 Task: Create new contact,   with mail id: 'Claire_Moore@koyo.jp', first name: 'Claire', Last name: 'Moore', Job Title: HR Manager, Phone number (617) 555-4567. Change life cycle stage to  'Lead' and lead status to 'New'. Add new company to the associated contact: www.relicellbattery.com
 and type: Reseller. Logged in from softage.3@softage.net
Action: Mouse moved to (82, 76)
Screenshot: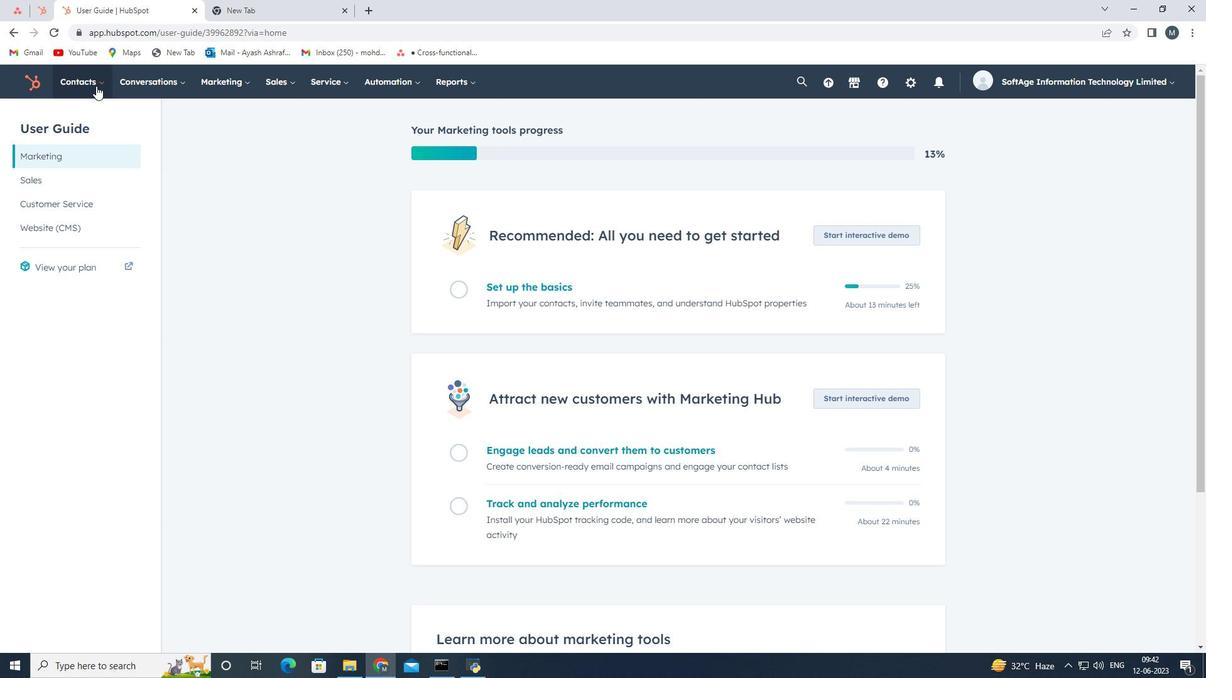 
Action: Mouse pressed left at (82, 76)
Screenshot: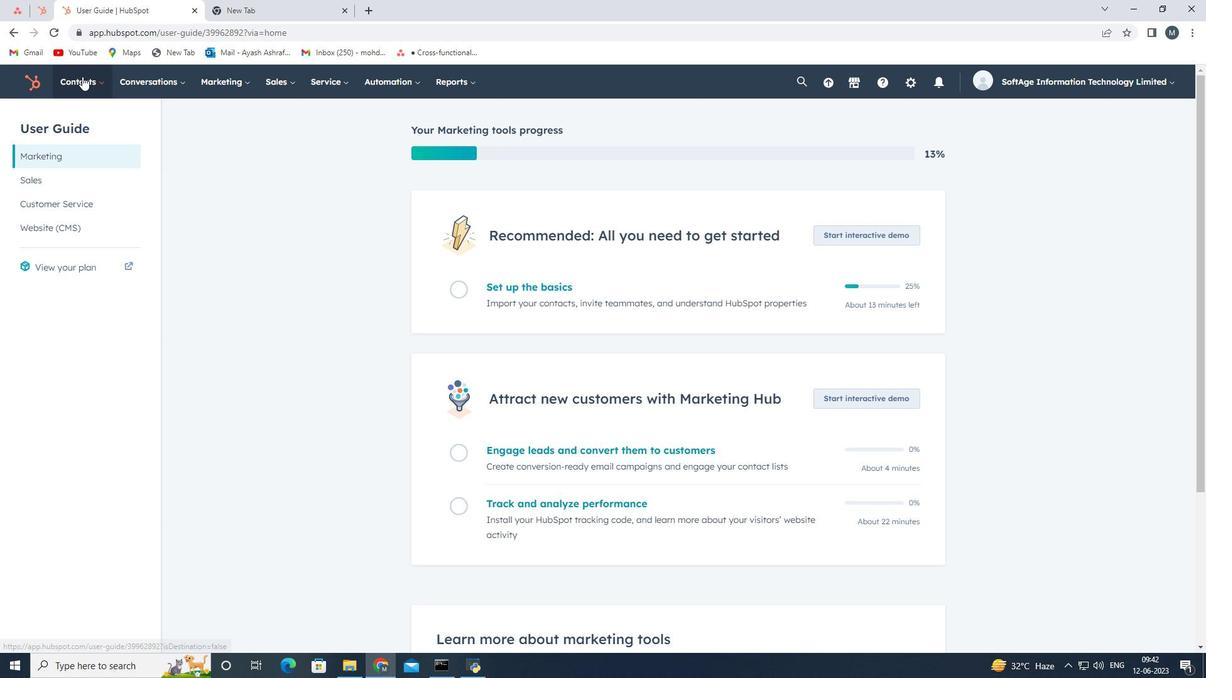 
Action: Mouse moved to (99, 120)
Screenshot: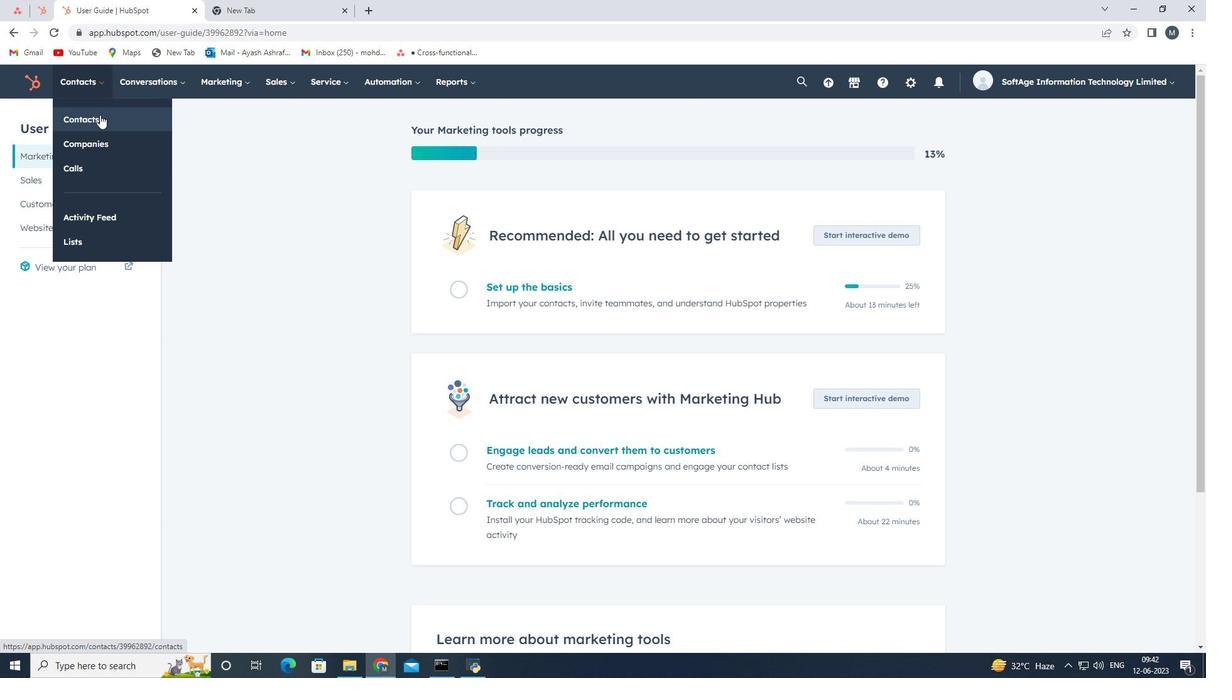 
Action: Mouse pressed left at (99, 120)
Screenshot: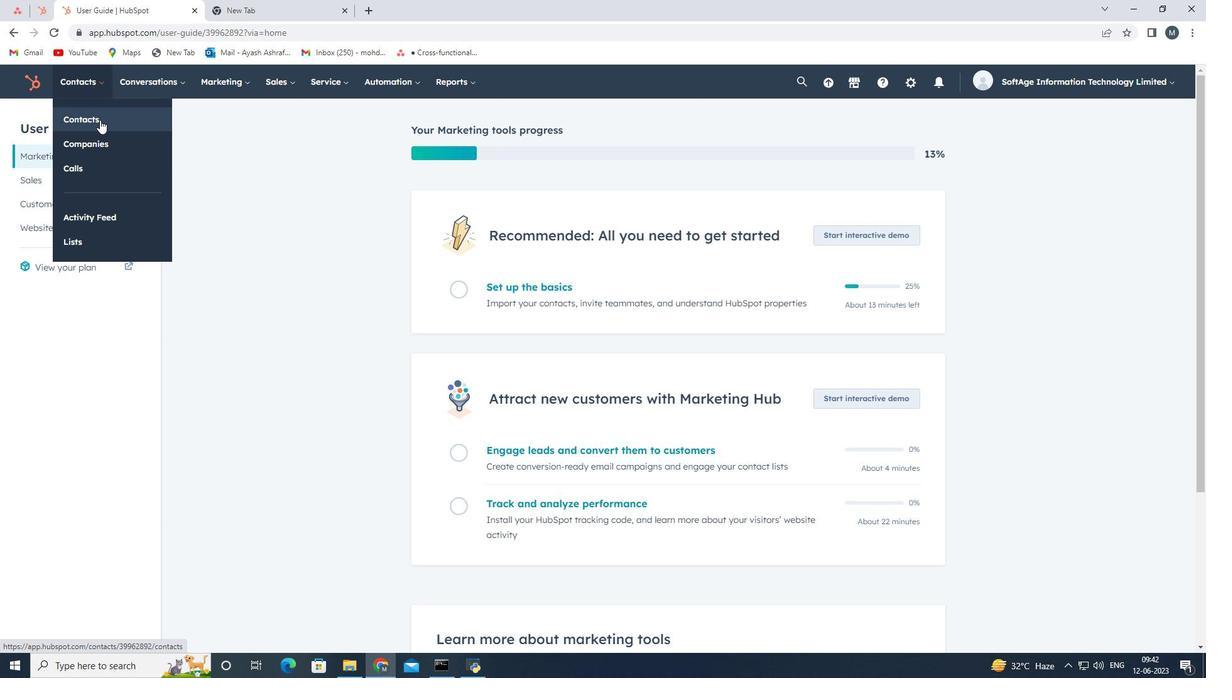 
Action: Mouse moved to (1138, 128)
Screenshot: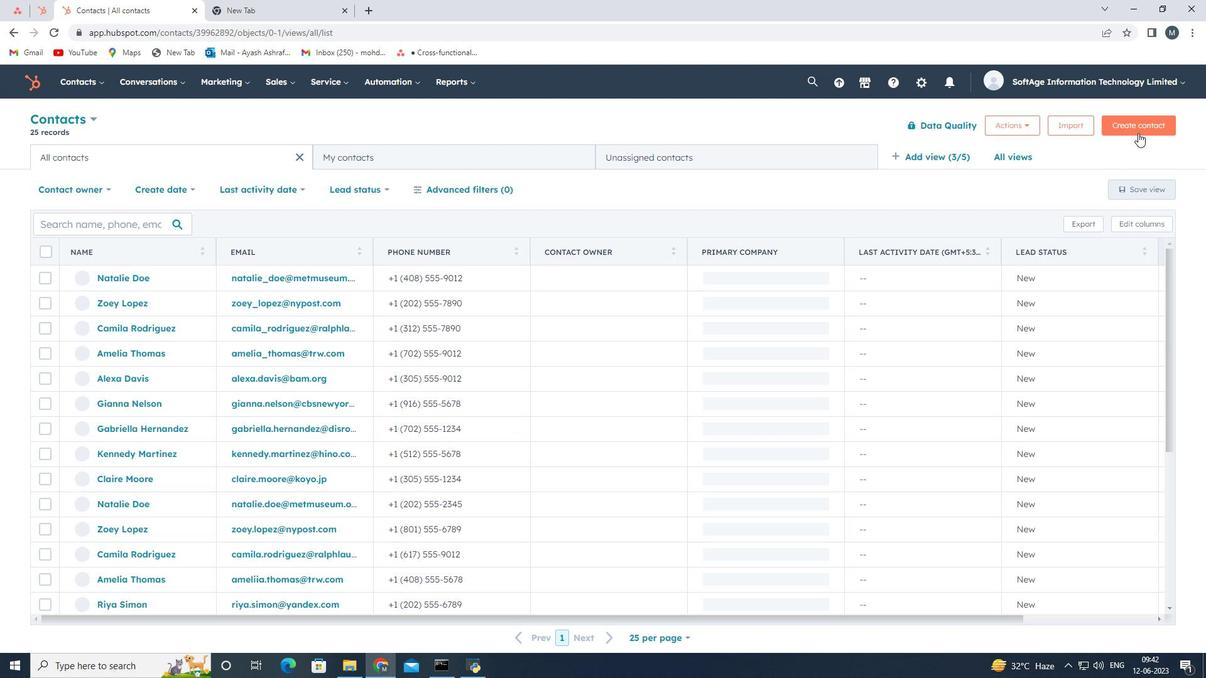 
Action: Mouse pressed left at (1138, 128)
Screenshot: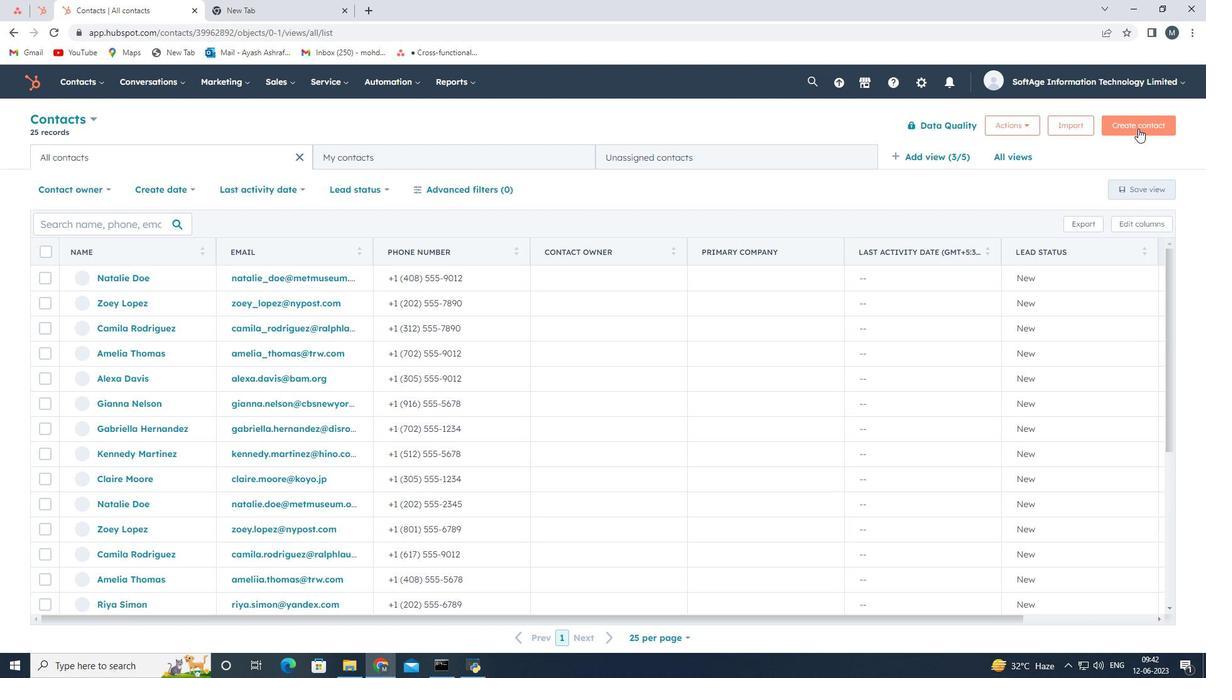 
Action: Mouse moved to (903, 186)
Screenshot: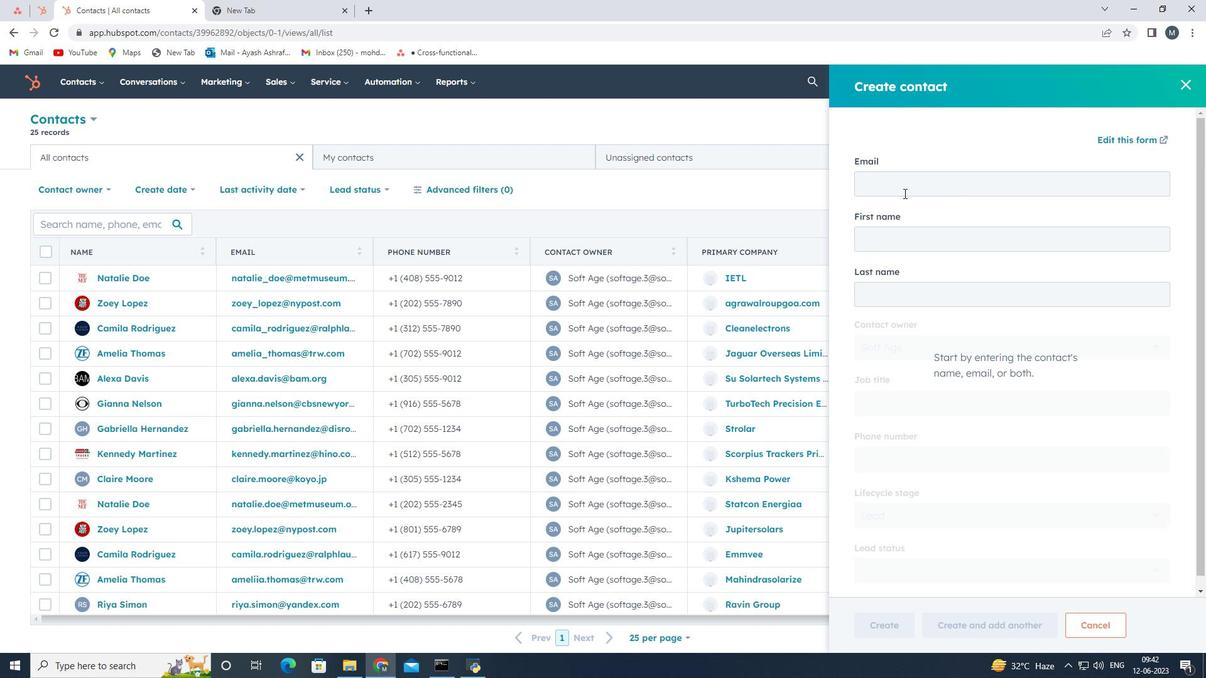 
Action: Mouse pressed left at (903, 186)
Screenshot: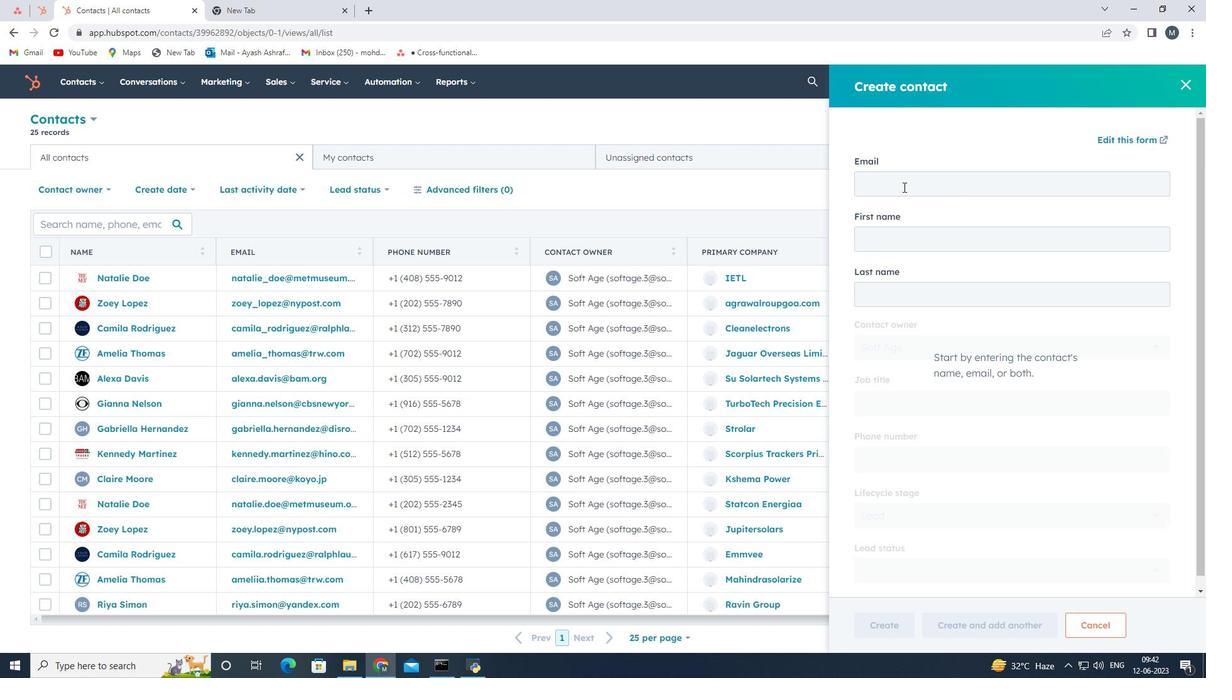 
Action: Key pressed <Key.shift><Key.shift><Key.shift><Key.shift><Key.shift><Key.shift><Key.shift><Key.shift><Key.shift>C
Screenshot: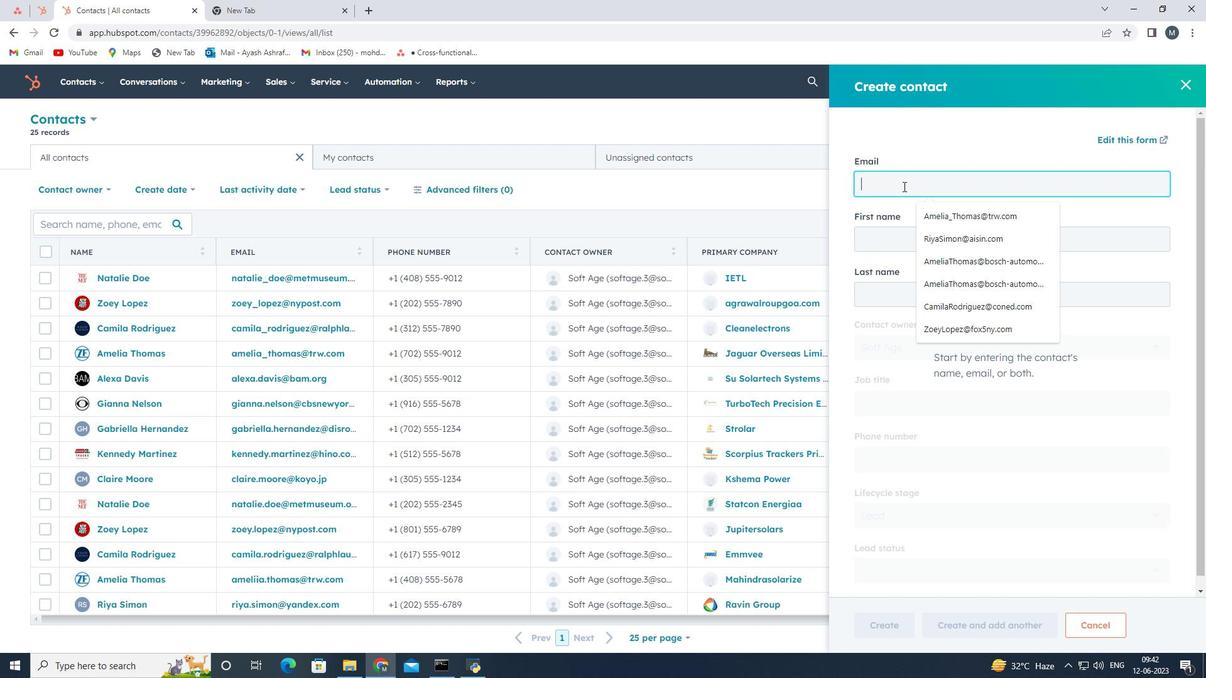 
Action: Mouse moved to (903, 186)
Screenshot: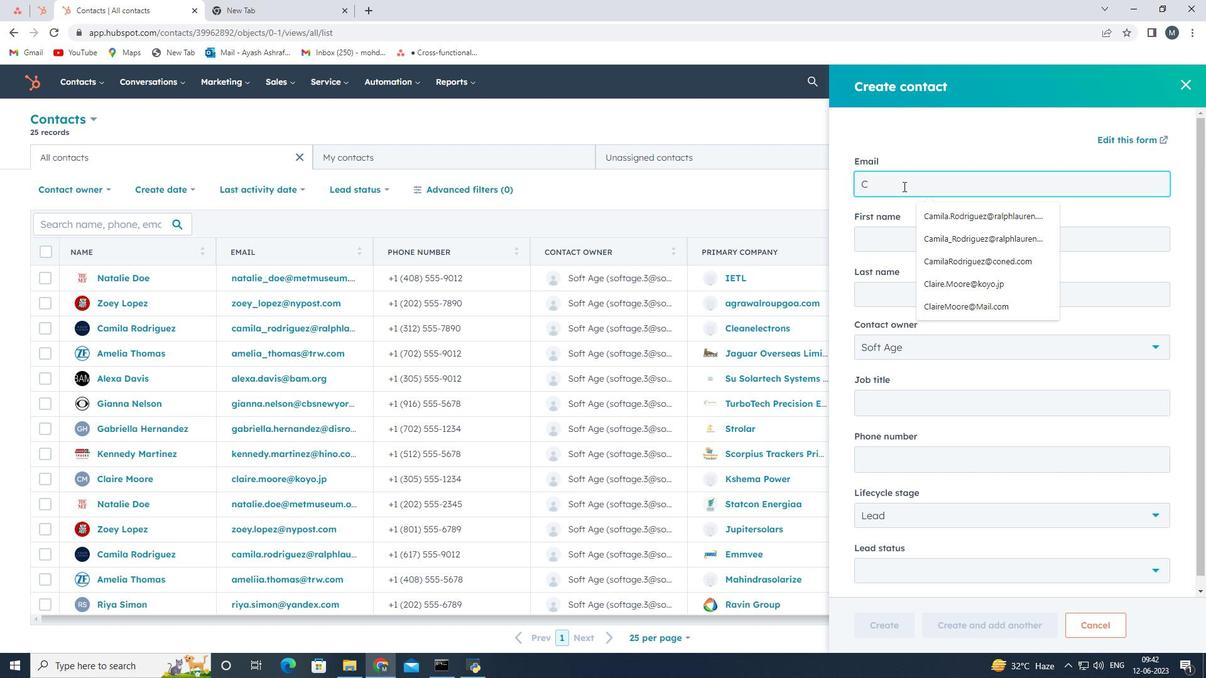 
Action: Key pressed l
Screenshot: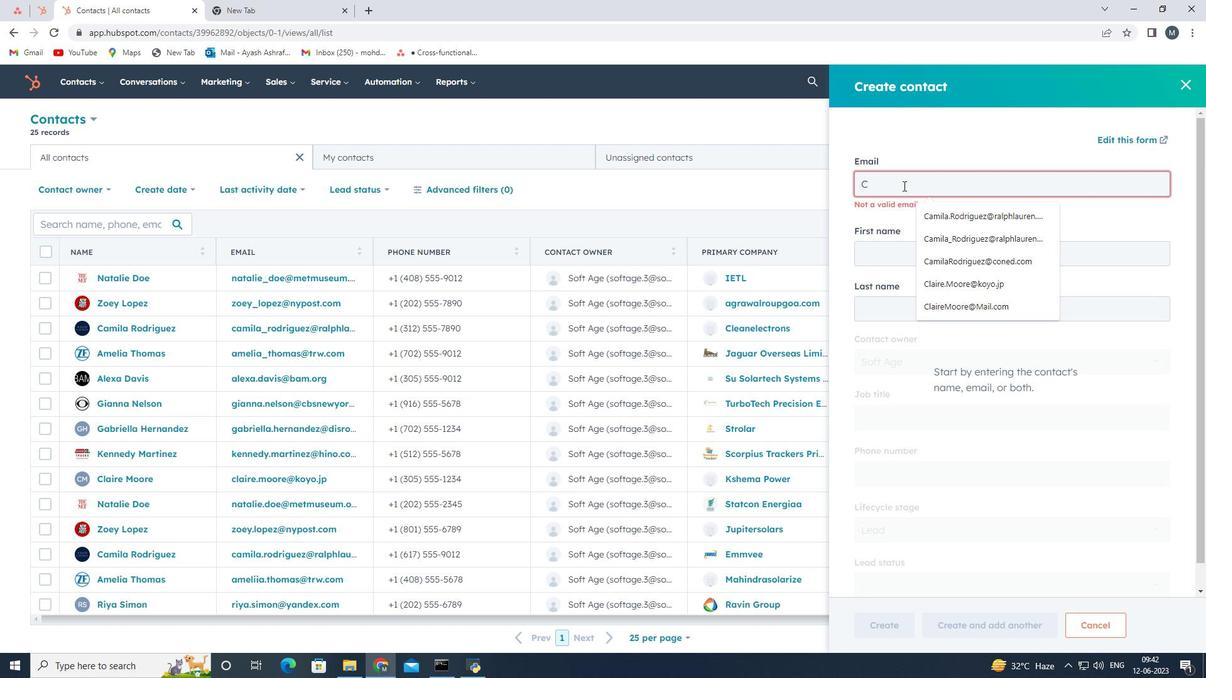 
Action: Mouse moved to (903, 186)
Screenshot: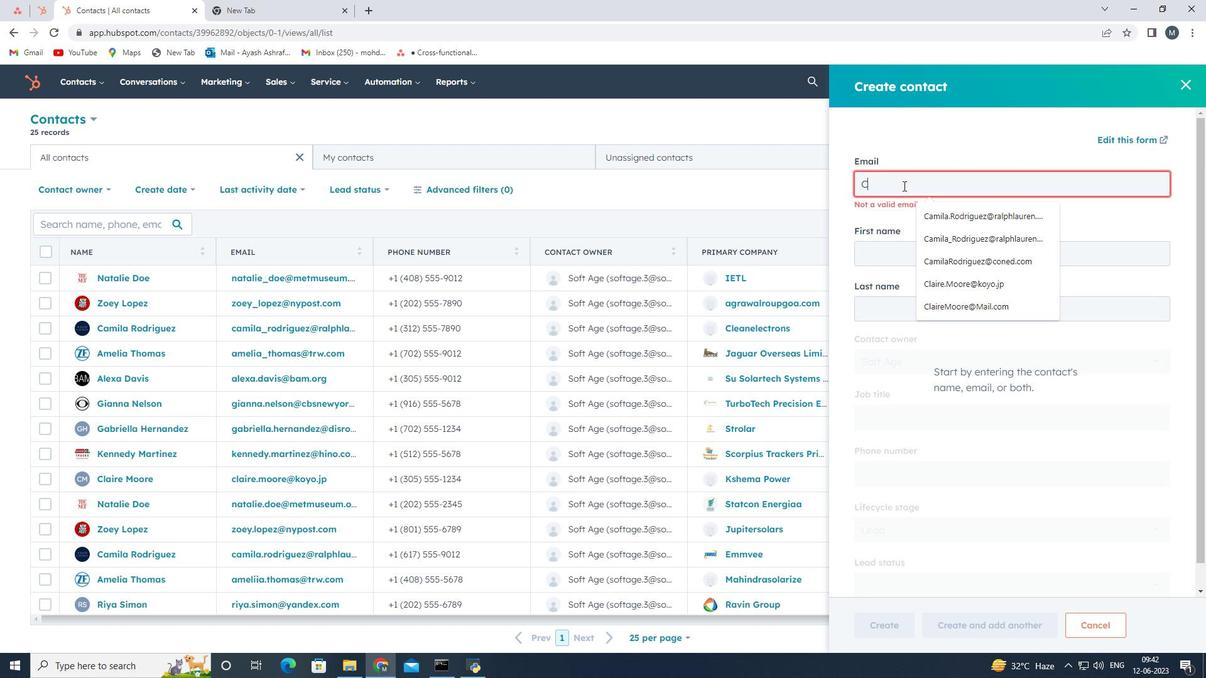
Action: Key pressed a
Screenshot: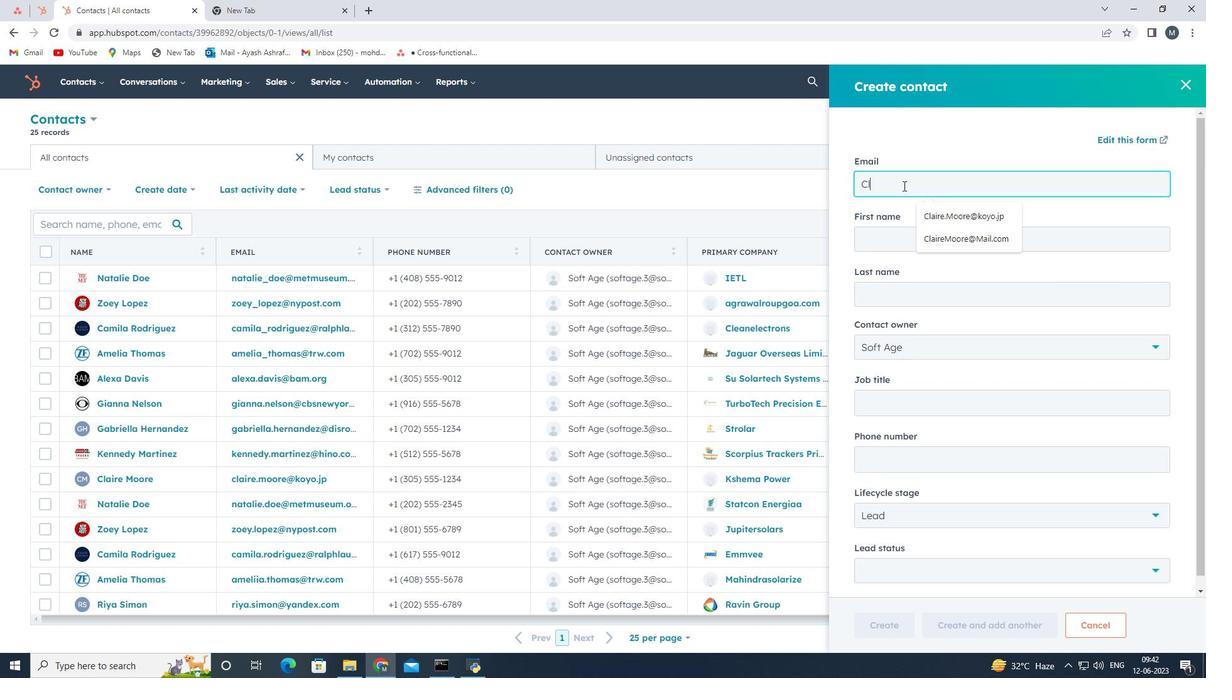 
Action: Mouse moved to (904, 186)
Screenshot: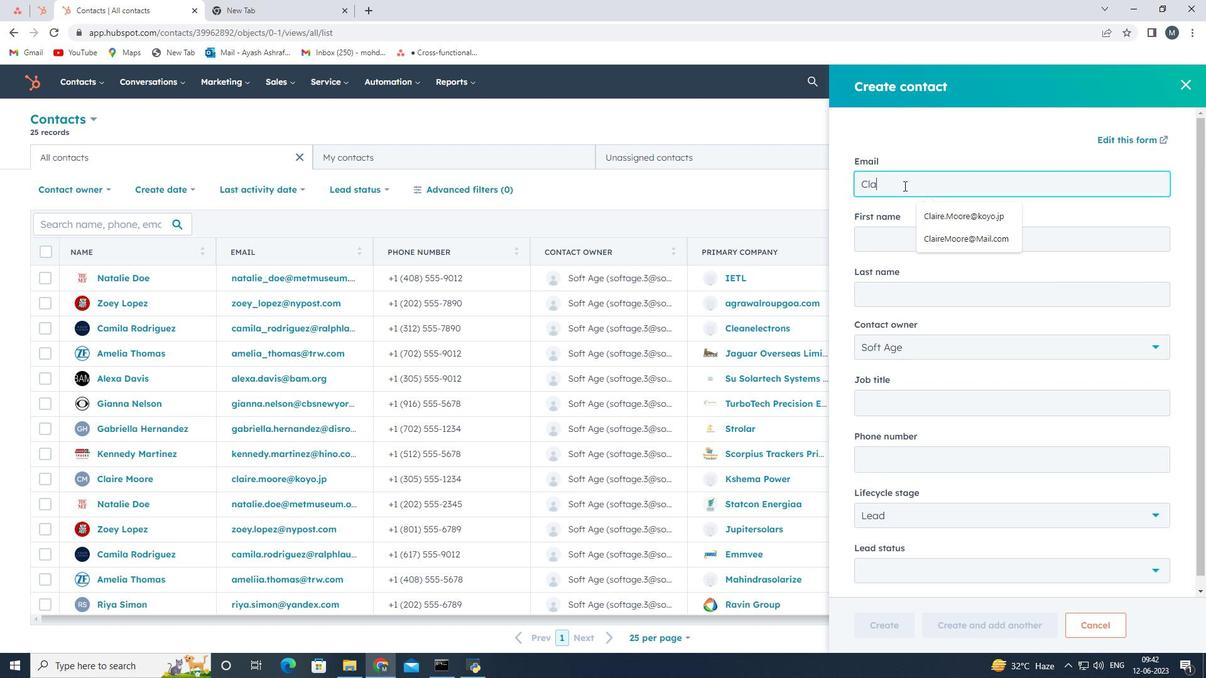 
Action: Key pressed i
Screenshot: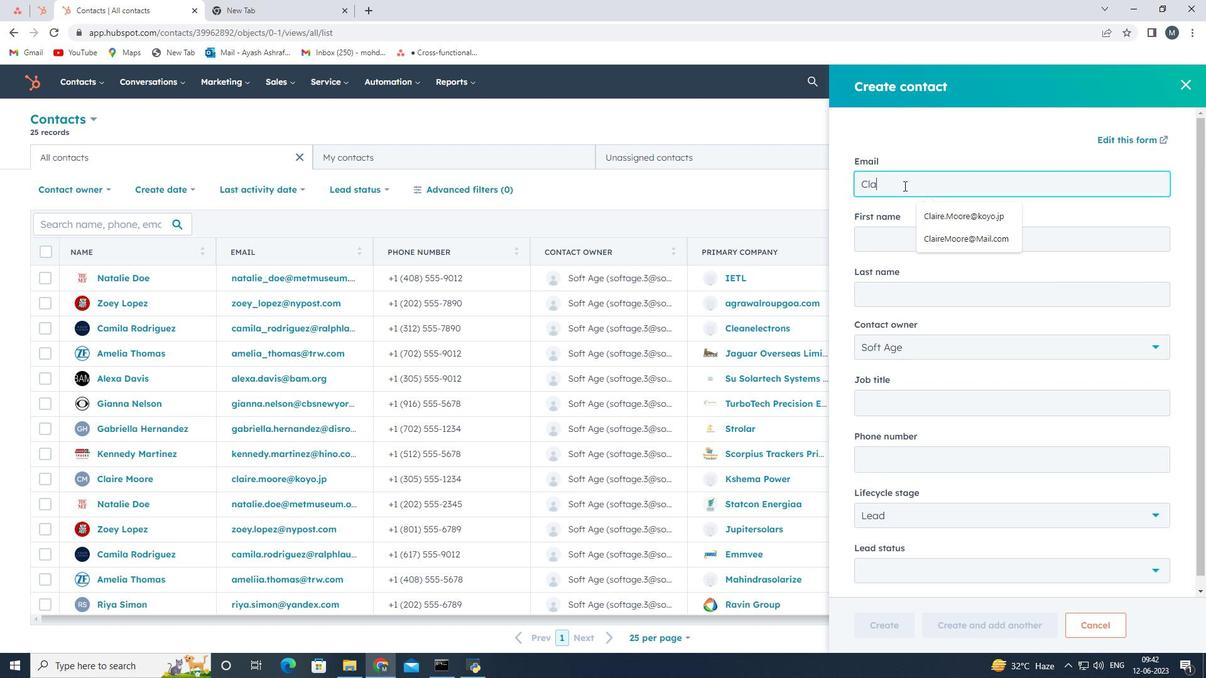 
Action: Mouse moved to (905, 185)
Screenshot: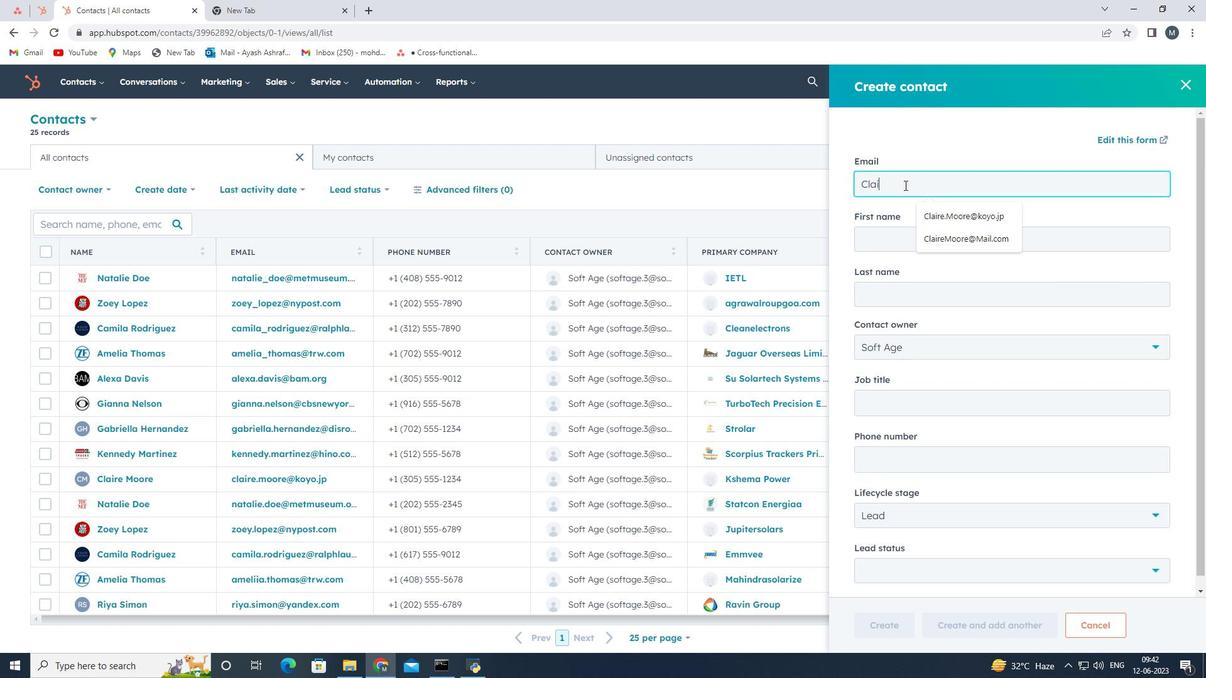 
Action: Key pressed re<Key.shift_r>_<Key.shift>M
Screenshot: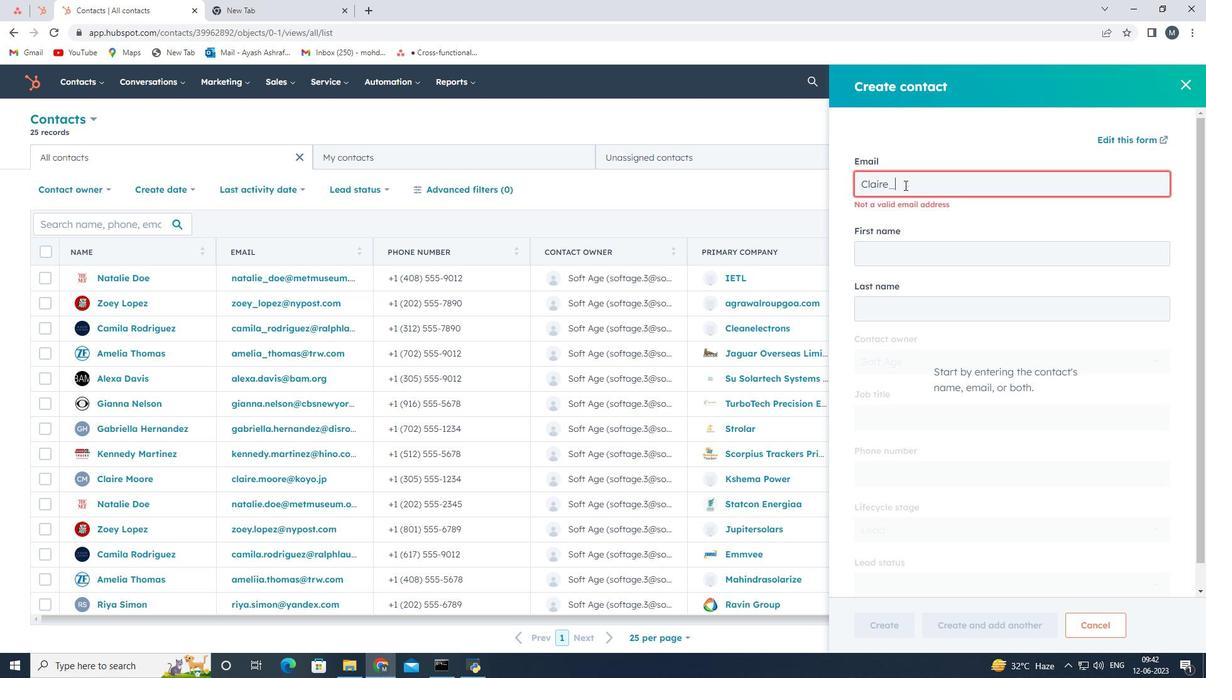 
Action: Mouse moved to (905, 184)
Screenshot: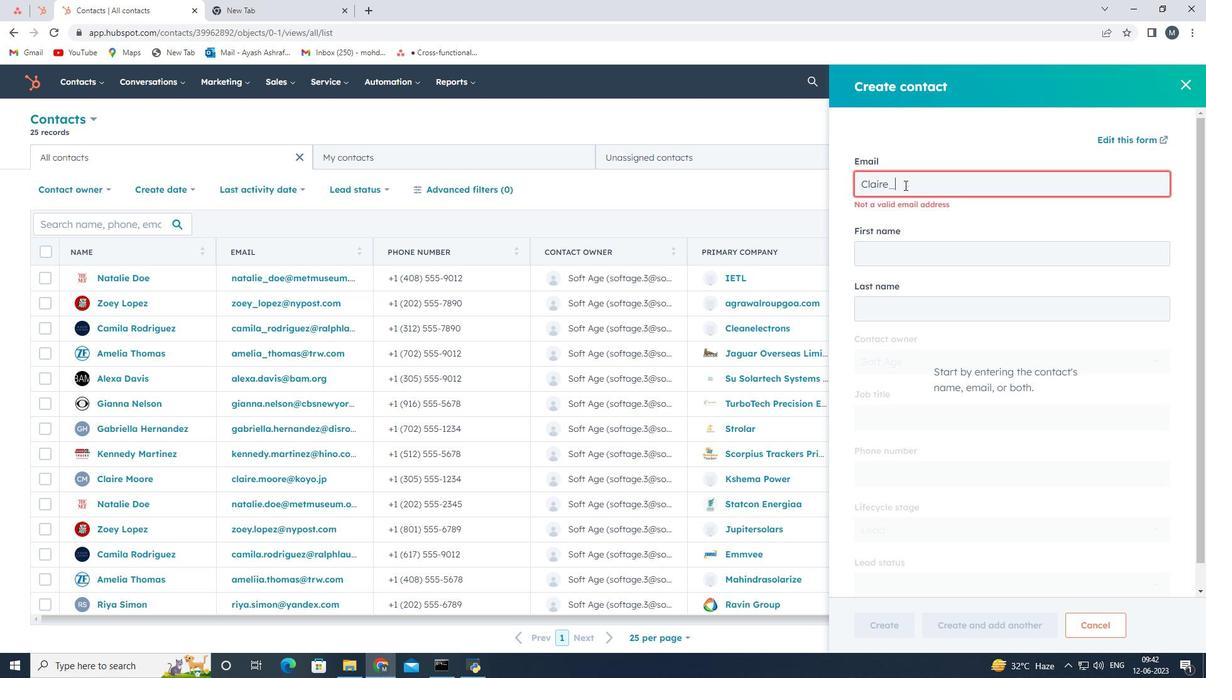 
Action: Key pressed oore<Key.shift>@koyo<Key.shift>@<Key.backspace>.jp
Screenshot: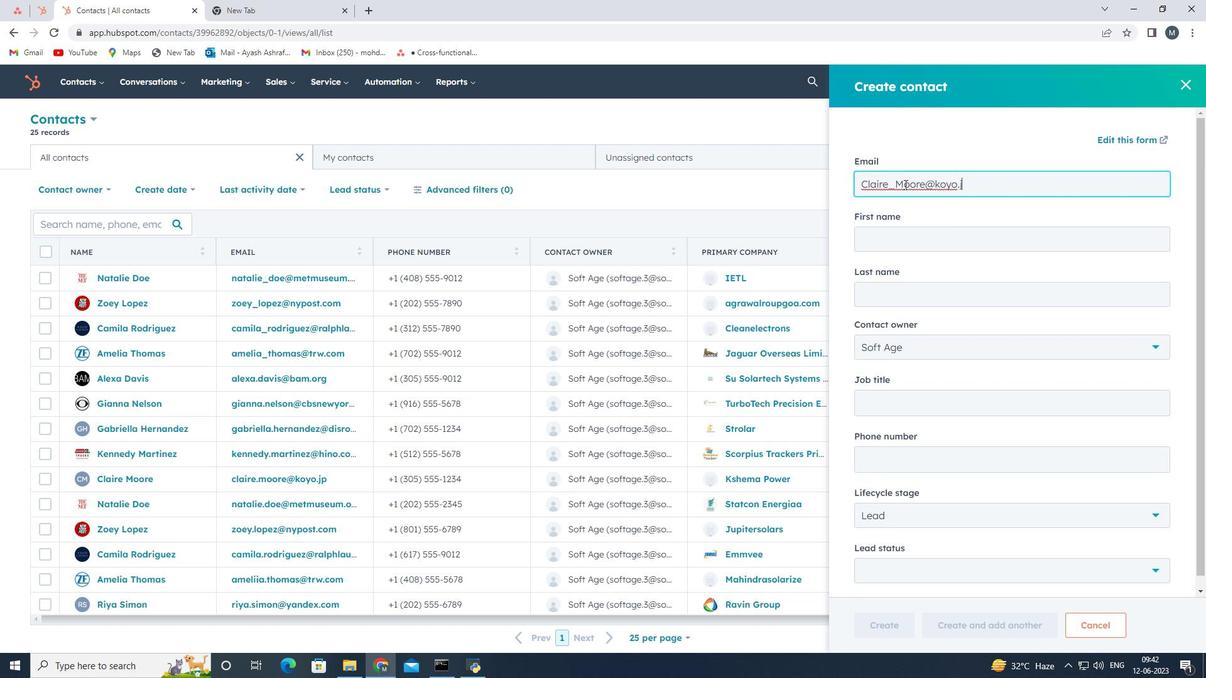 
Action: Mouse moved to (912, 240)
Screenshot: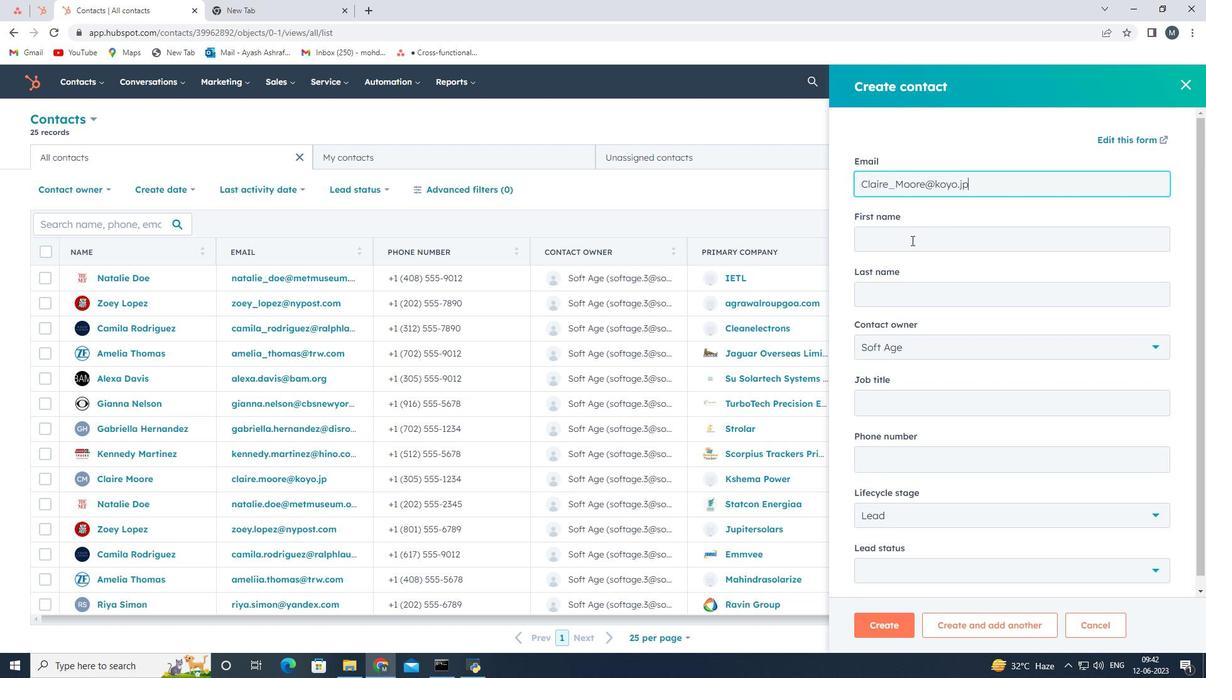 
Action: Mouse pressed left at (912, 240)
Screenshot: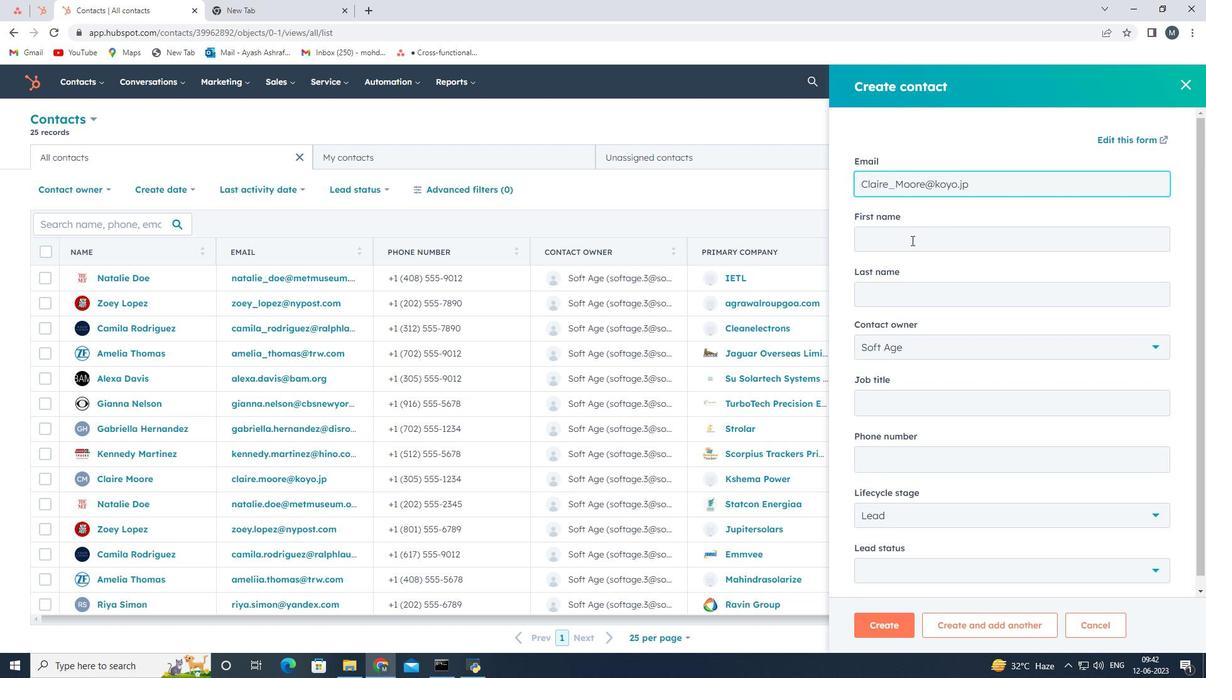 
Action: Mouse moved to (907, 231)
Screenshot: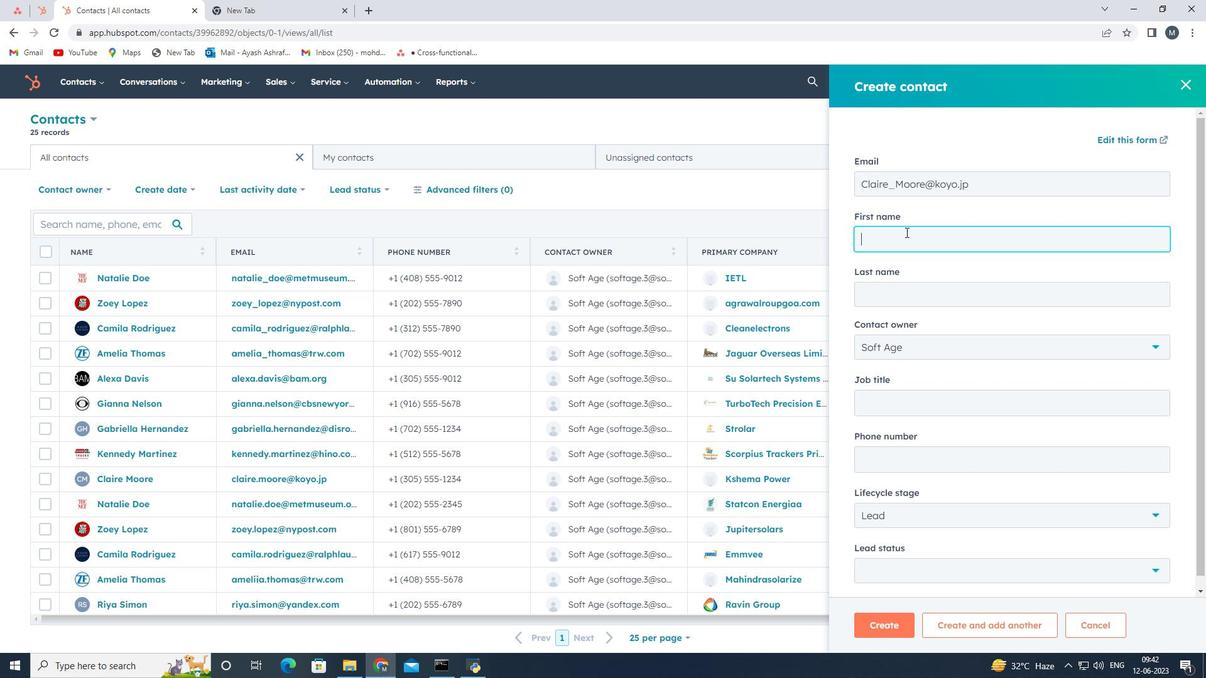 
Action: Key pressed <Key.shift>Claire
Screenshot: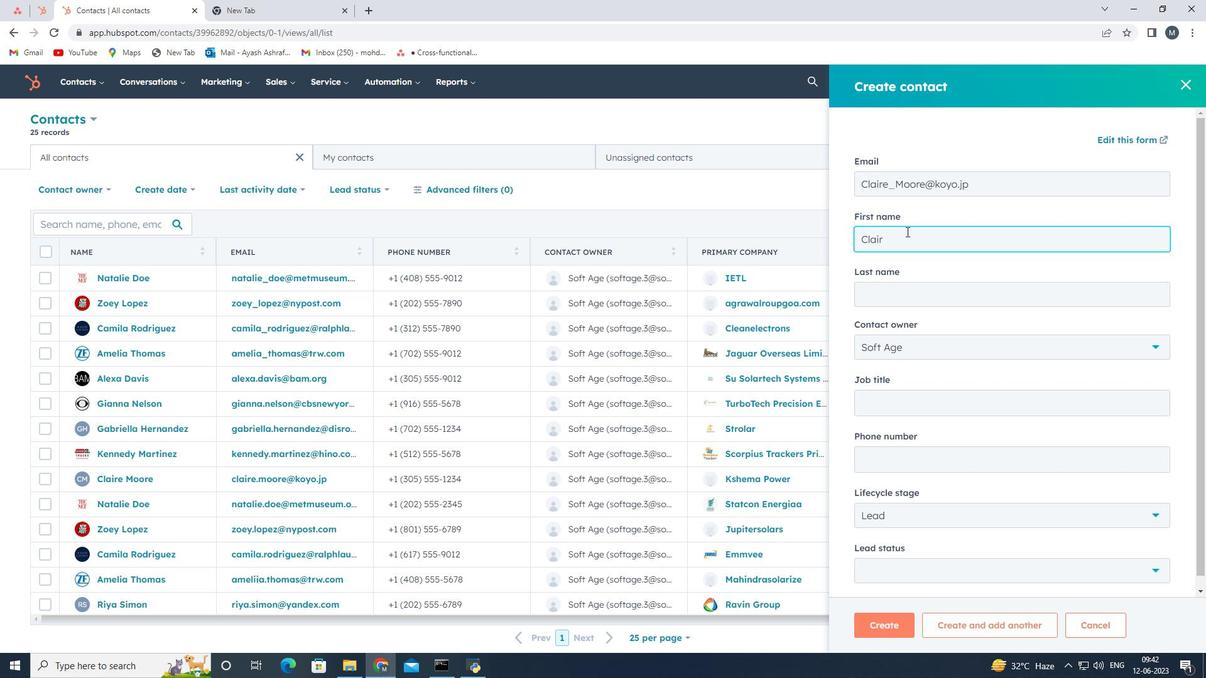 
Action: Mouse moved to (900, 290)
Screenshot: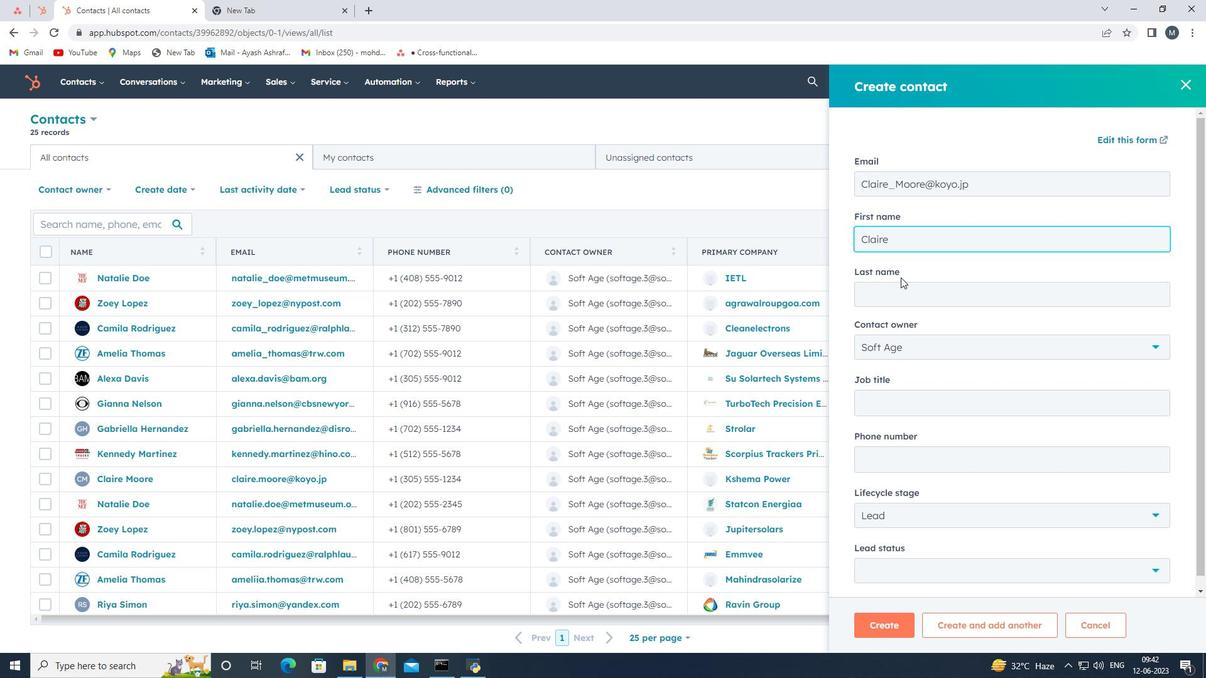 
Action: Mouse pressed left at (900, 290)
Screenshot: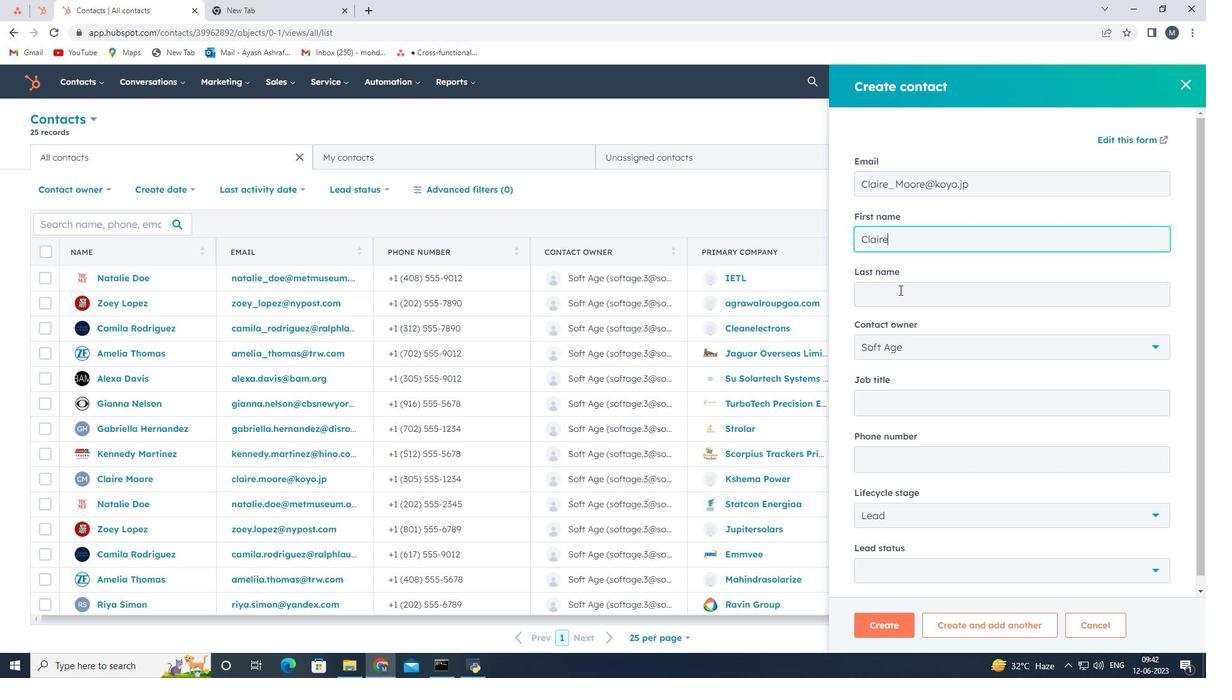 
Action: Mouse moved to (917, 282)
Screenshot: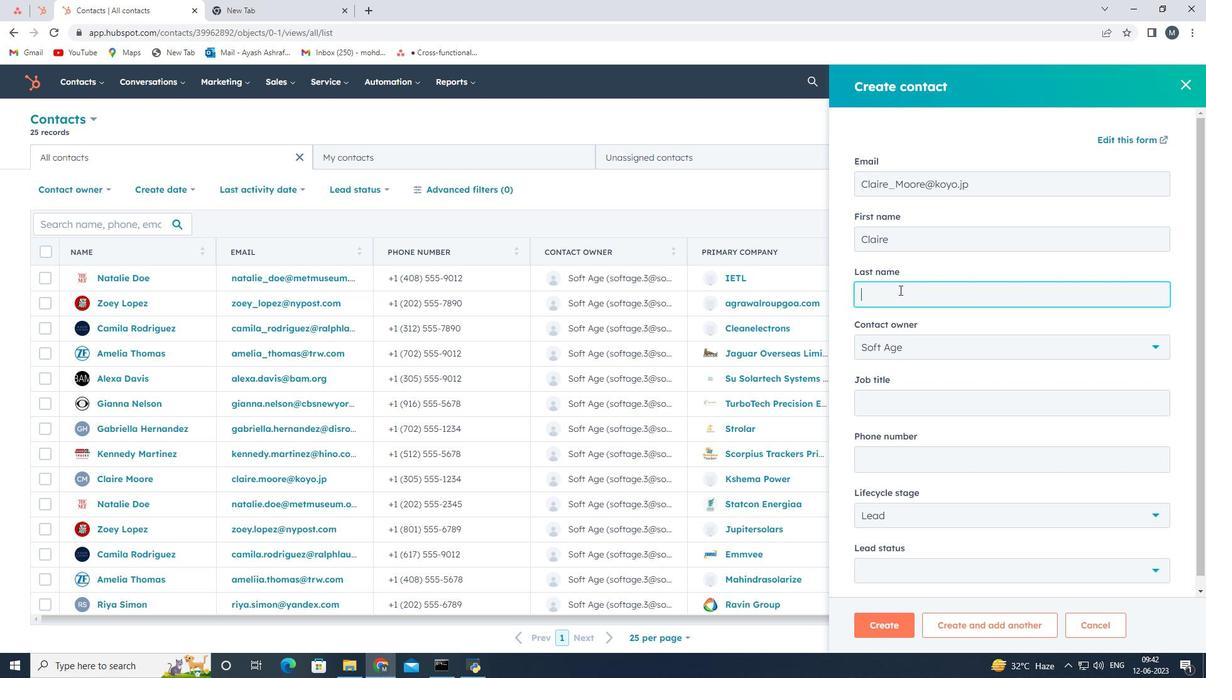 
Action: Key pressed <Key.shift>MOo<Key.backspace><Key.backspace>oore
Screenshot: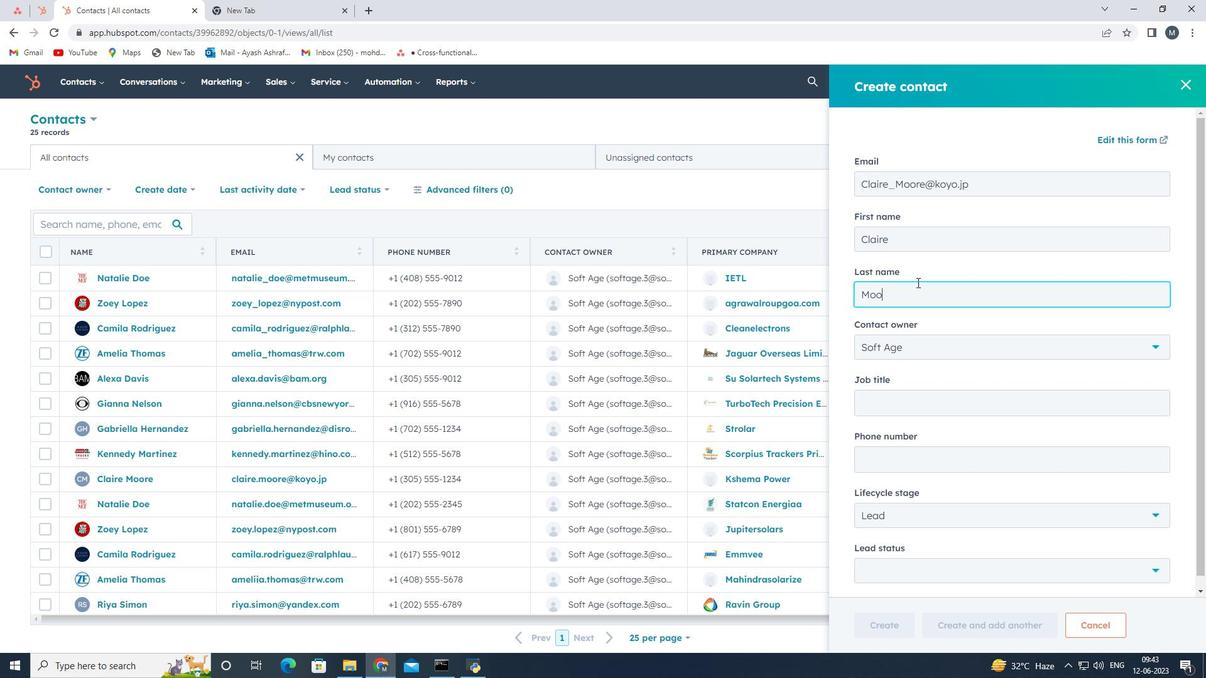 
Action: Mouse moved to (915, 399)
Screenshot: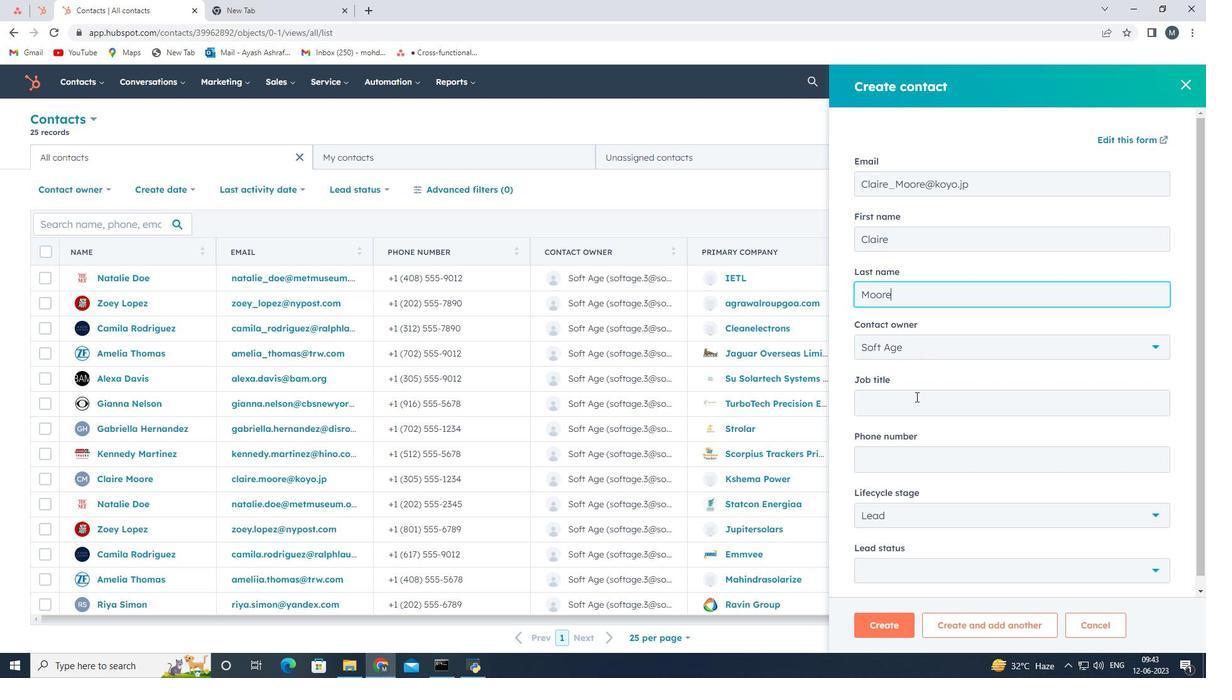 
Action: Mouse pressed left at (915, 399)
Screenshot: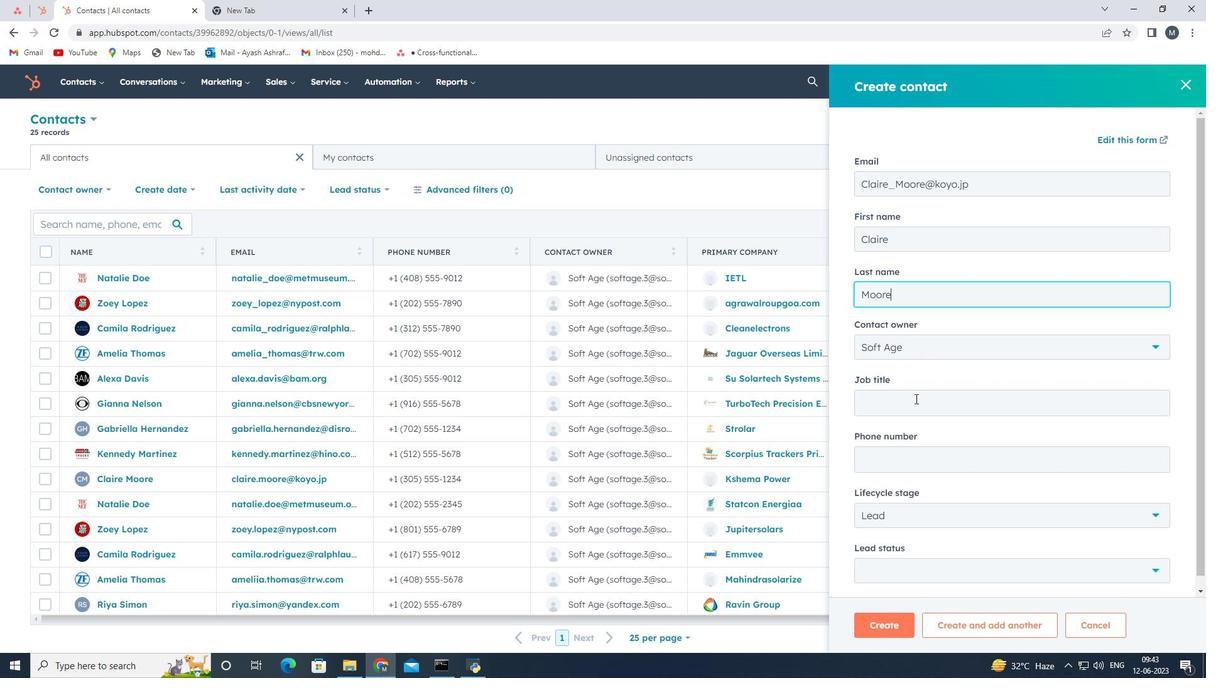 
Action: Mouse moved to (957, 384)
Screenshot: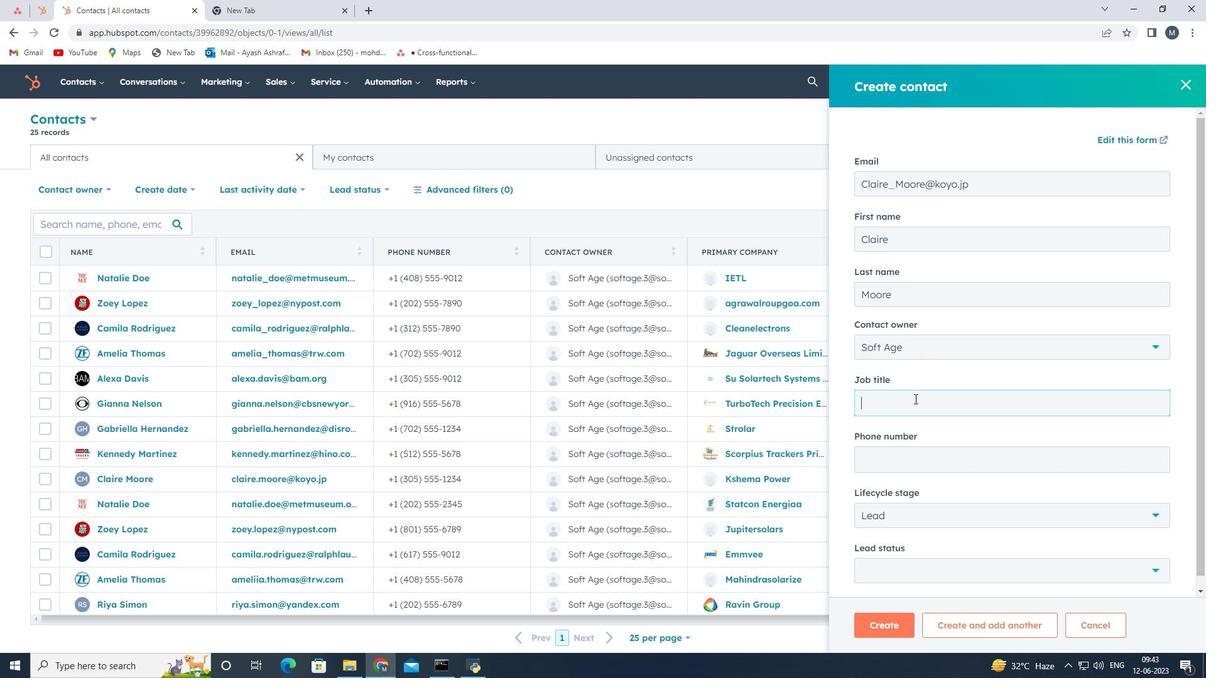 
Action: Key pressed <Key.shift>HR<Key.space><Key.shift>Manager
Screenshot: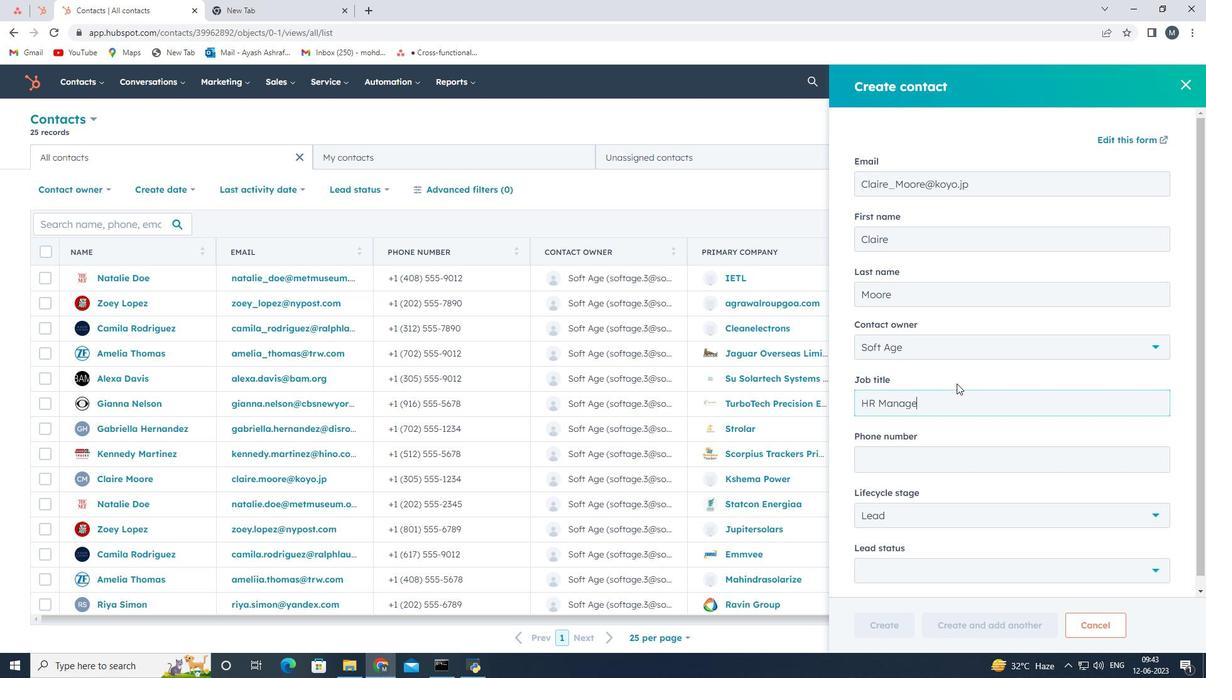 
Action: Mouse moved to (934, 463)
Screenshot: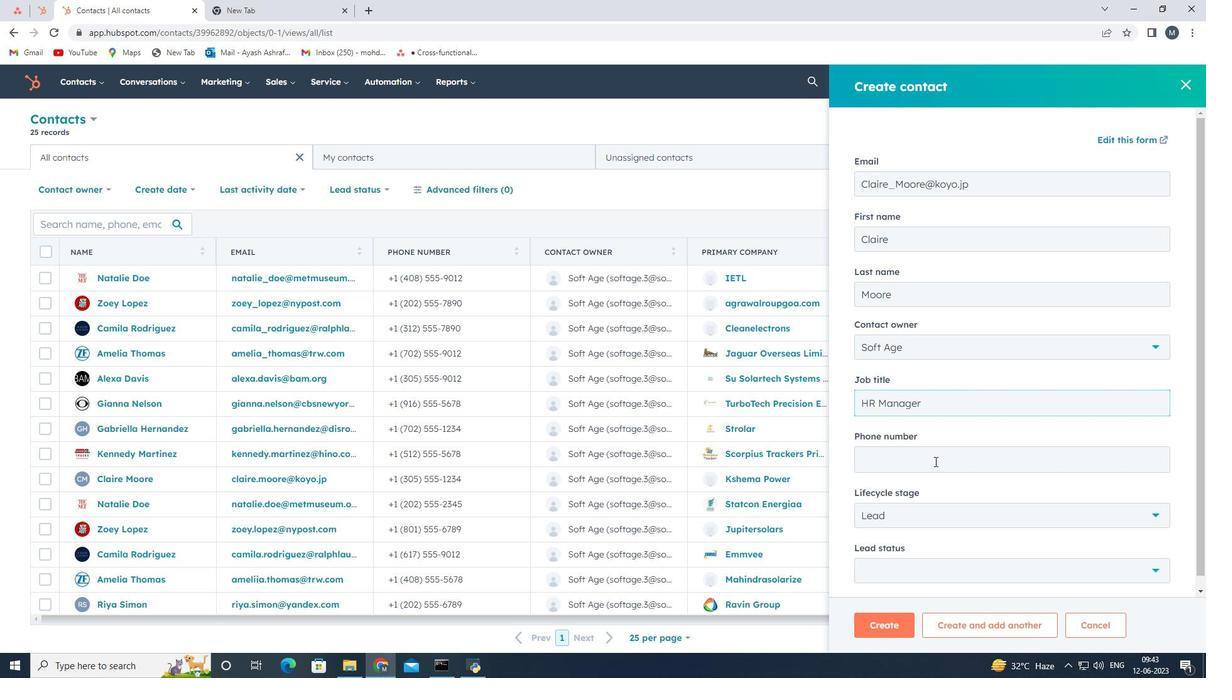 
Action: Mouse pressed left at (934, 463)
Screenshot: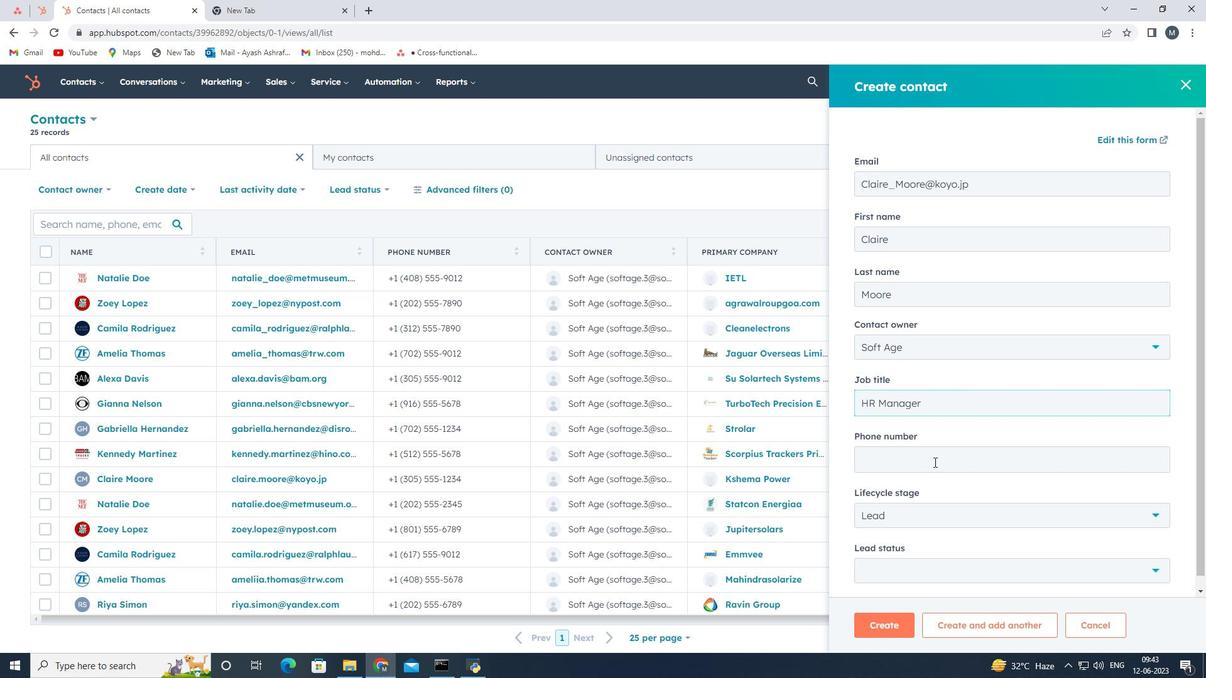 
Action: Mouse moved to (987, 442)
Screenshot: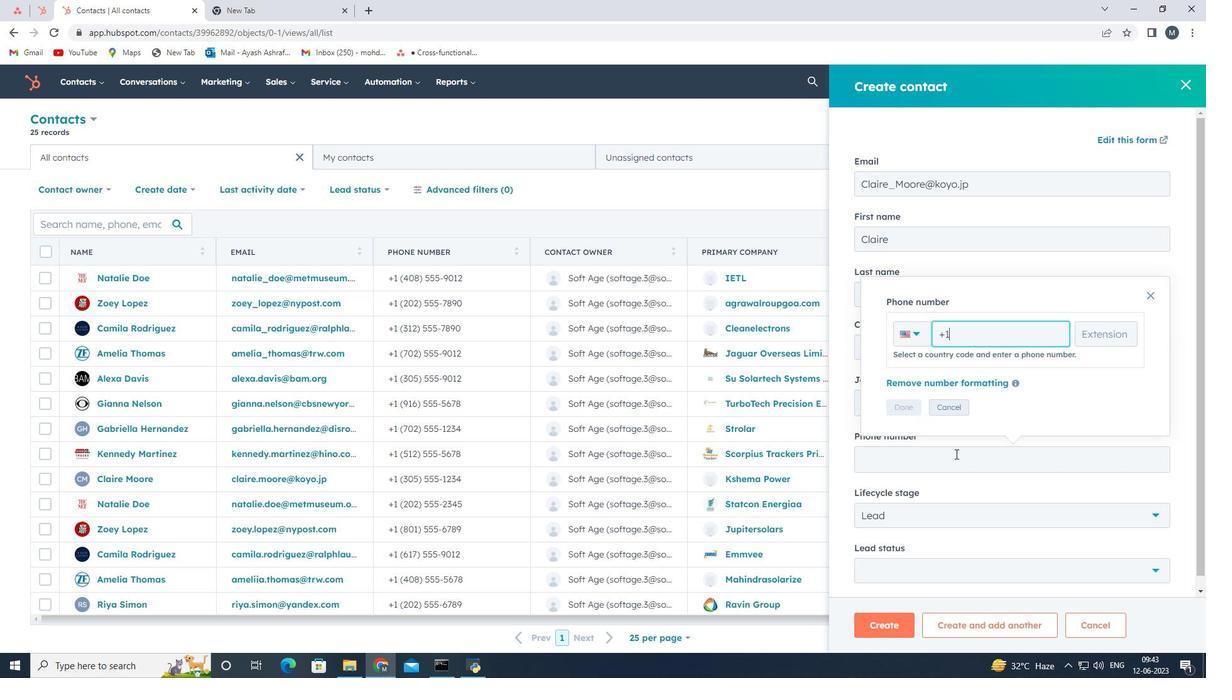 
Action: Key pressed 61
Screenshot: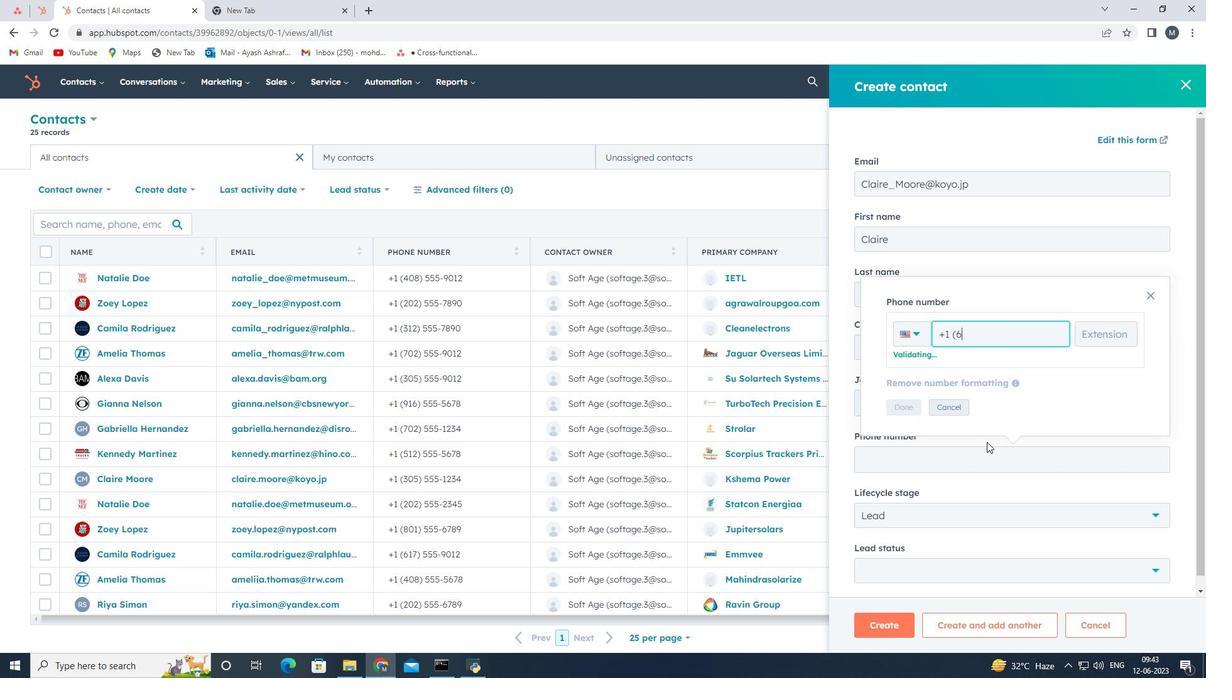 
Action: Mouse moved to (988, 441)
Screenshot: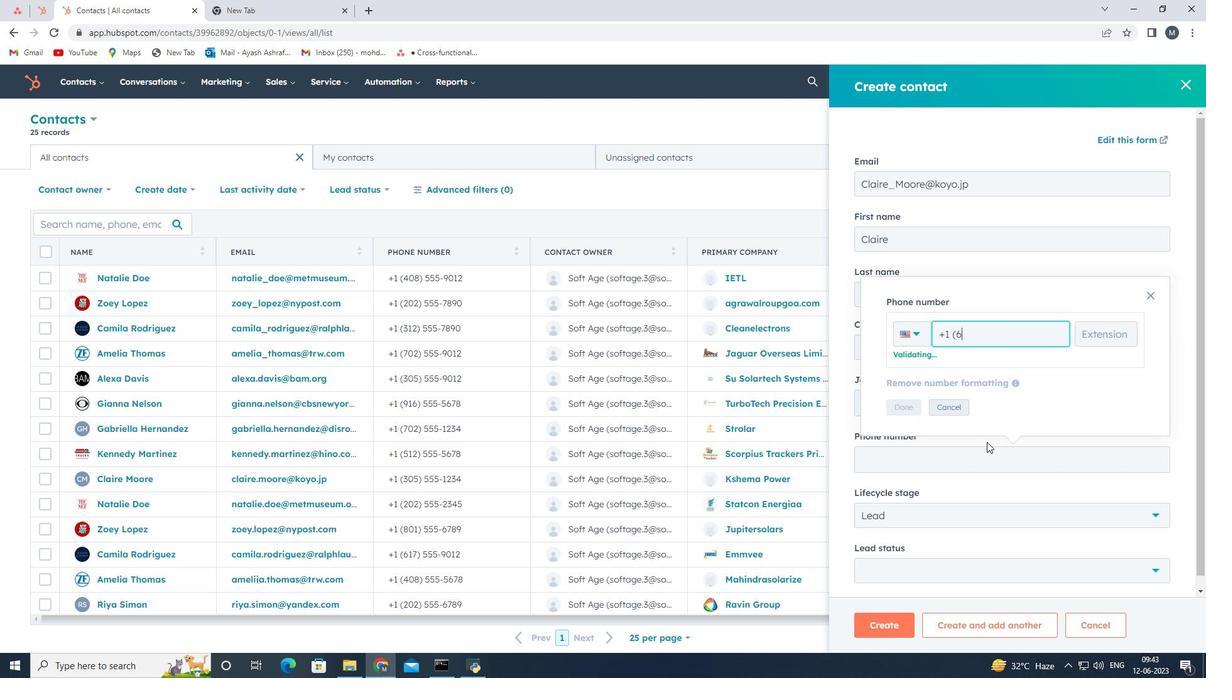 
Action: Key pressed 75554567
Screenshot: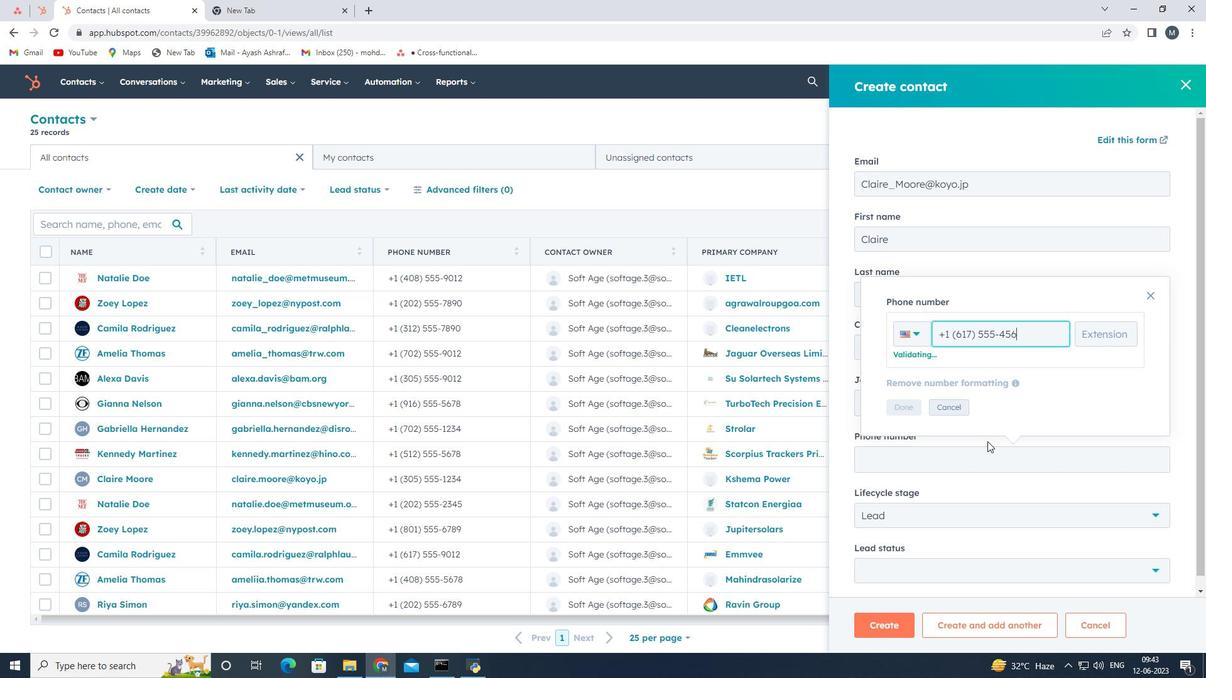
Action: Mouse moved to (902, 408)
Screenshot: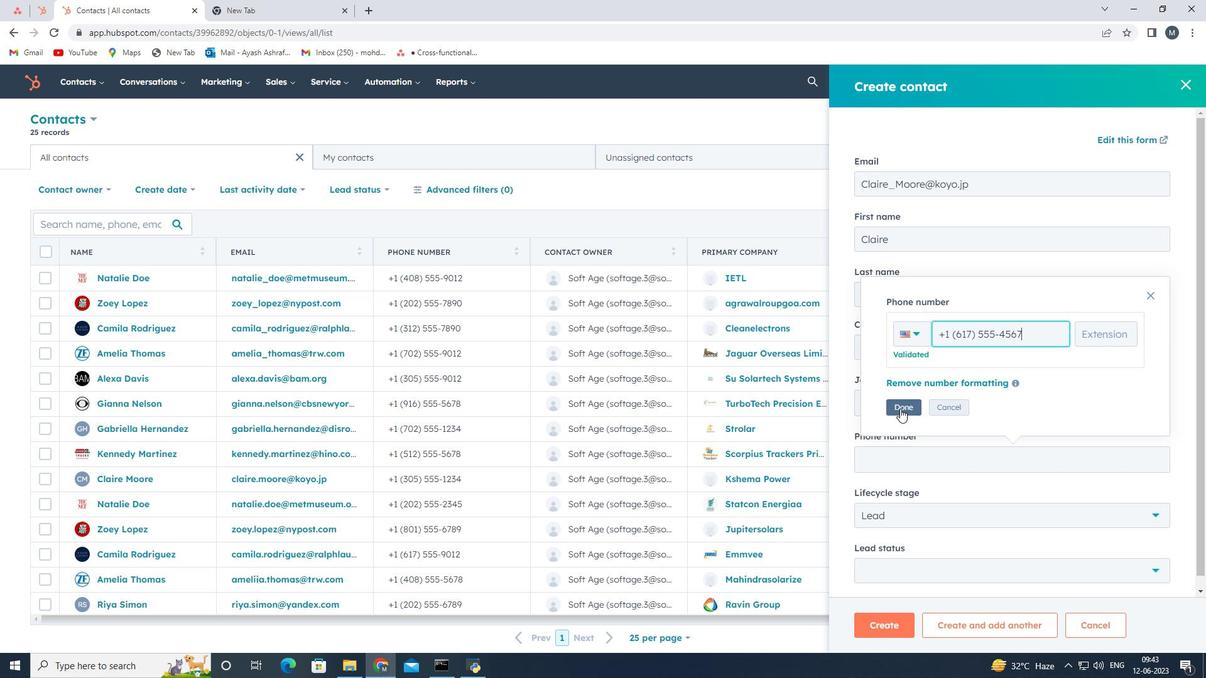 
Action: Mouse pressed left at (902, 408)
Screenshot: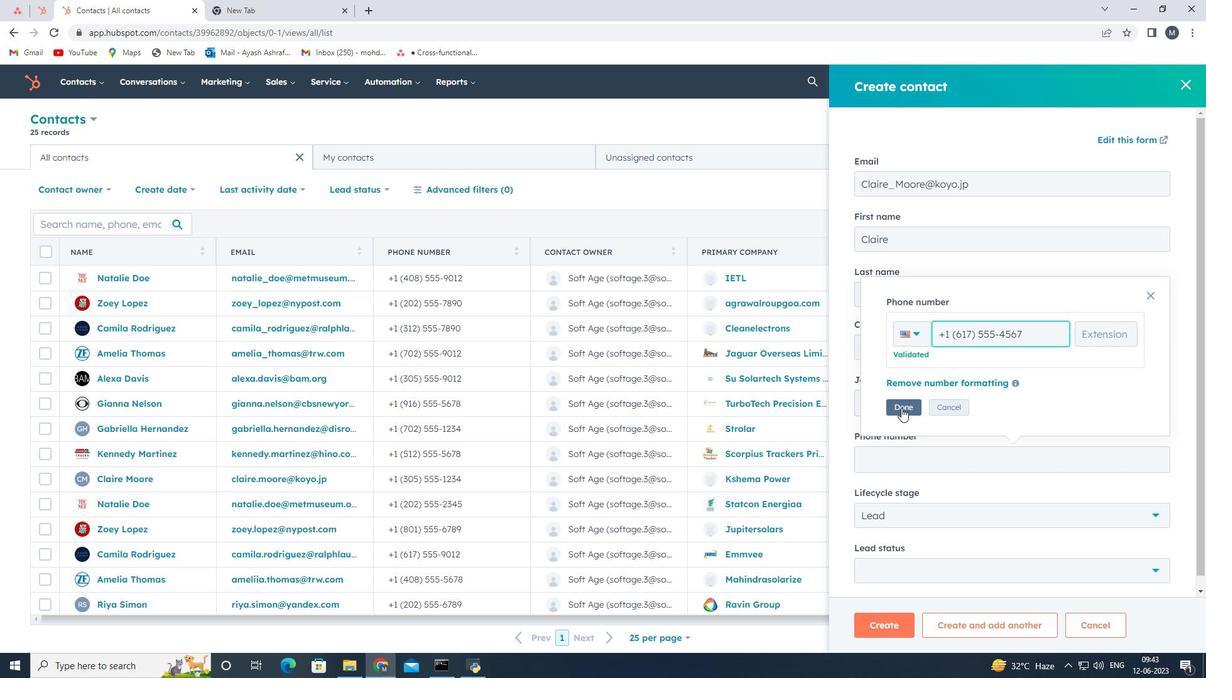 
Action: Mouse moved to (905, 505)
Screenshot: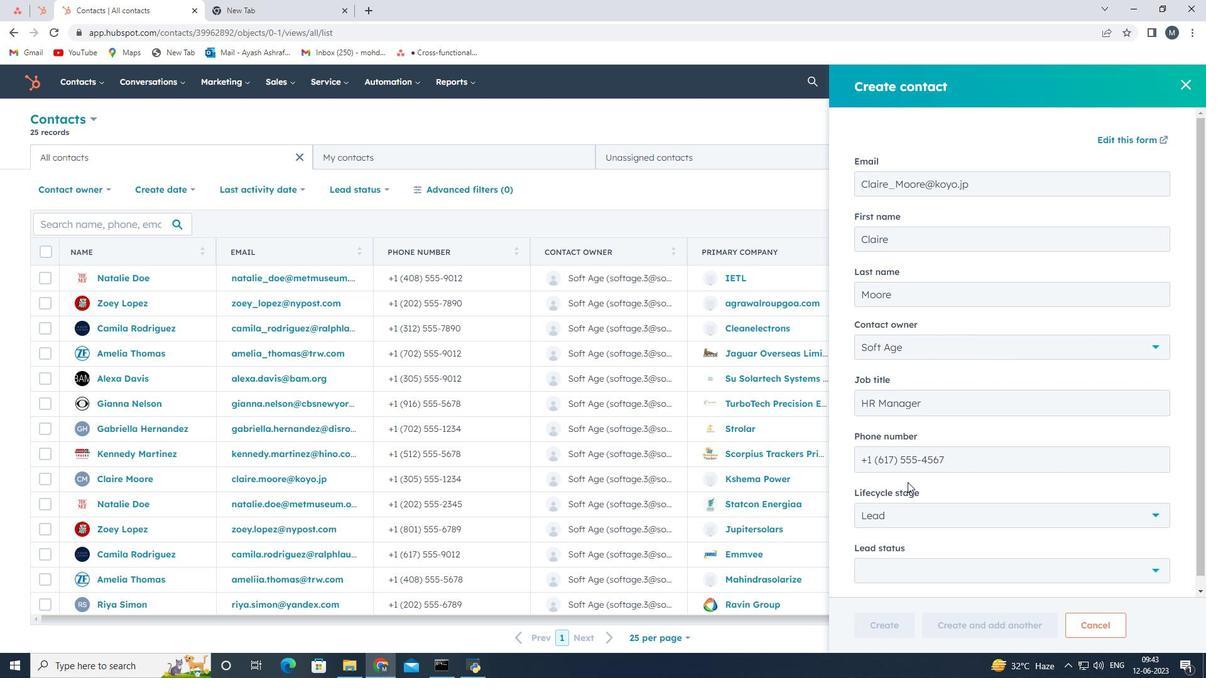 
Action: Mouse pressed left at (905, 505)
Screenshot: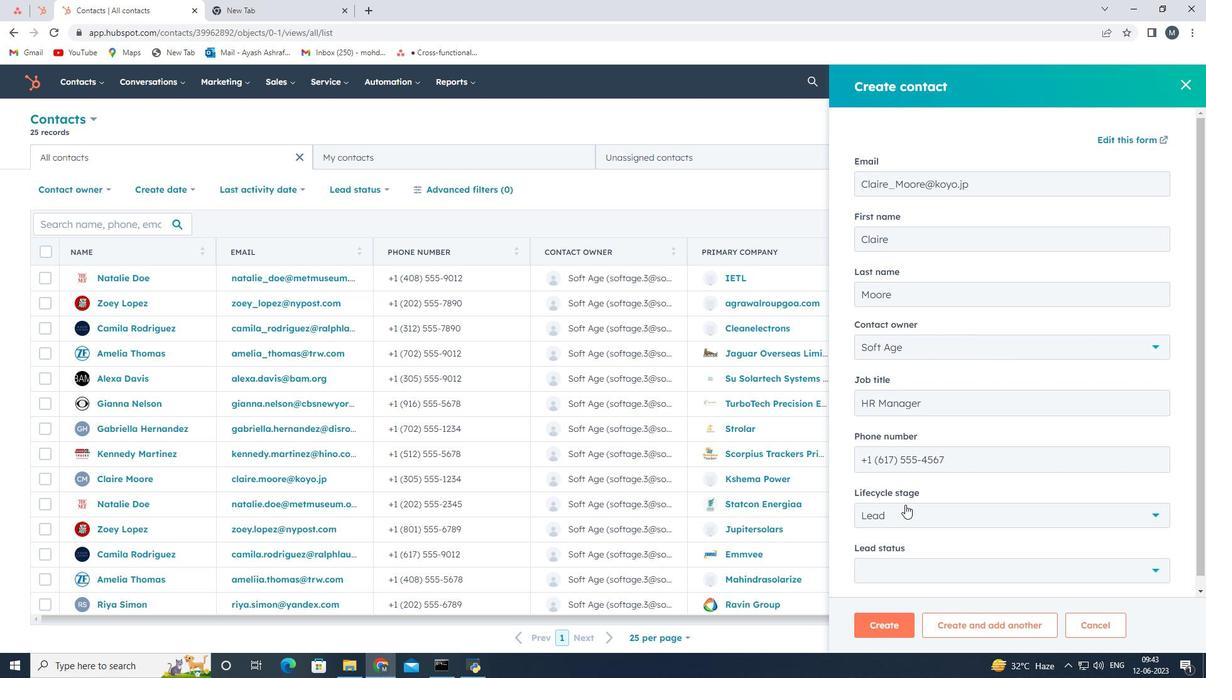 
Action: Mouse moved to (910, 392)
Screenshot: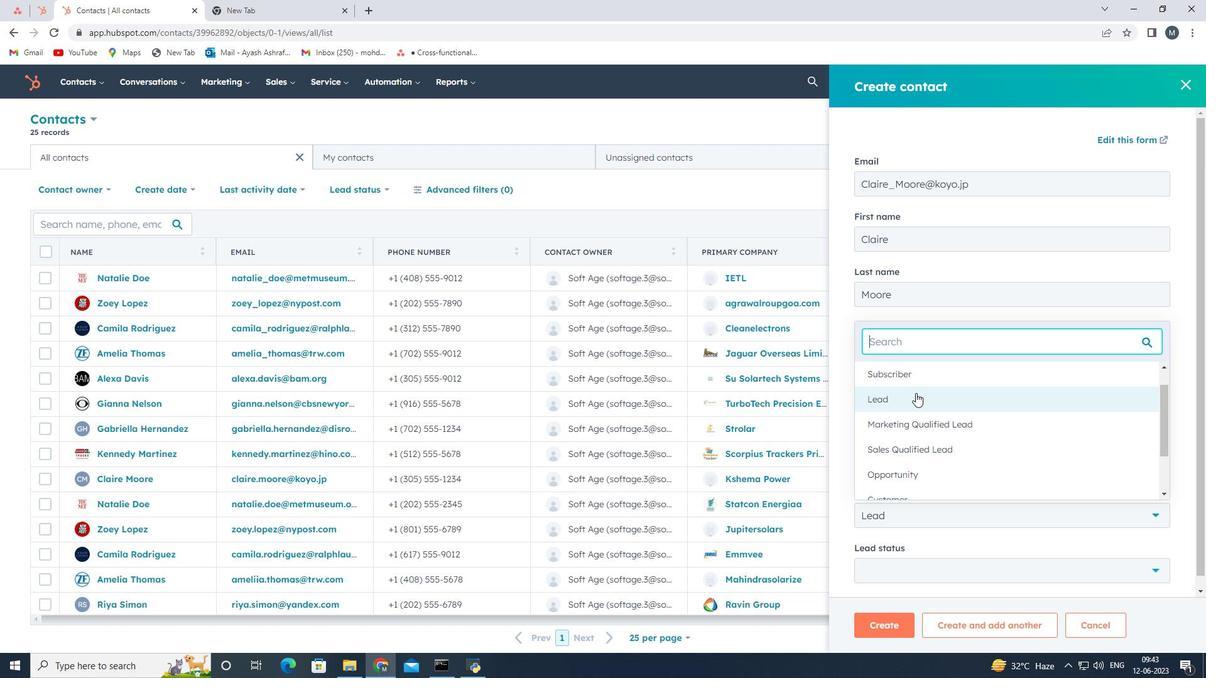 
Action: Mouse pressed left at (910, 392)
Screenshot: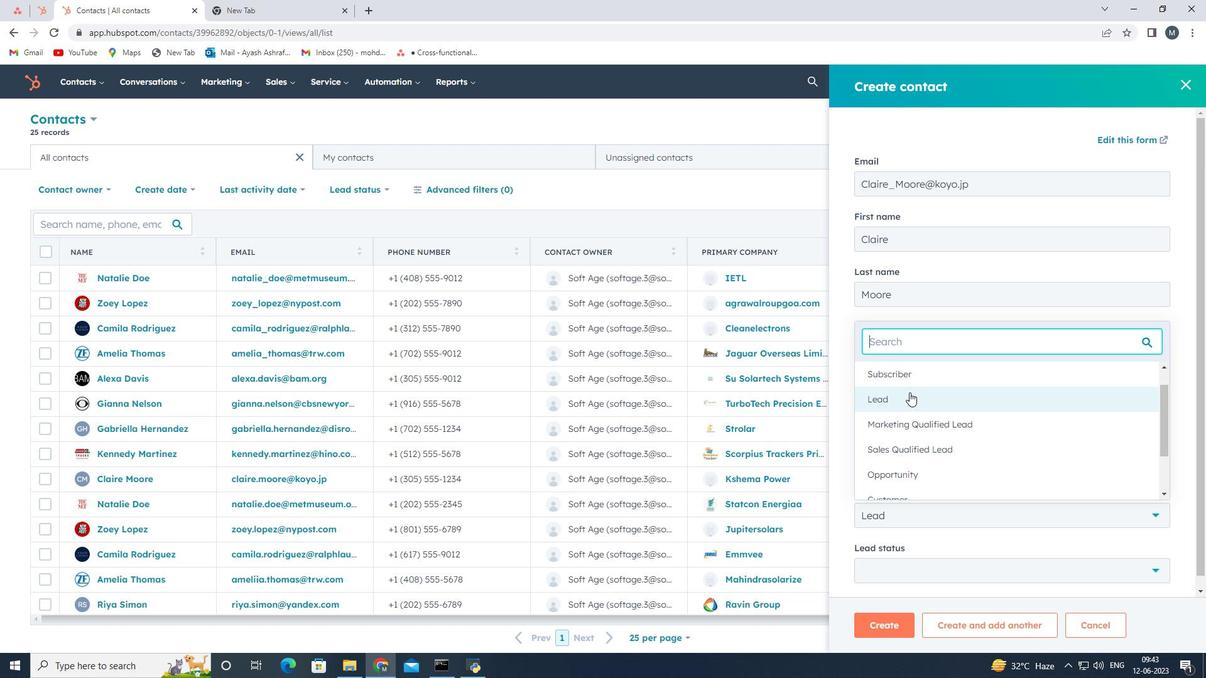 
Action: Mouse moved to (919, 468)
Screenshot: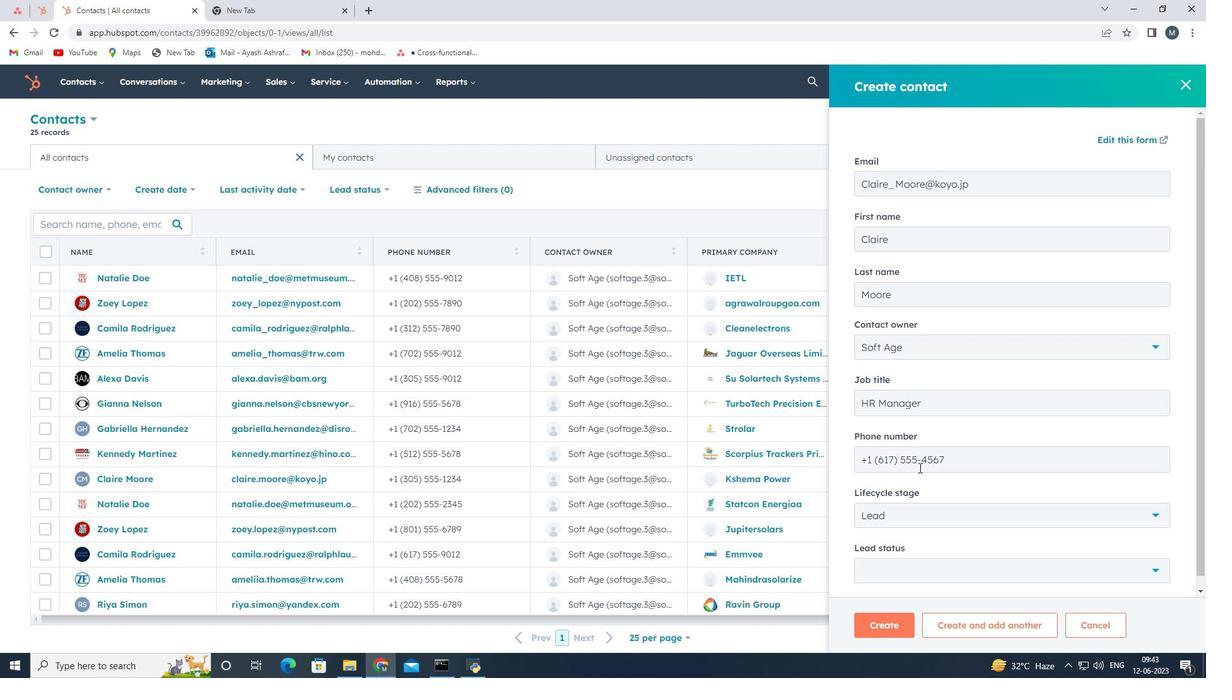 
Action: Mouse scrolled (919, 468) with delta (0, 0)
Screenshot: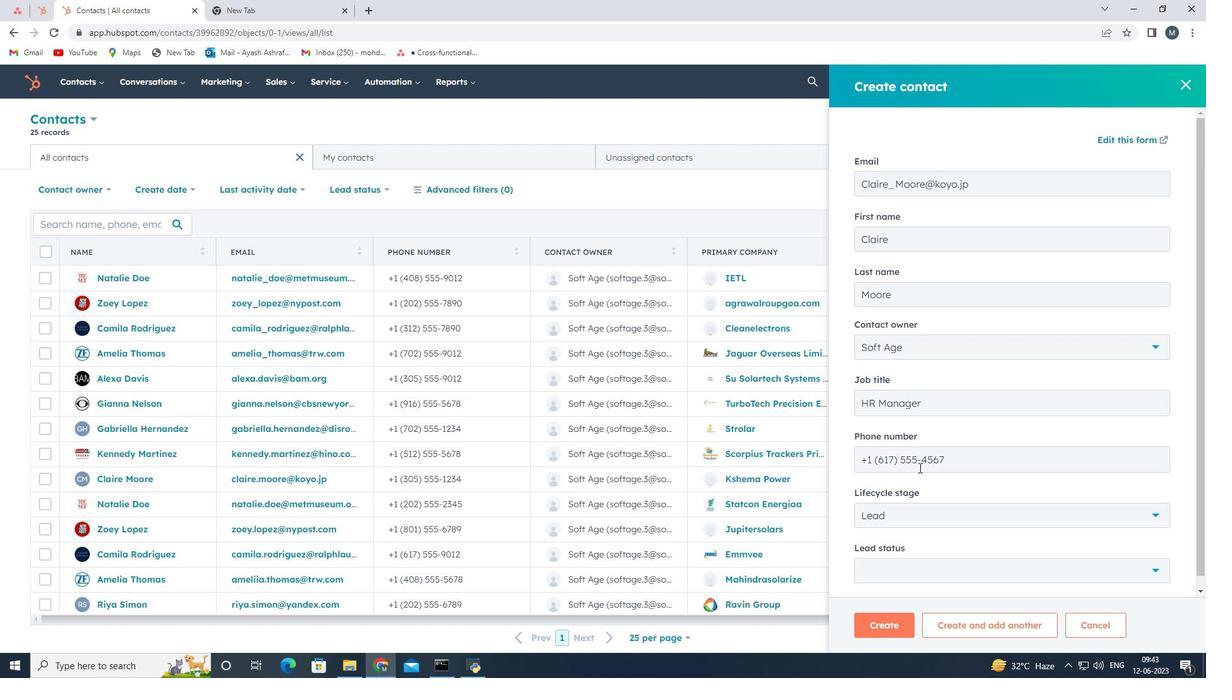
Action: Mouse scrolled (919, 468) with delta (0, 0)
Screenshot: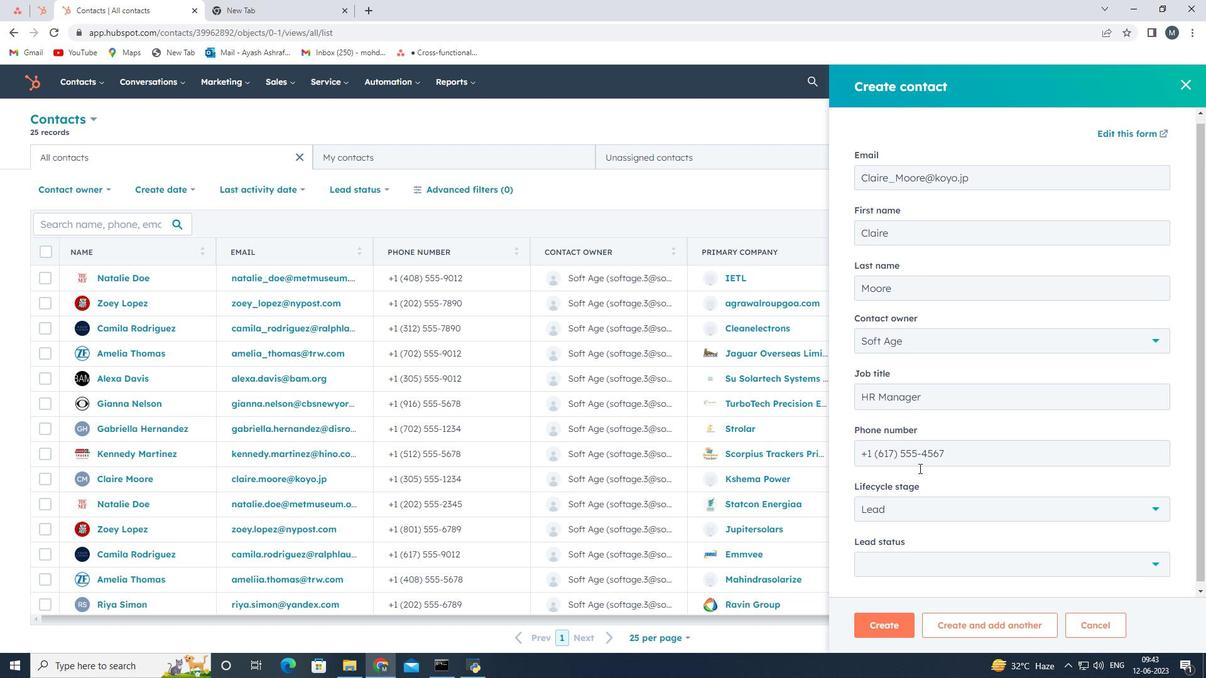 
Action: Mouse moved to (925, 565)
Screenshot: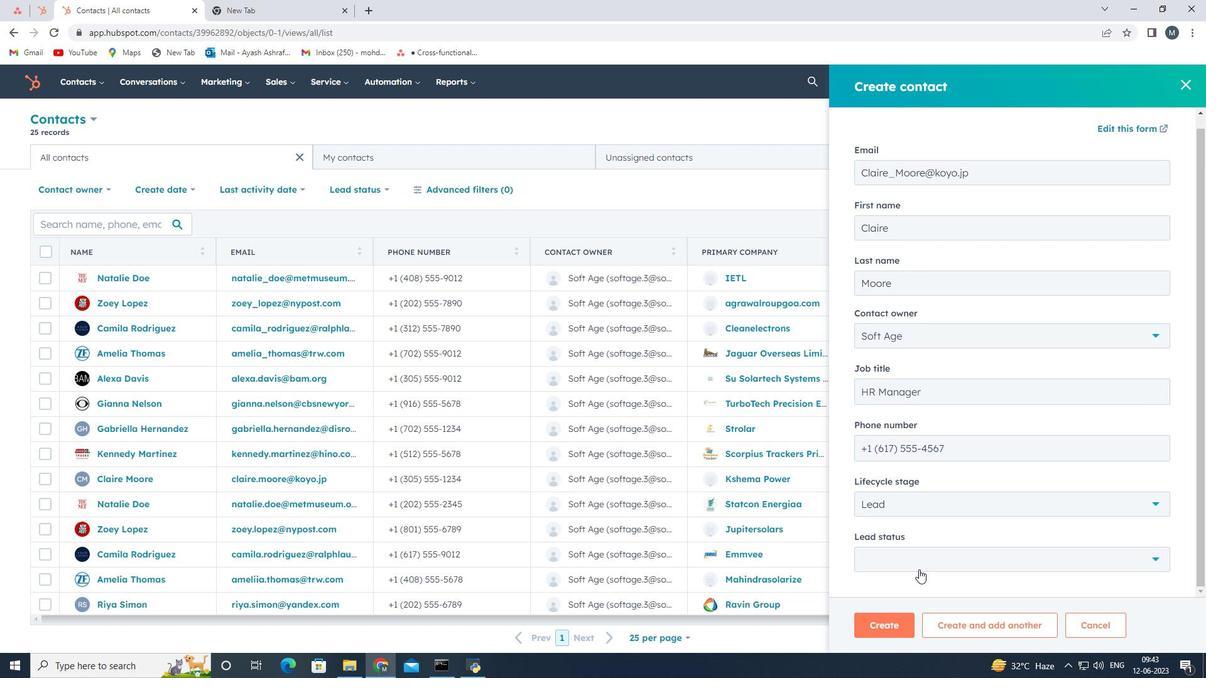 
Action: Mouse pressed left at (925, 565)
Screenshot: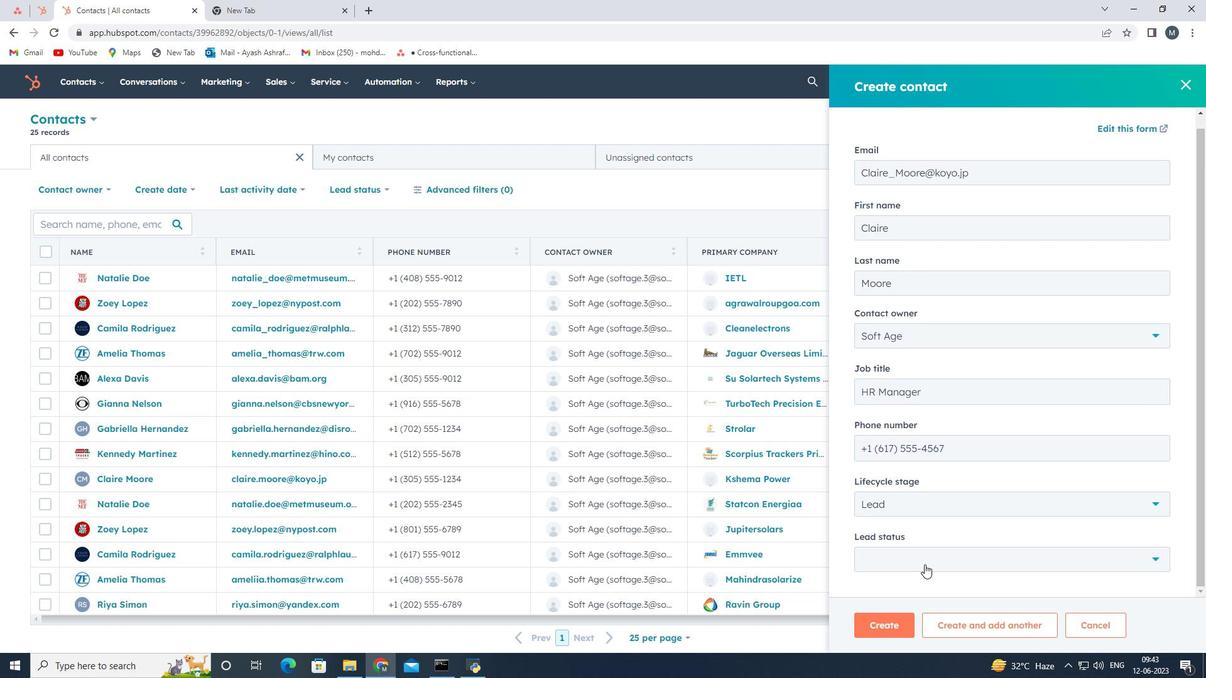 
Action: Mouse moved to (902, 449)
Screenshot: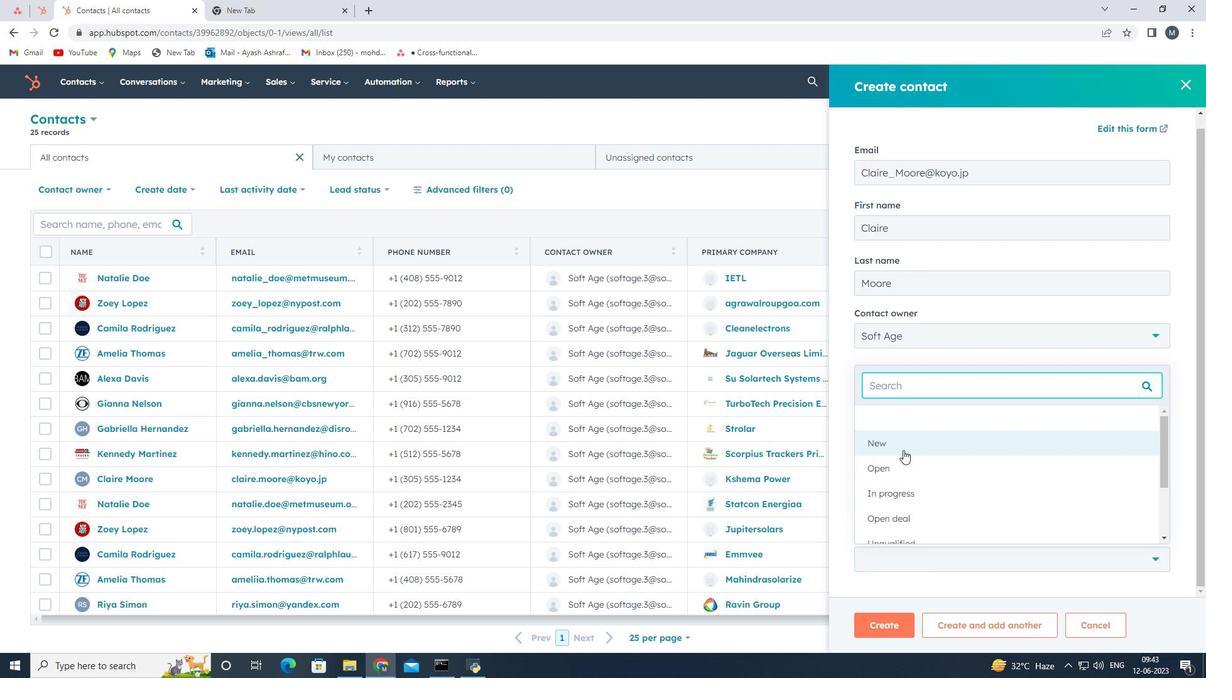 
Action: Mouse pressed left at (902, 449)
Screenshot: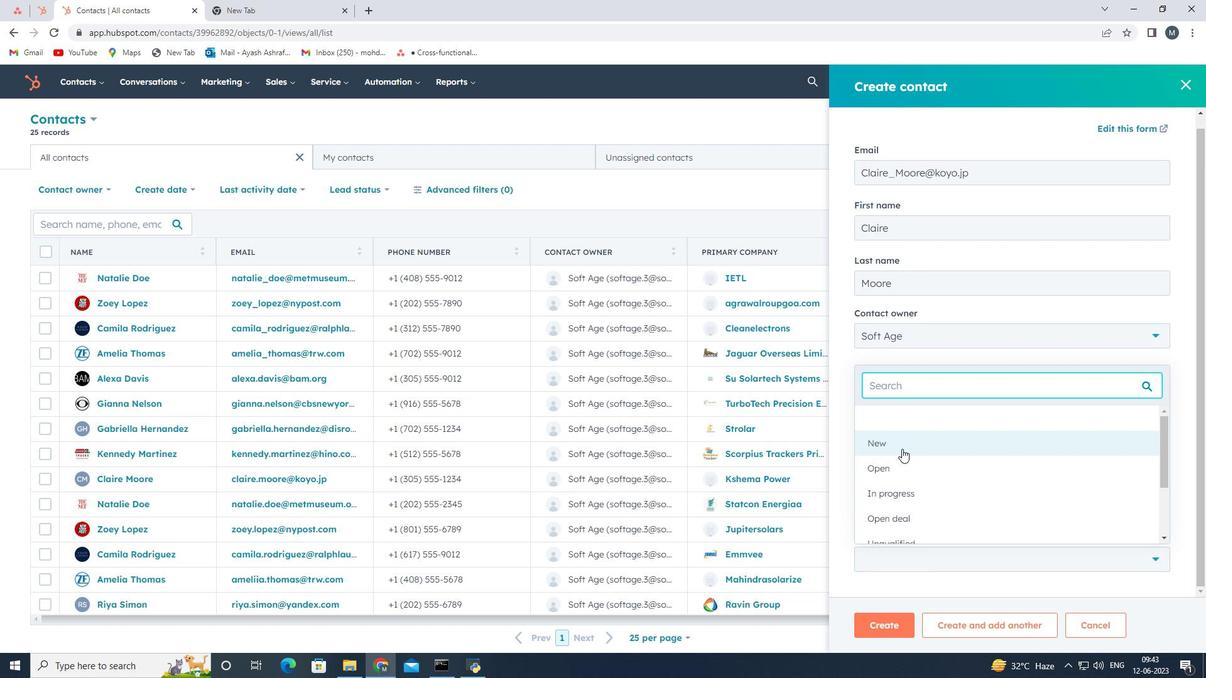
Action: Mouse moved to (891, 626)
Screenshot: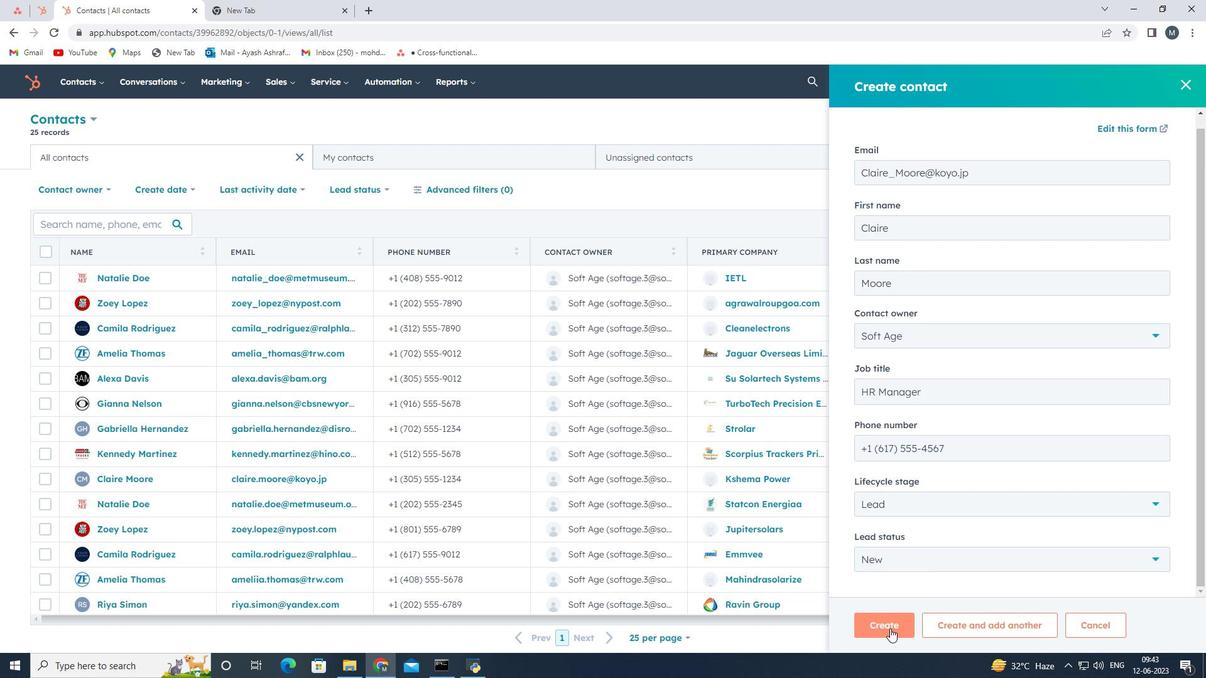 
Action: Mouse scrolled (891, 626) with delta (0, 0)
Screenshot: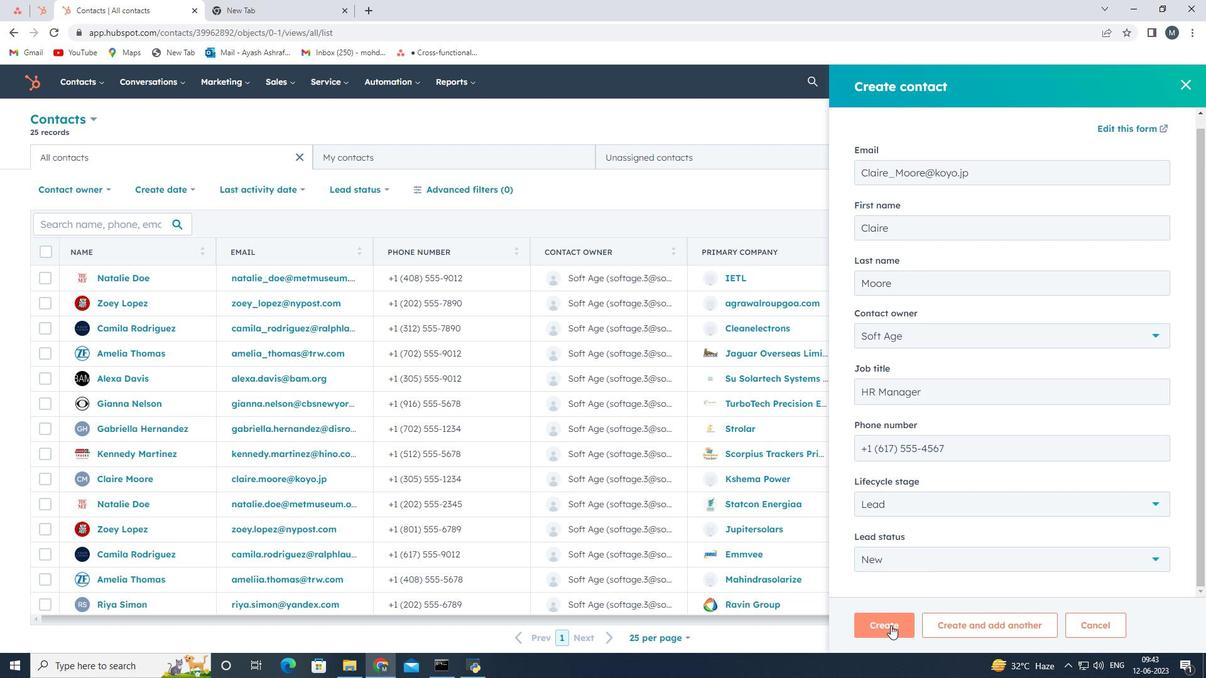 
Action: Mouse scrolled (891, 626) with delta (0, 0)
Screenshot: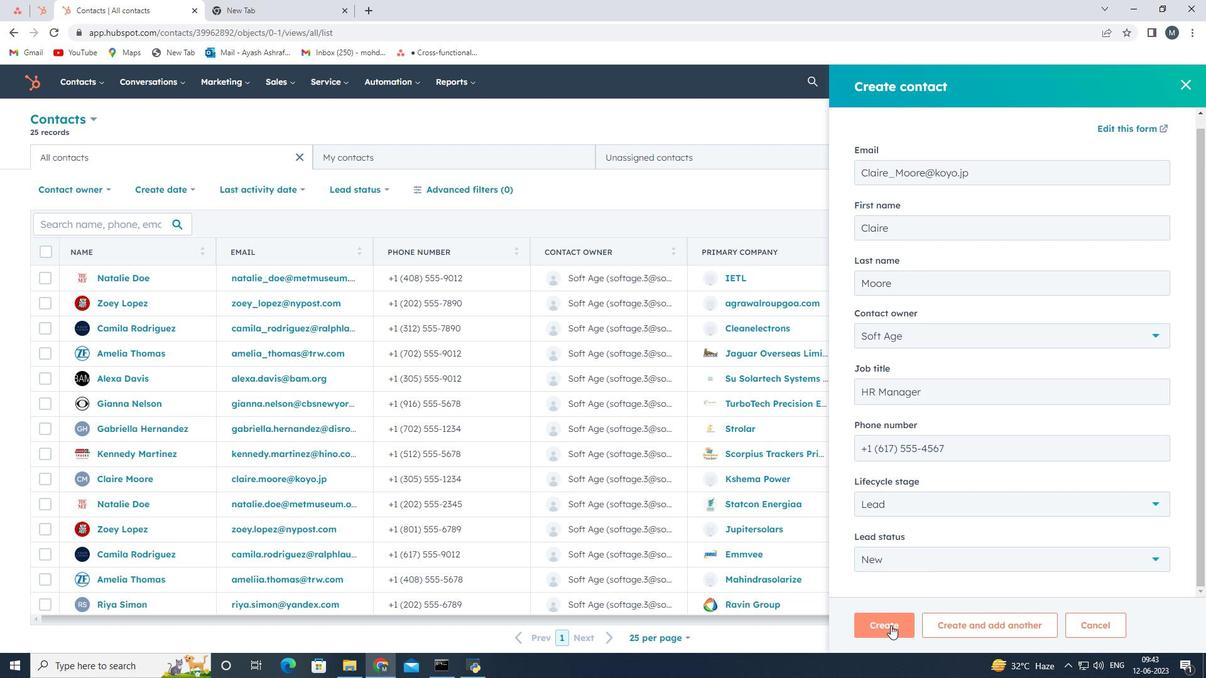 
Action: Mouse scrolled (891, 626) with delta (0, 0)
Screenshot: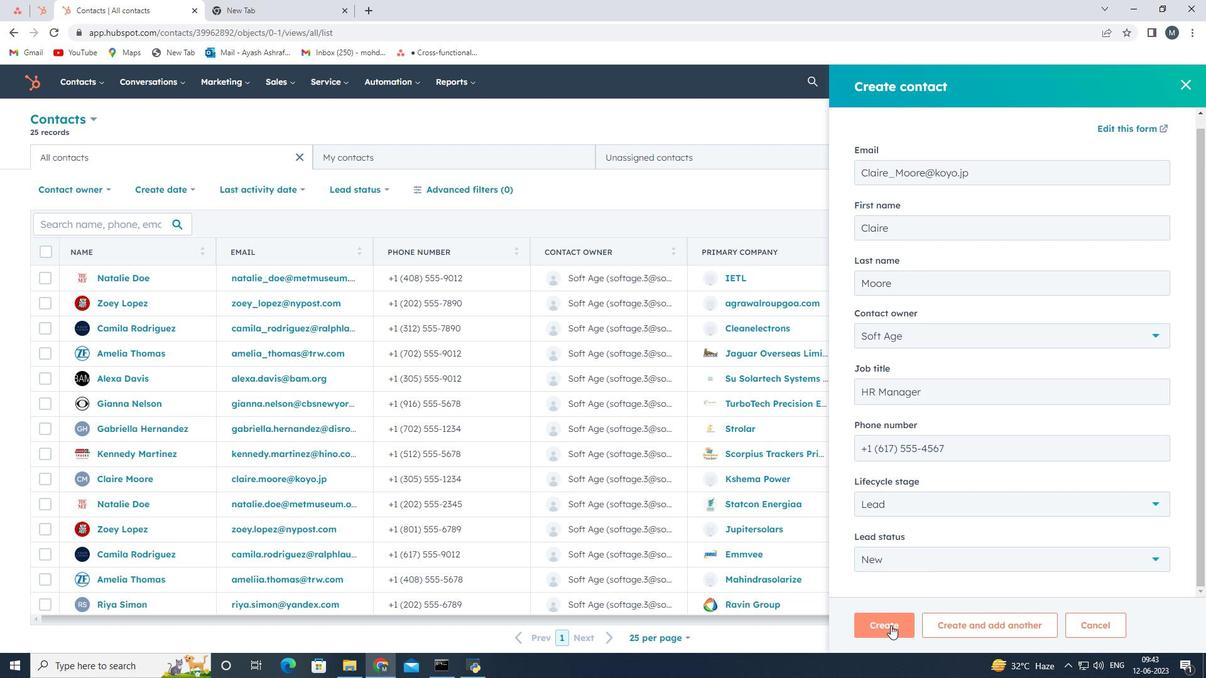
Action: Mouse scrolled (891, 626) with delta (0, 0)
Screenshot: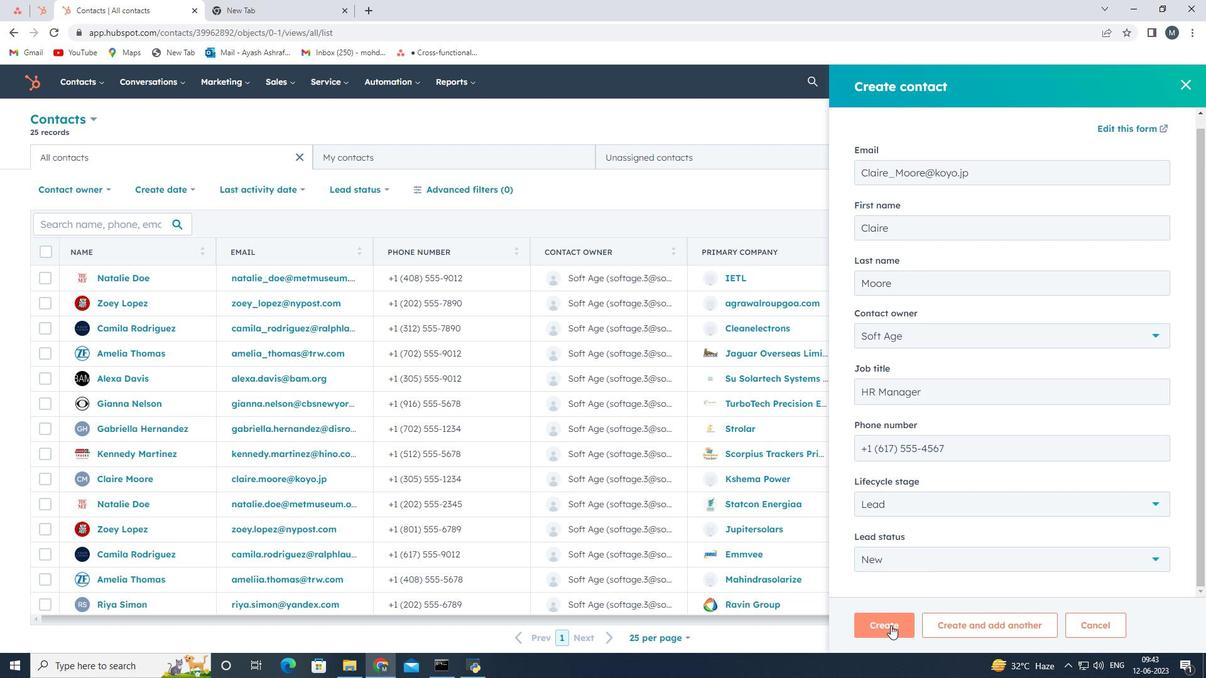 
Action: Mouse scrolled (891, 626) with delta (0, 0)
Screenshot: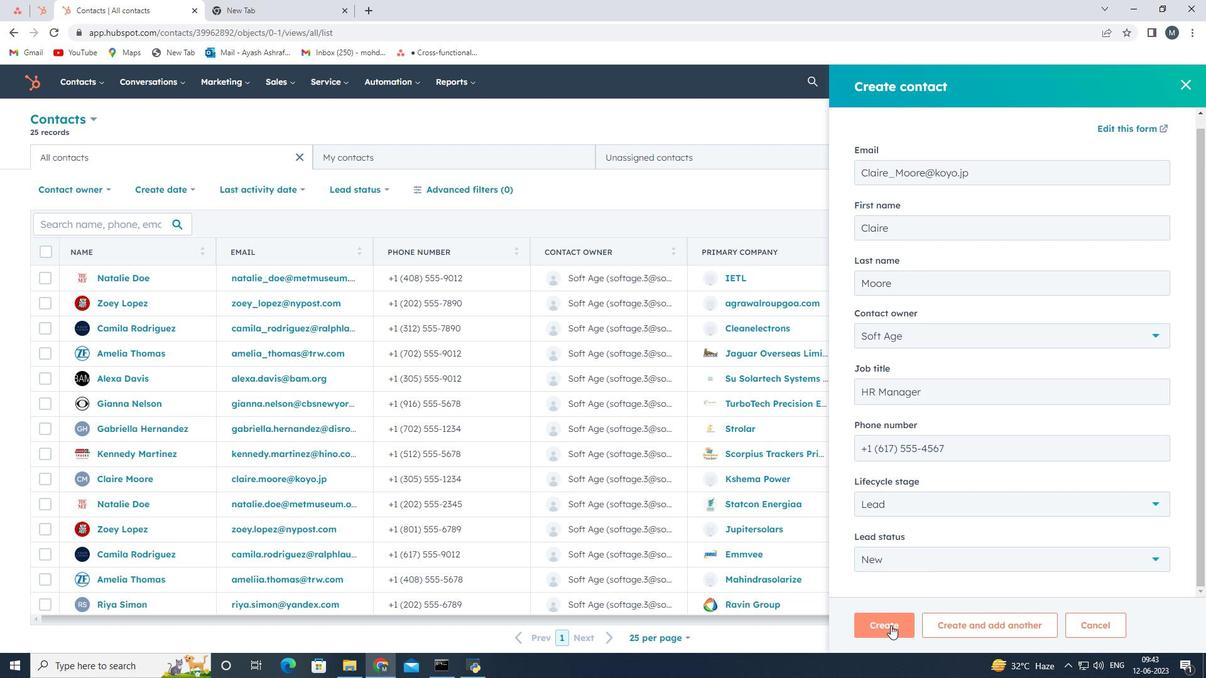 
Action: Mouse moved to (891, 625)
Screenshot: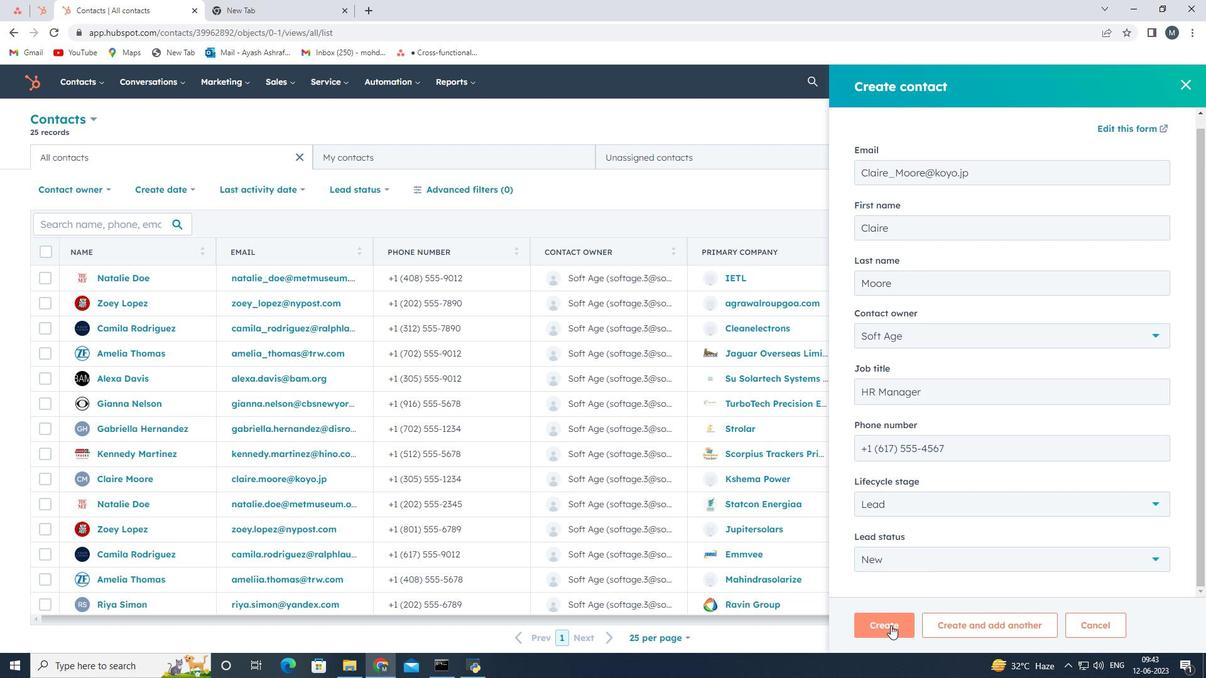 
Action: Mouse scrolled (891, 626) with delta (0, 0)
Screenshot: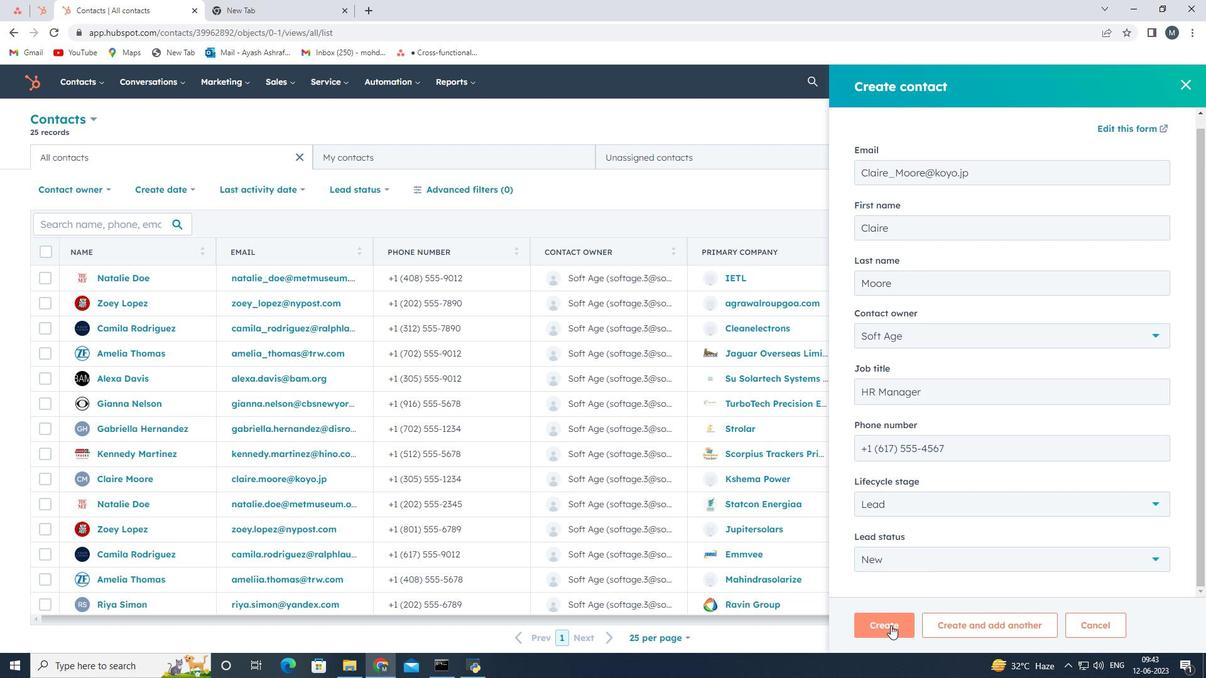 
Action: Mouse moved to (932, 504)
Screenshot: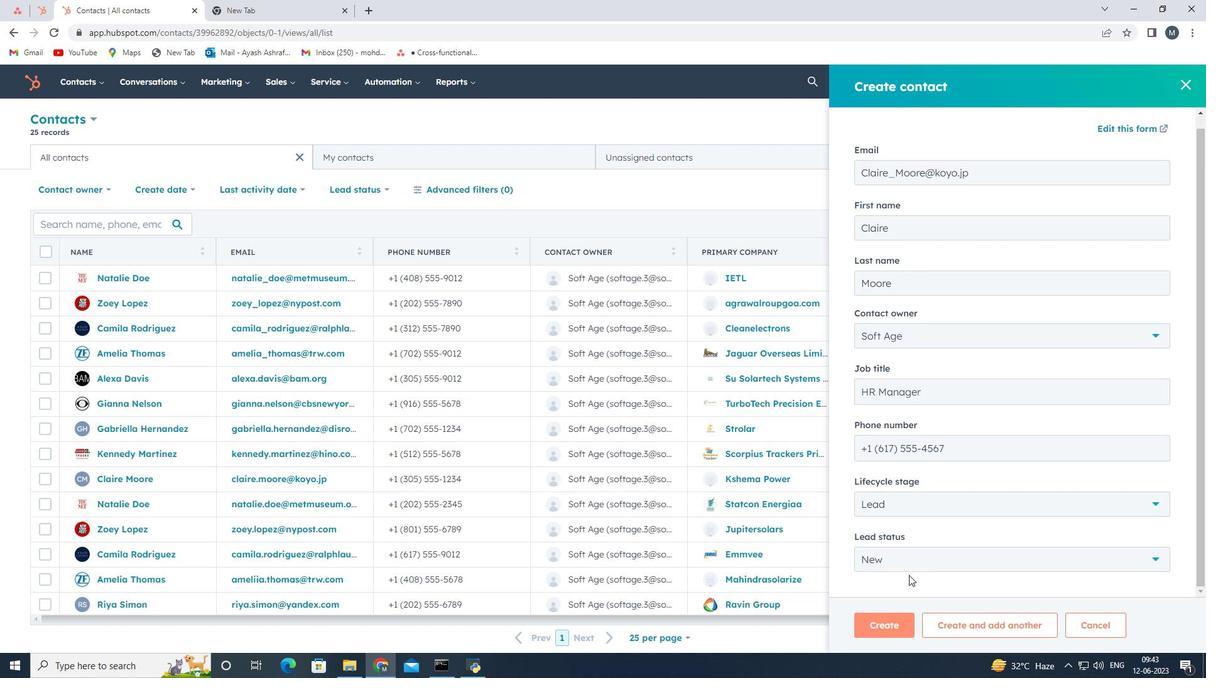 
Action: Mouse scrolled (932, 505) with delta (0, 0)
Screenshot: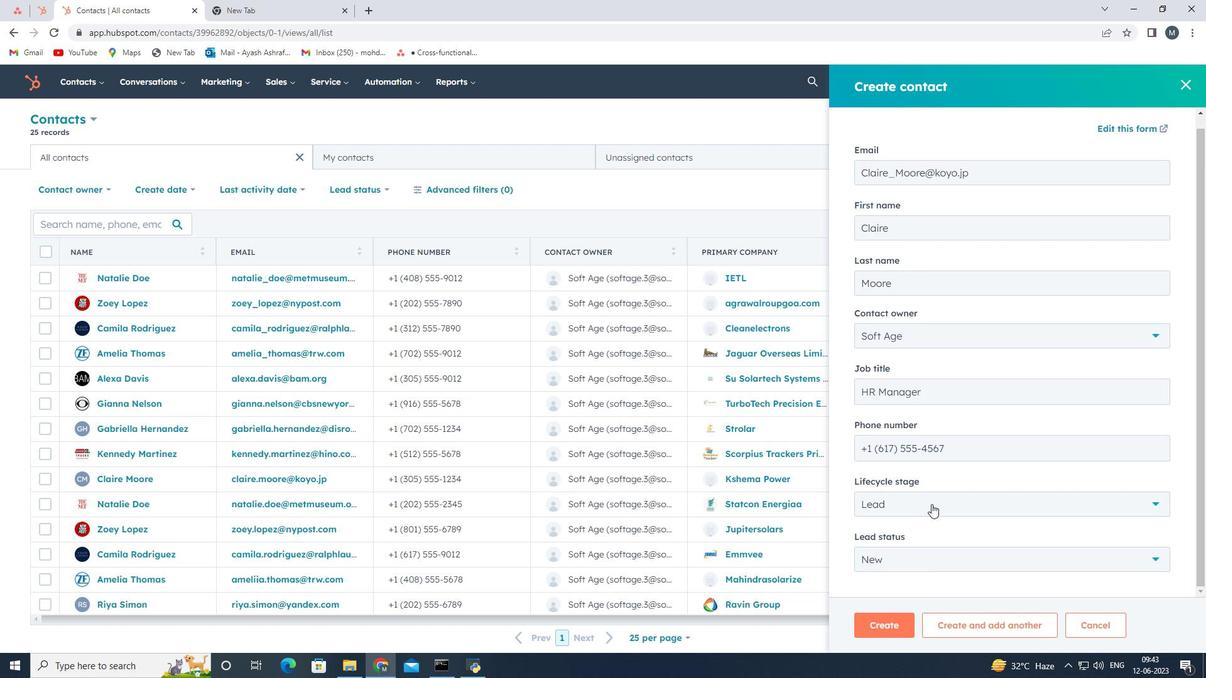 
Action: Mouse scrolled (932, 505) with delta (0, 0)
Screenshot: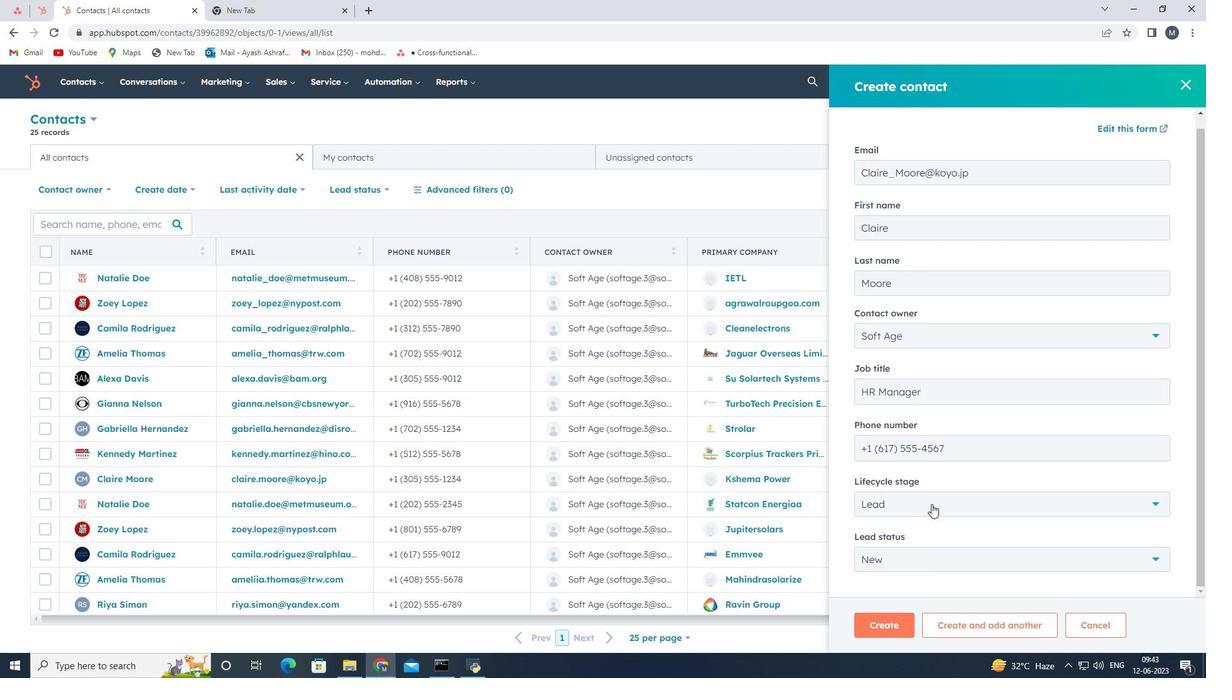 
Action: Mouse scrolled (932, 505) with delta (0, 0)
Screenshot: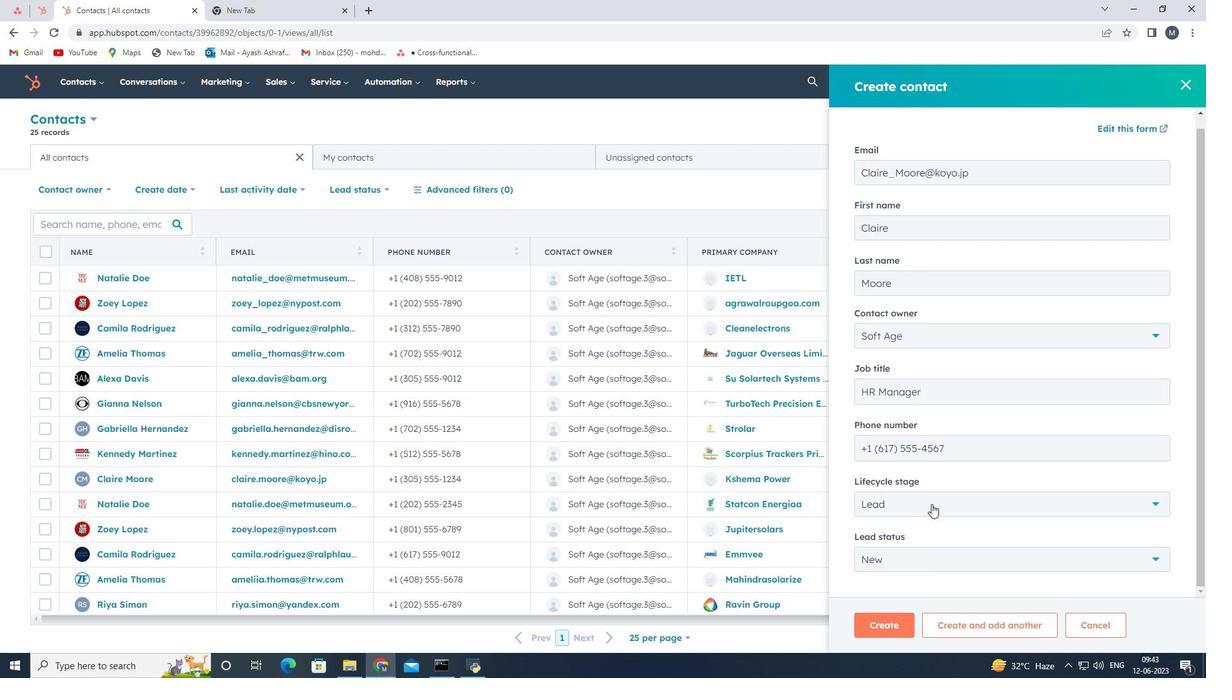 
Action: Mouse scrolled (932, 505) with delta (0, 0)
Screenshot: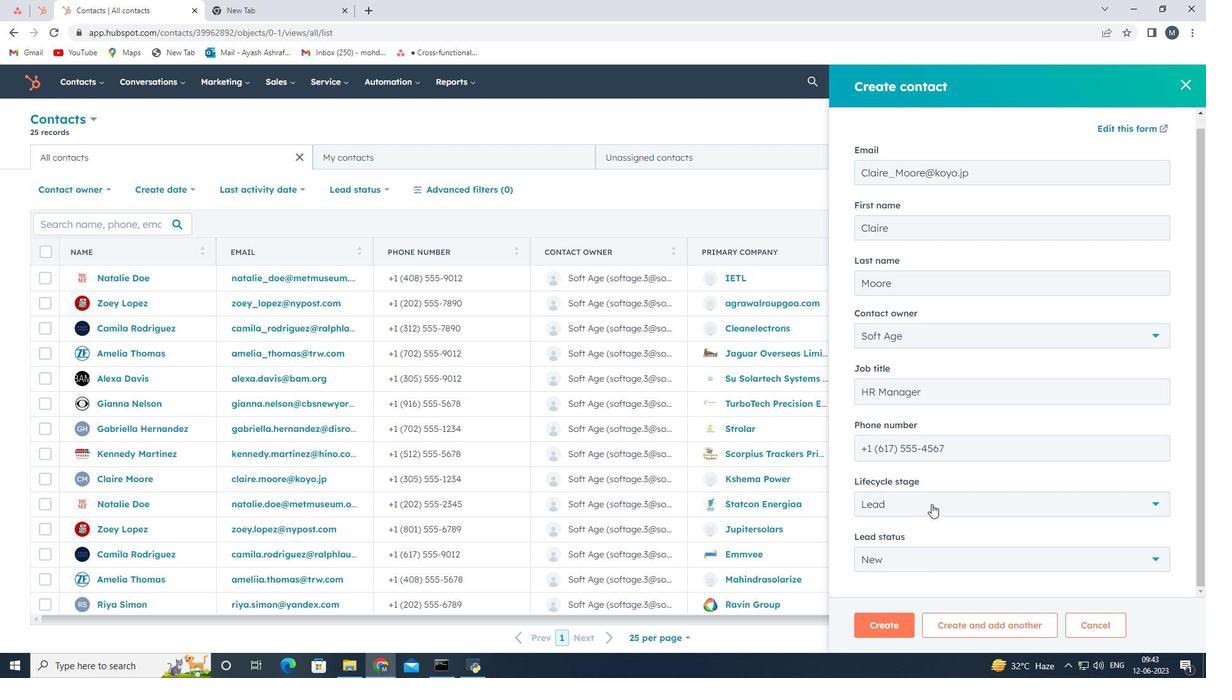 
Action: Mouse scrolled (932, 505) with delta (0, 0)
Screenshot: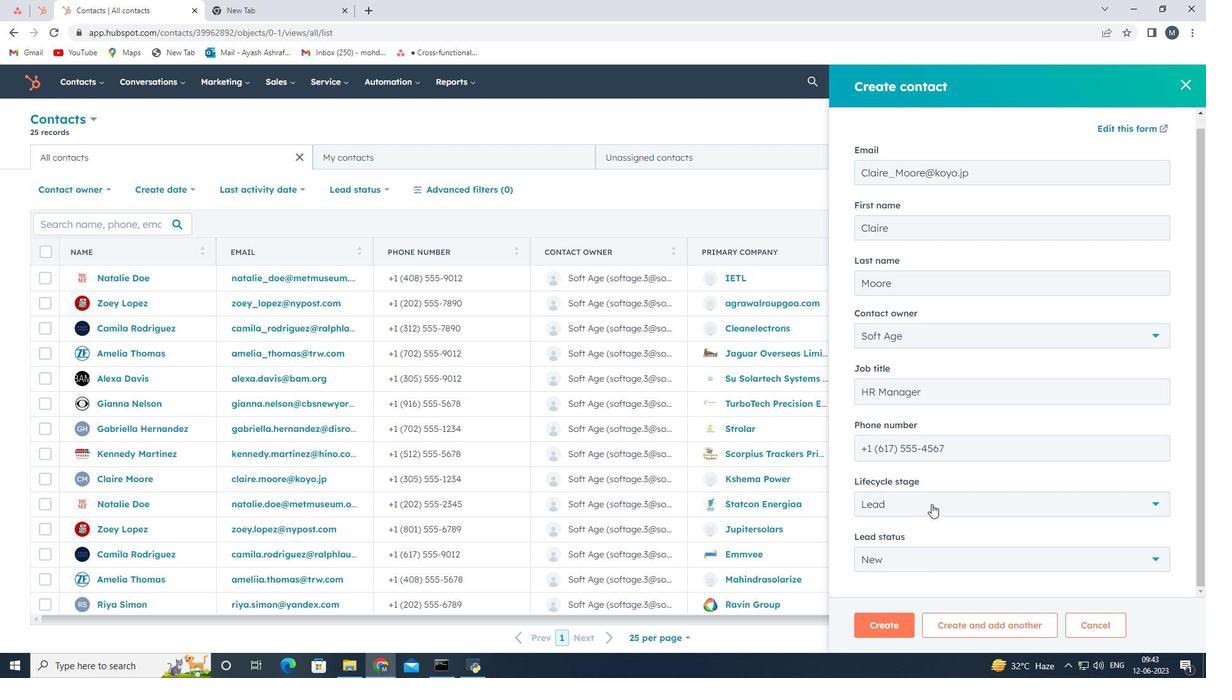 
Action: Mouse scrolled (932, 505) with delta (0, 0)
Screenshot: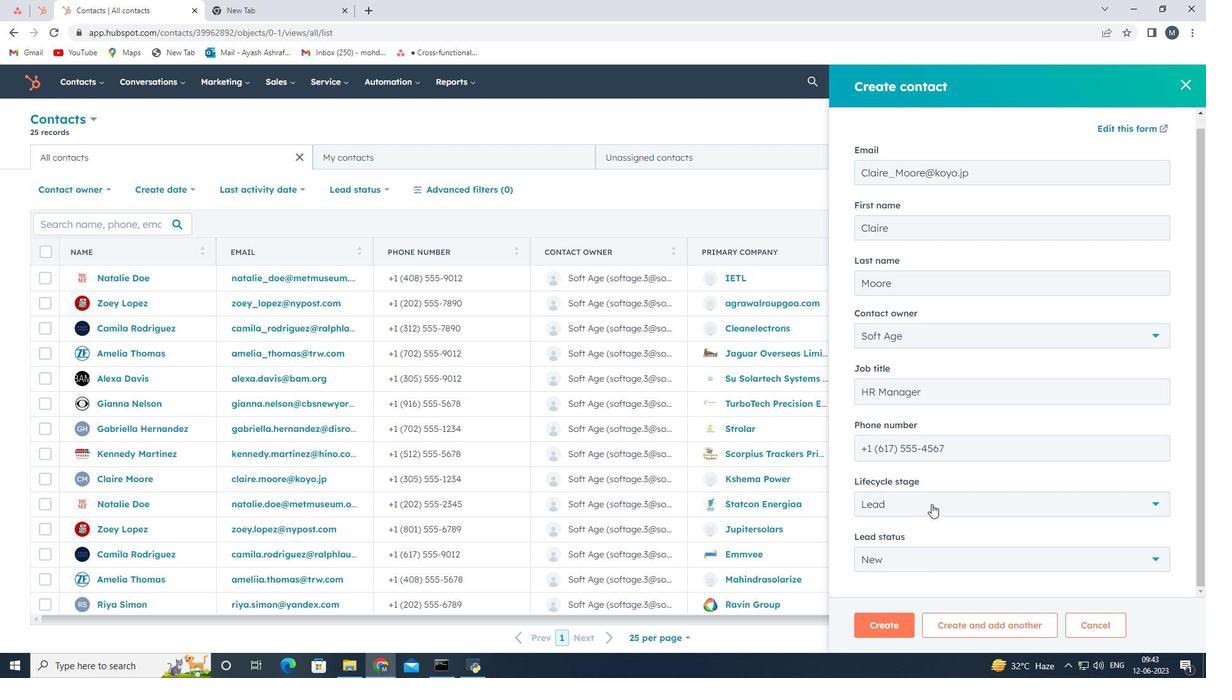 
Action: Mouse scrolled (932, 505) with delta (0, 0)
Screenshot: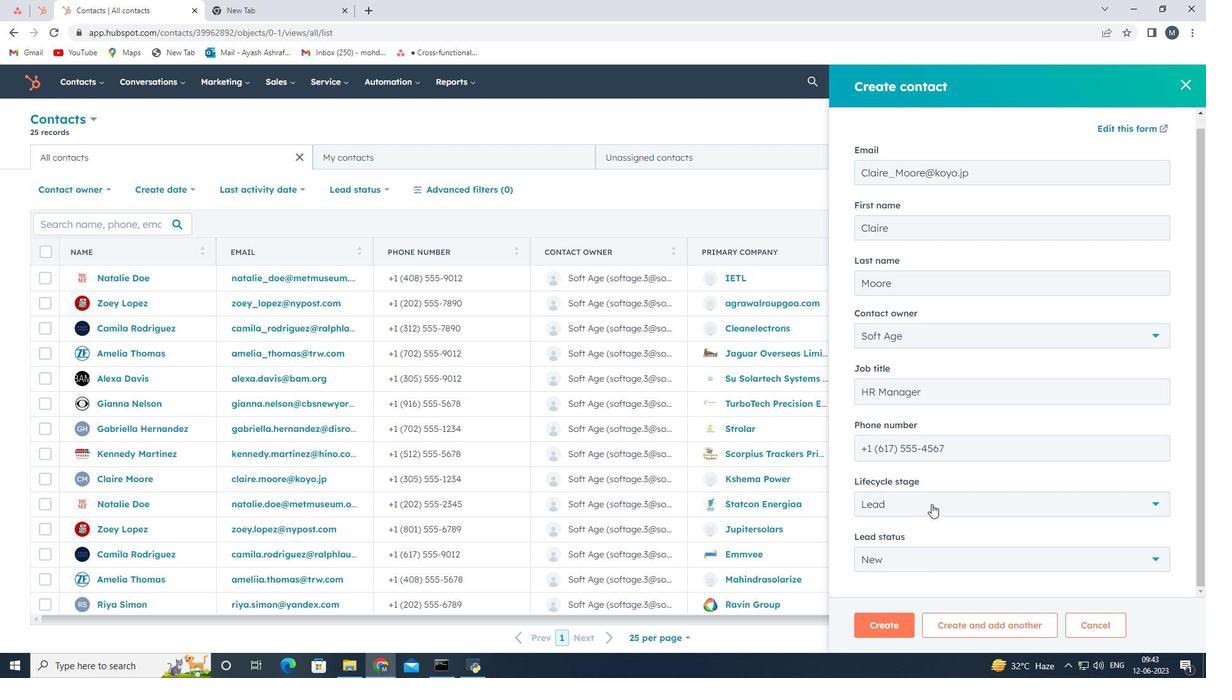 
Action: Mouse moved to (934, 497)
Screenshot: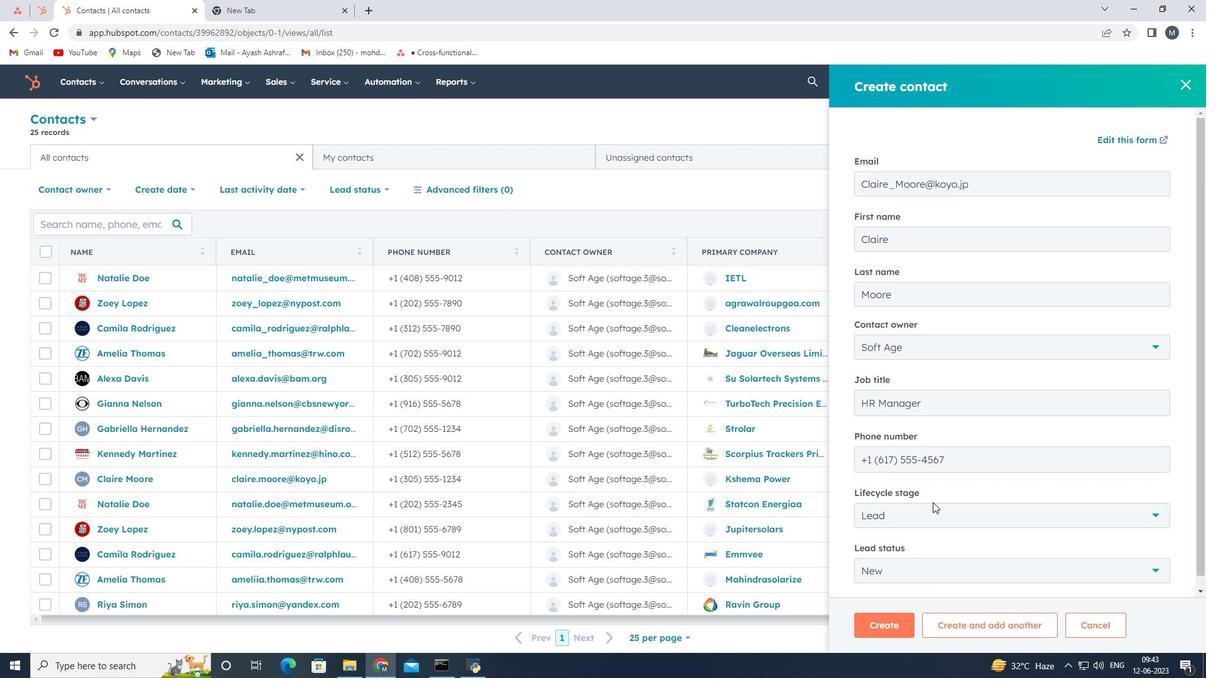 
Action: Mouse scrolled (934, 498) with delta (0, 0)
Screenshot: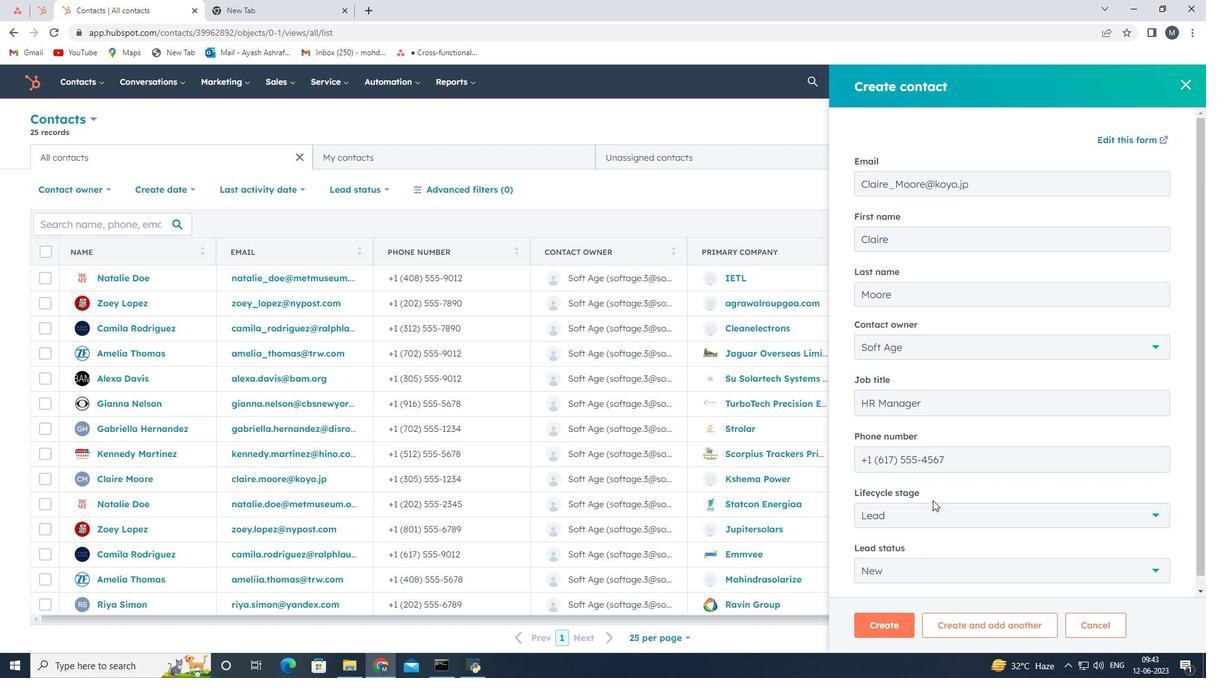 
Action: Mouse scrolled (934, 498) with delta (0, 0)
Screenshot: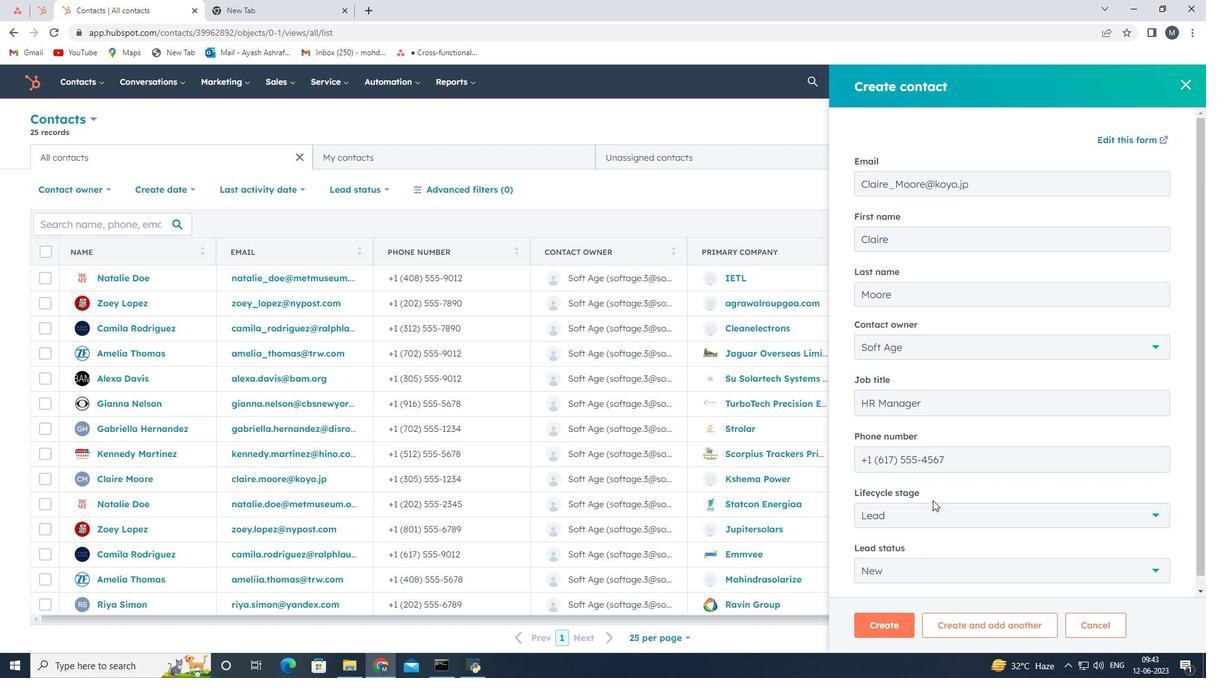 
Action: Mouse scrolled (934, 498) with delta (0, 0)
Screenshot: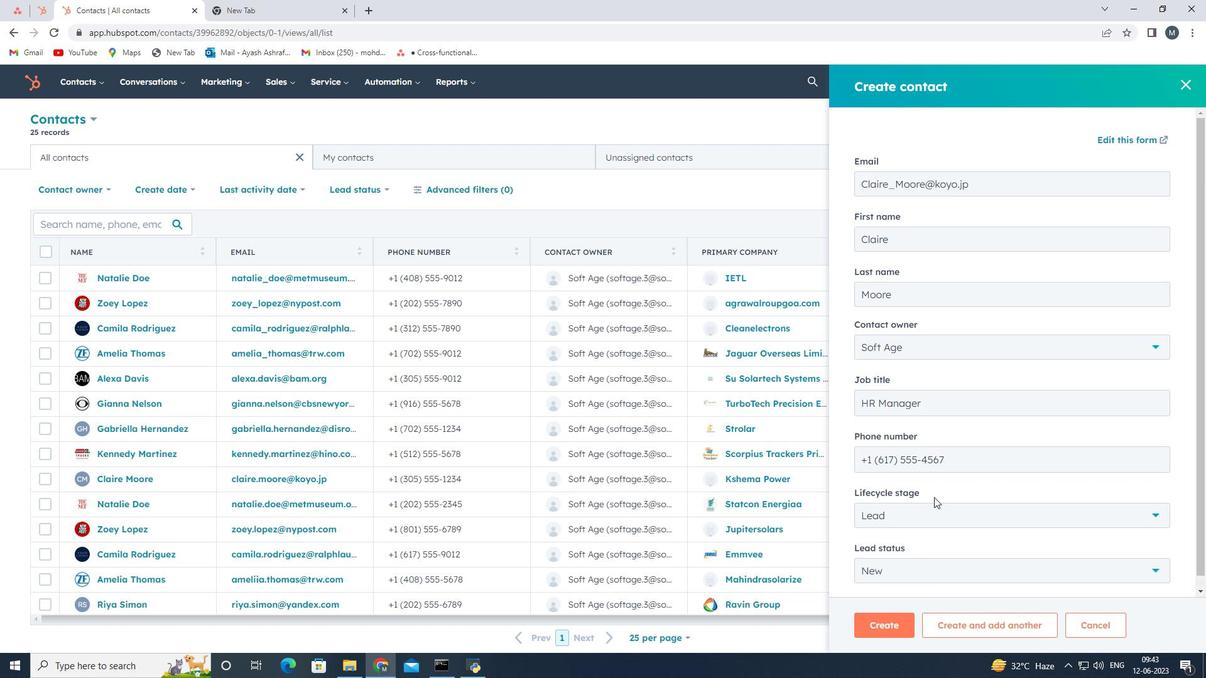 
Action: Mouse scrolled (934, 498) with delta (0, 0)
Screenshot: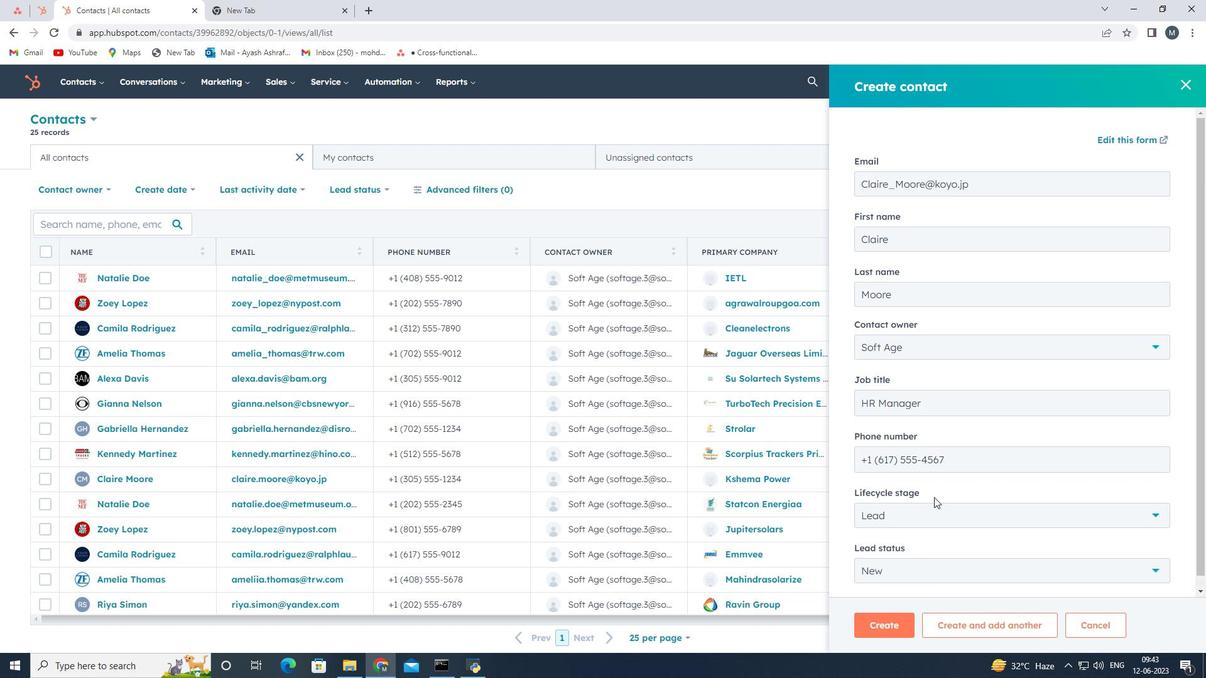 
Action: Mouse scrolled (934, 498) with delta (0, 0)
Screenshot: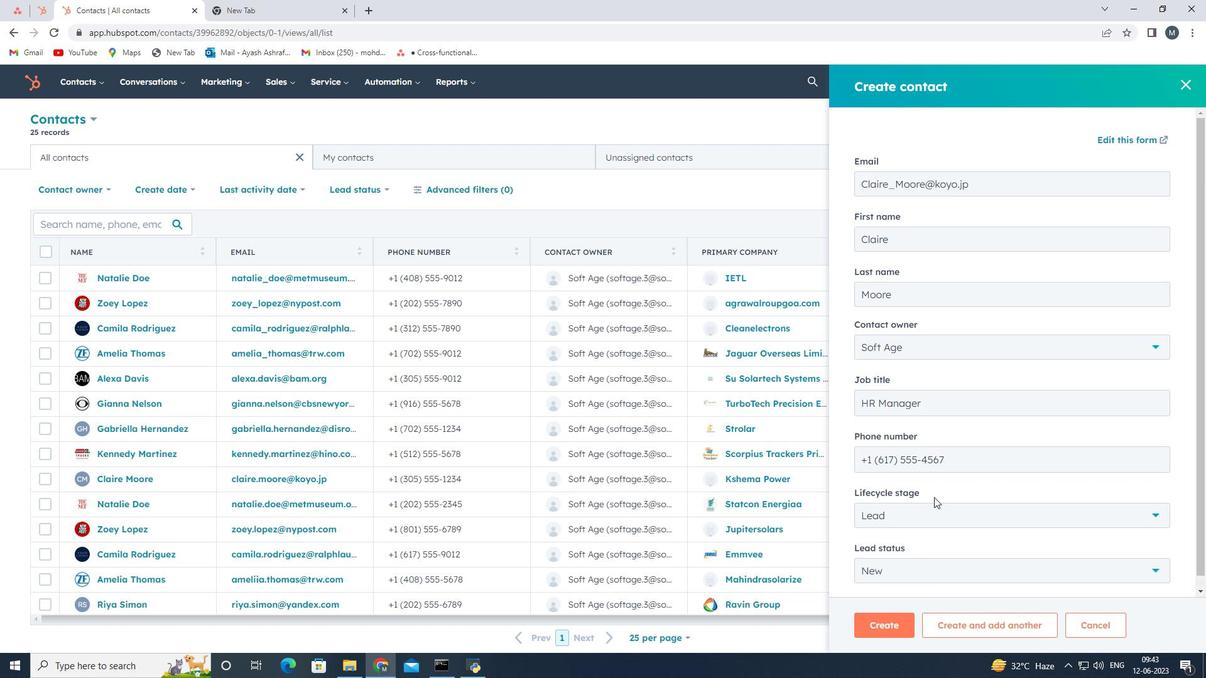 
Action: Mouse scrolled (934, 497) with delta (0, 0)
Screenshot: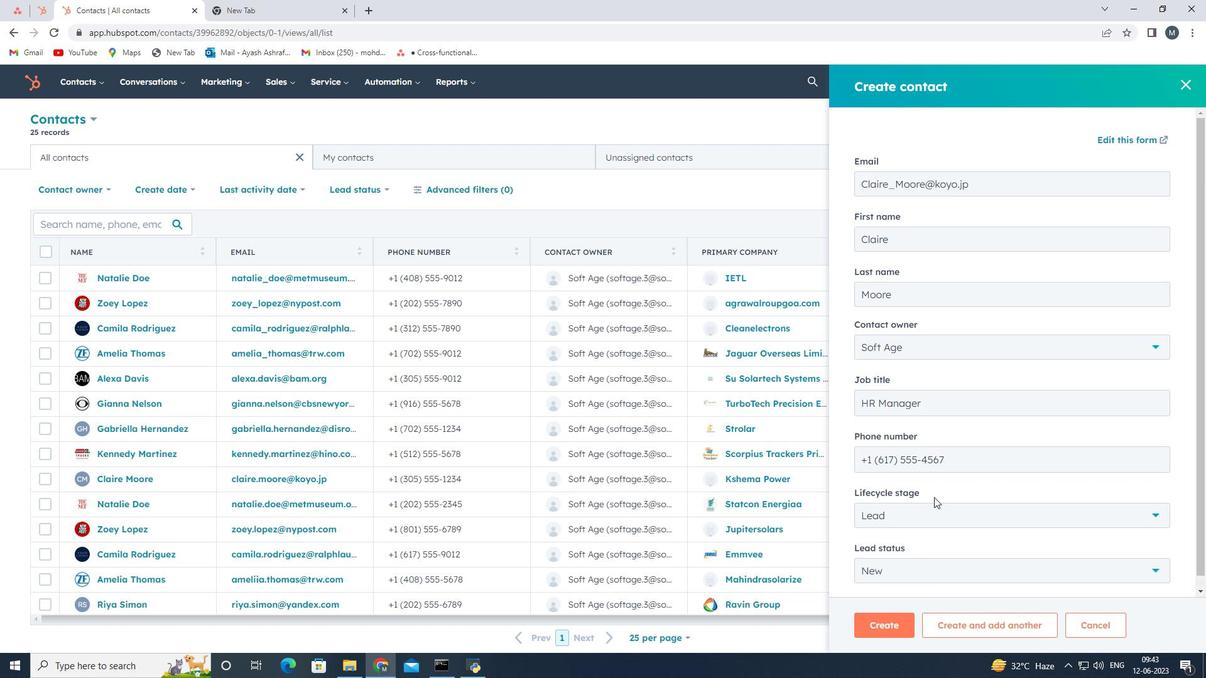 
Action: Mouse scrolled (934, 497) with delta (0, 0)
Screenshot: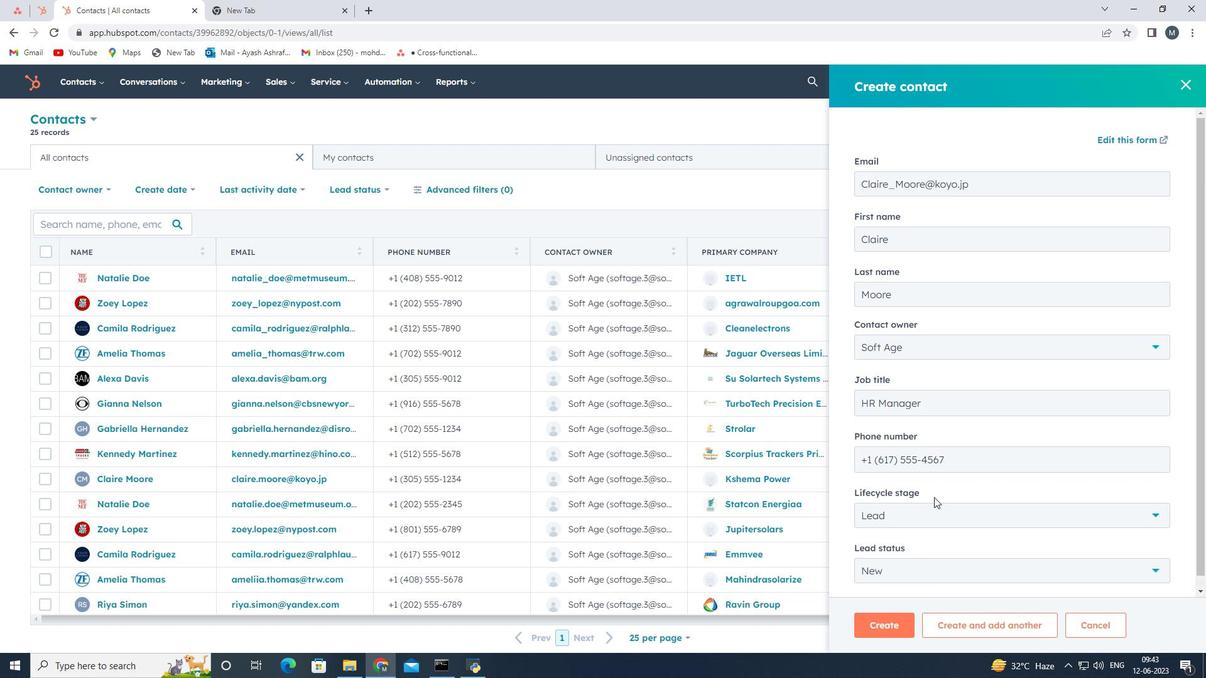 
Action: Mouse moved to (934, 498)
Screenshot: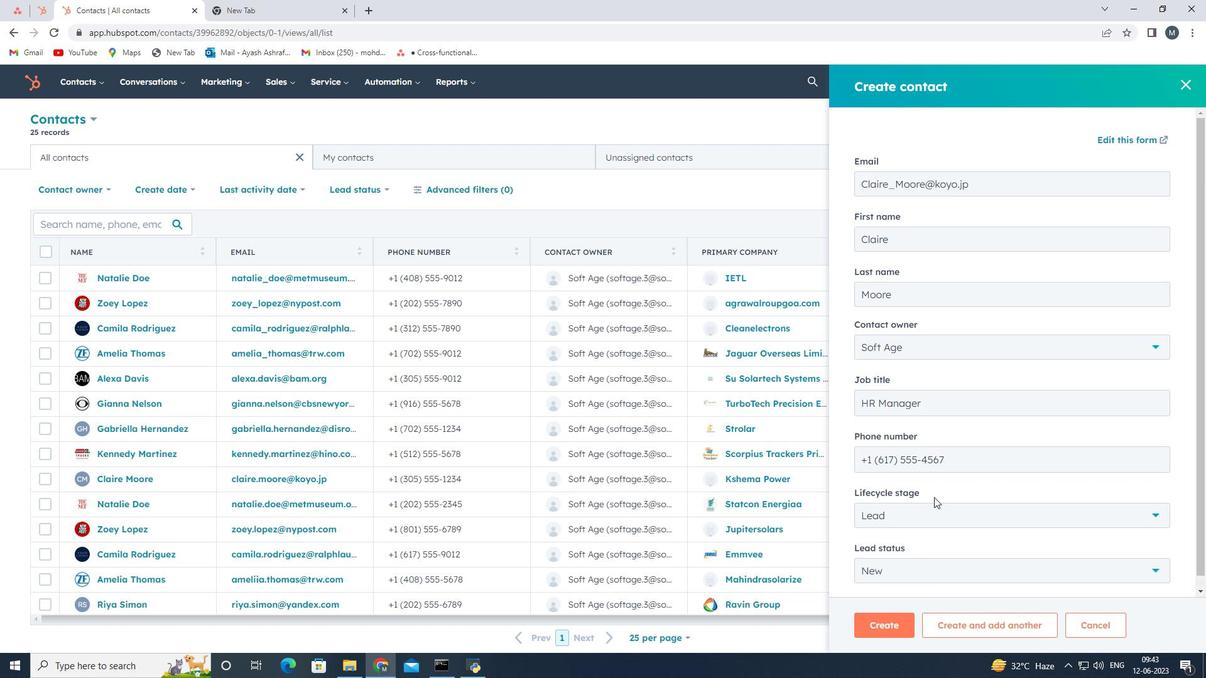 
Action: Mouse scrolled (934, 497) with delta (0, 0)
Screenshot: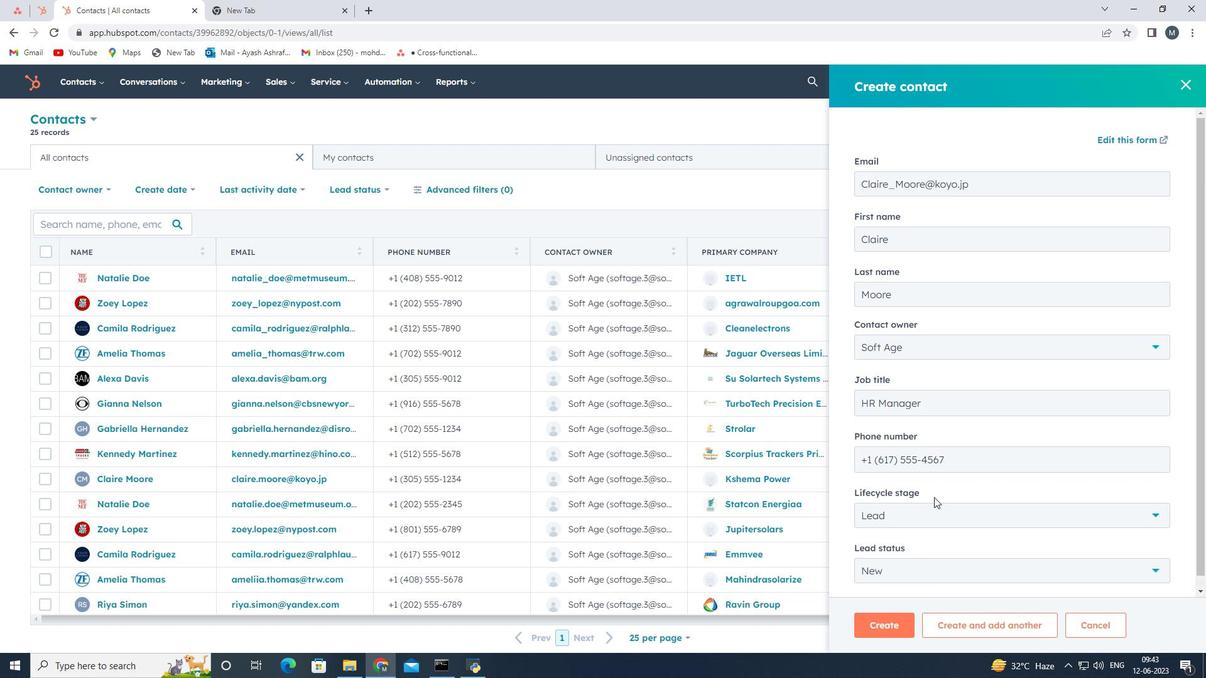 
Action: Mouse scrolled (934, 497) with delta (0, 0)
Screenshot: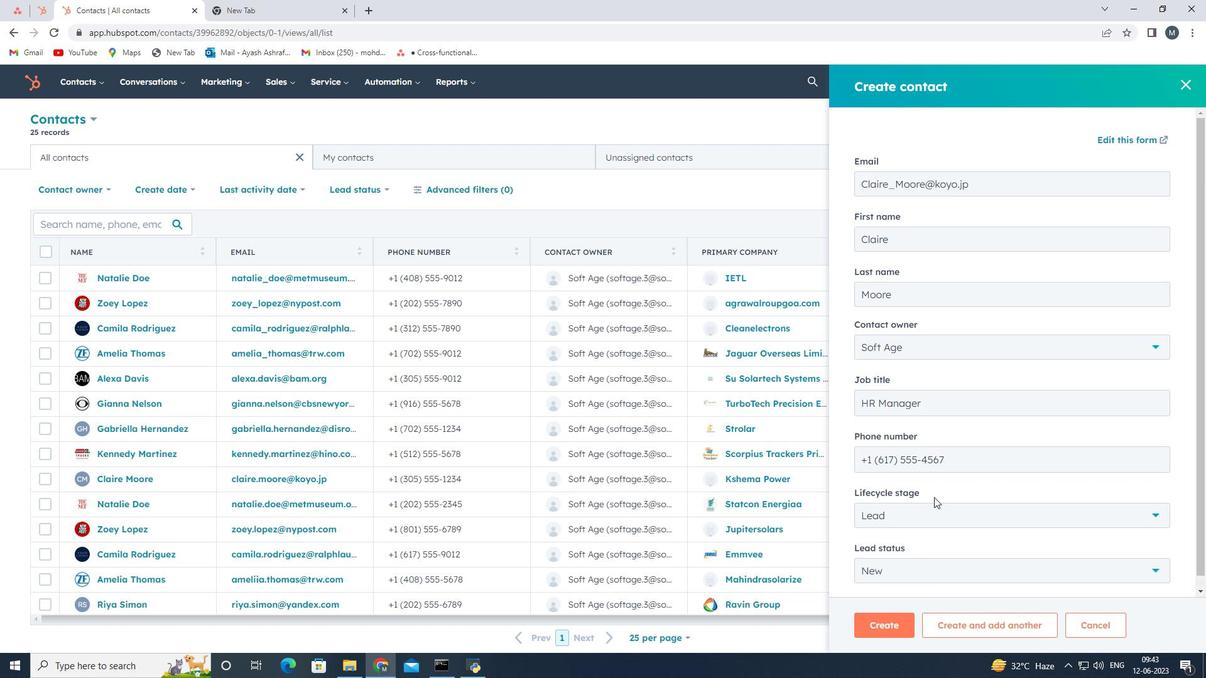 
Action: Mouse moved to (934, 499)
Screenshot: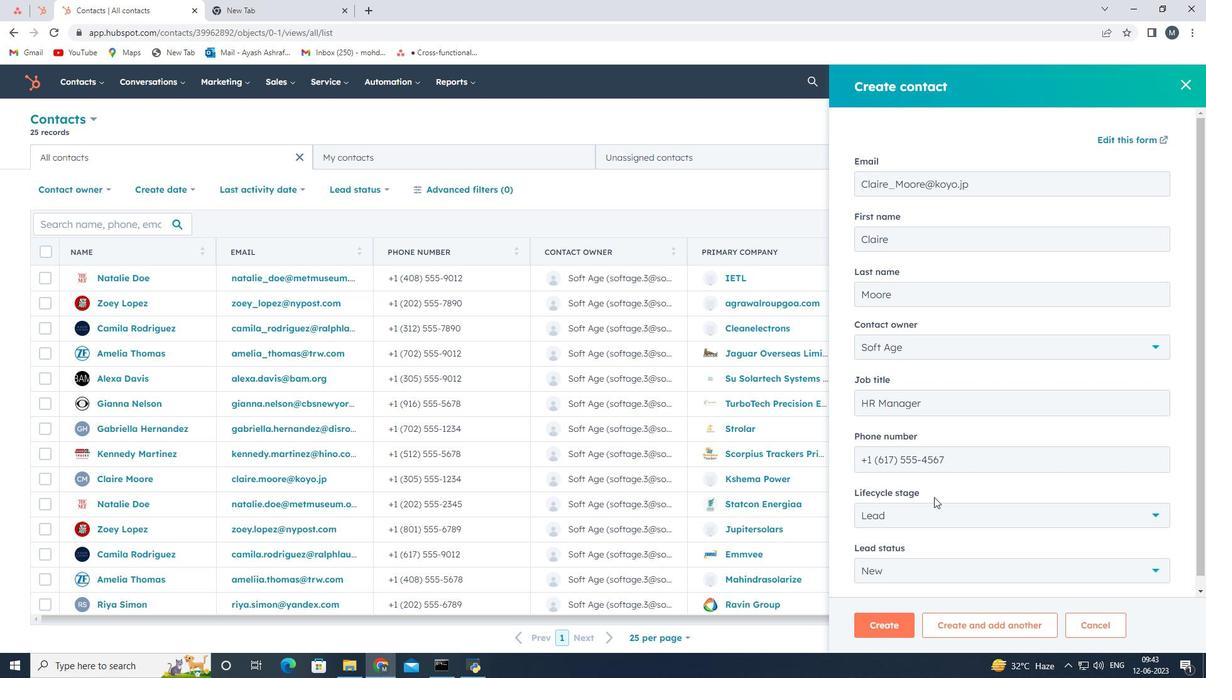
Action: Mouse scrolled (934, 497) with delta (0, 0)
Screenshot: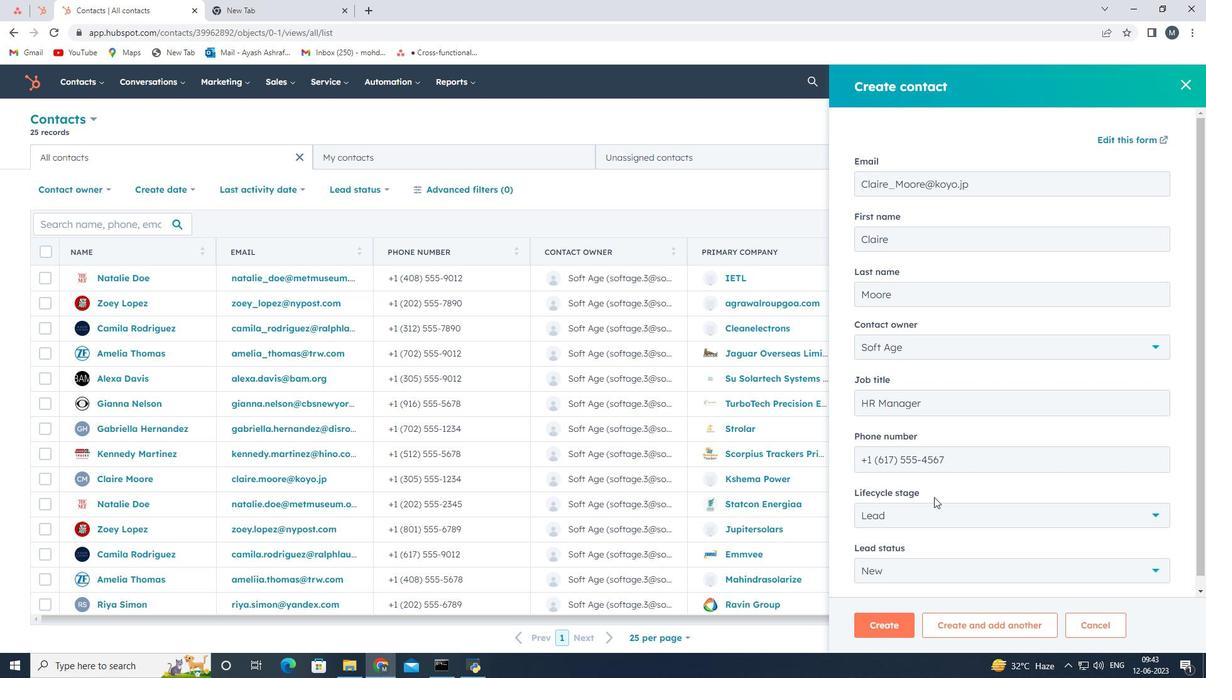 
Action: Mouse scrolled (934, 497) with delta (0, 0)
Screenshot: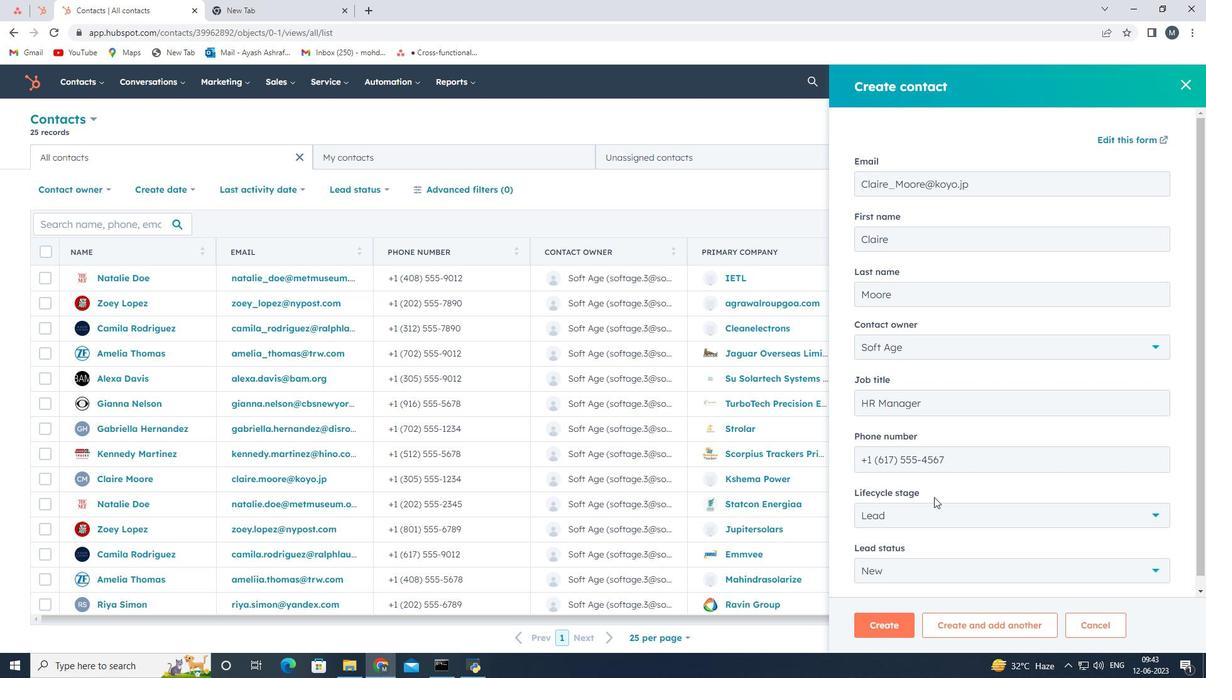 
Action: Mouse scrolled (934, 497) with delta (0, 0)
Screenshot: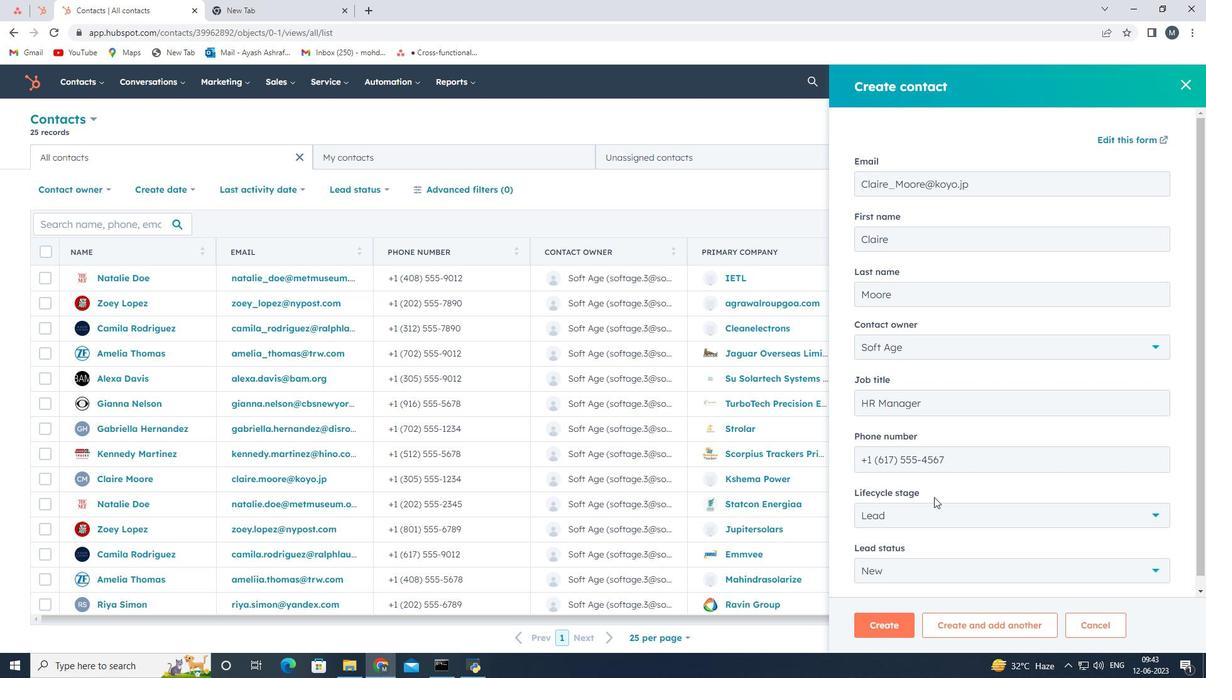 
Action: Mouse moved to (893, 624)
Screenshot: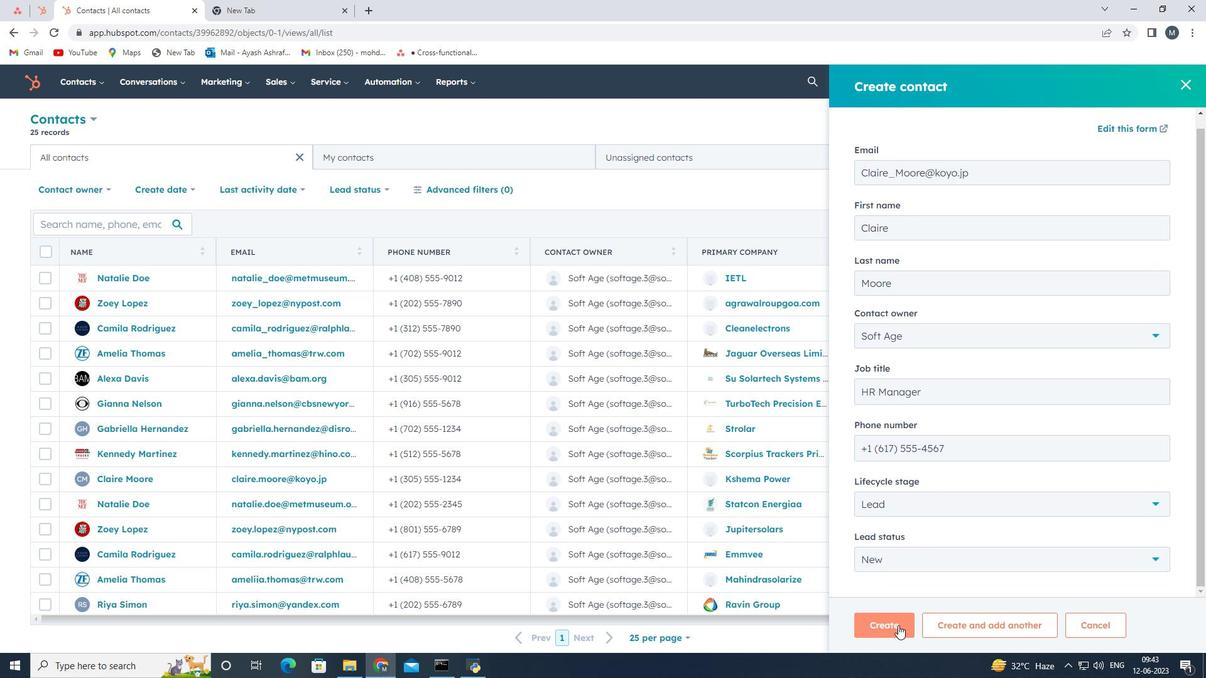 
Action: Mouse pressed left at (893, 624)
Screenshot: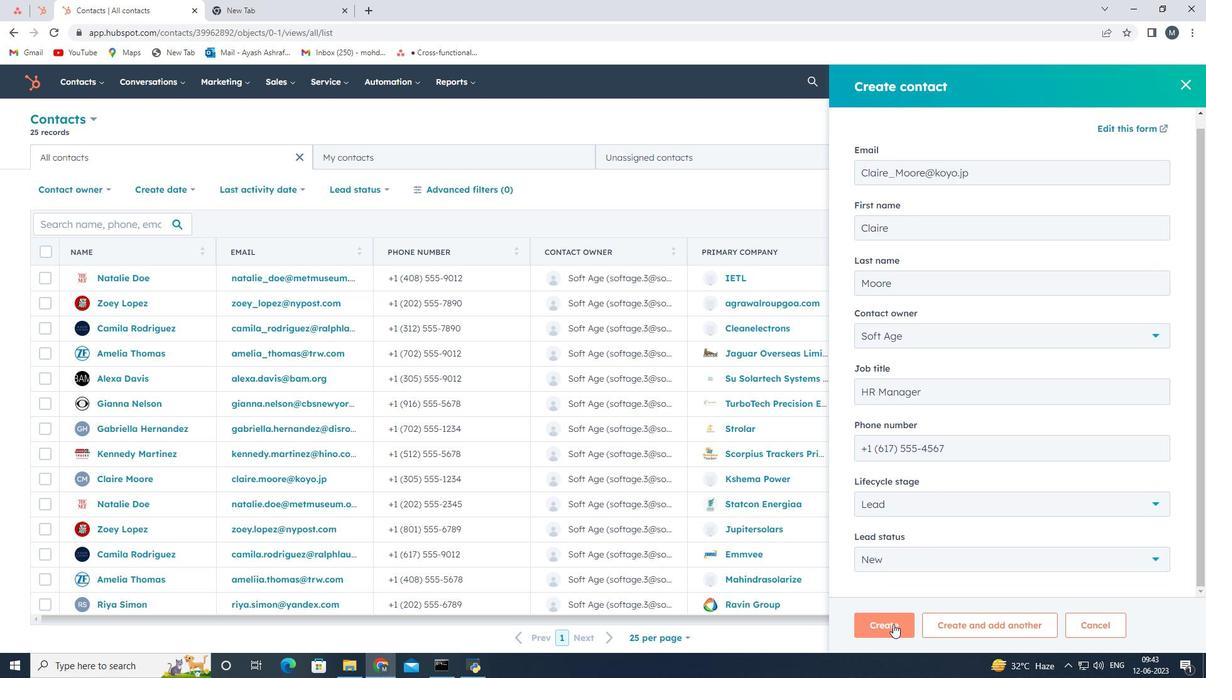 
Action: Mouse moved to (857, 428)
Screenshot: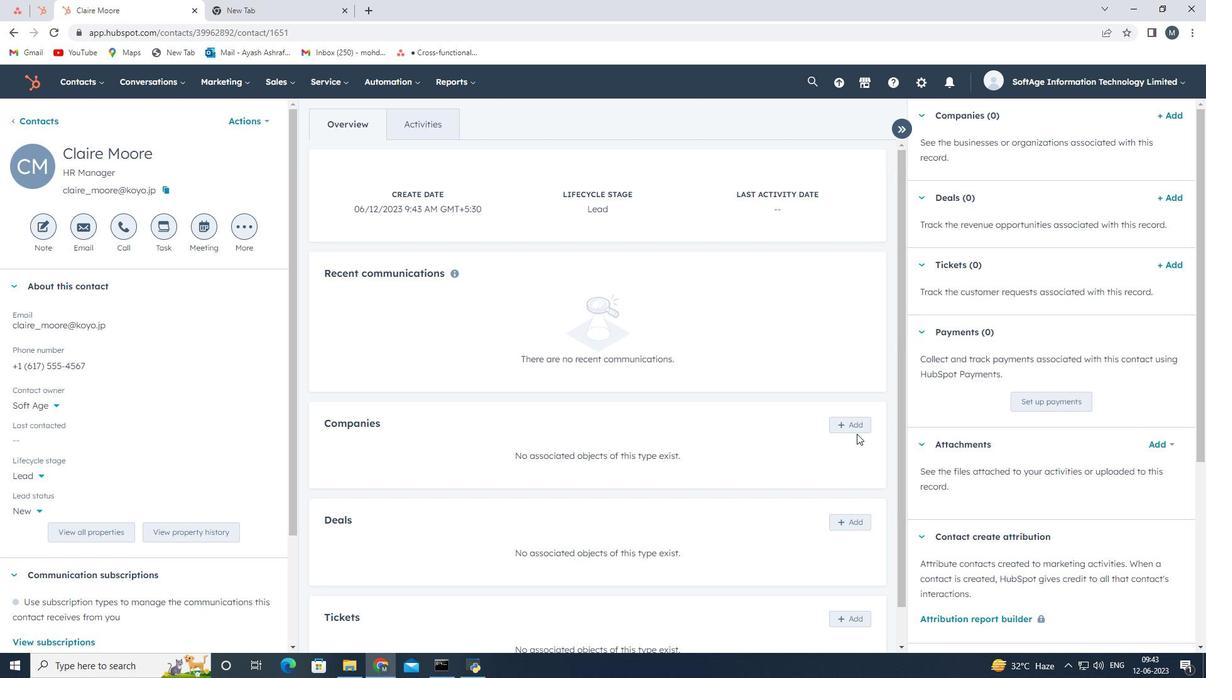 
Action: Mouse pressed left at (857, 428)
Screenshot: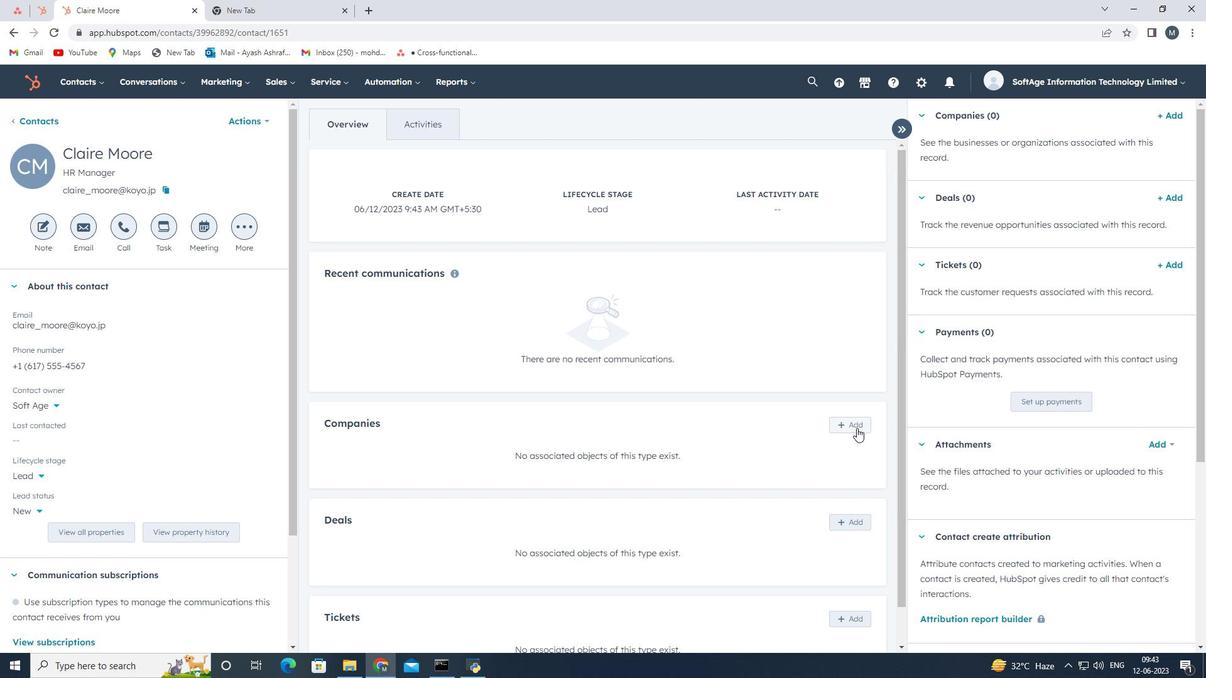 
Action: Mouse moved to (924, 130)
Screenshot: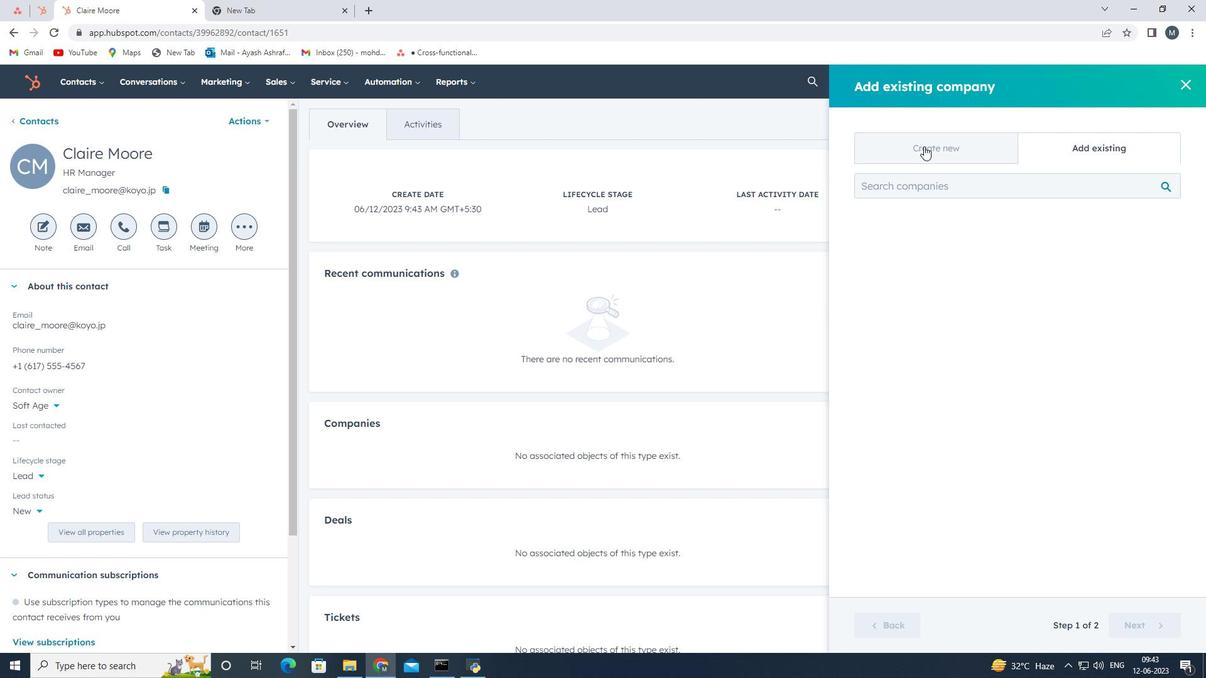 
Action: Mouse pressed left at (924, 130)
Screenshot: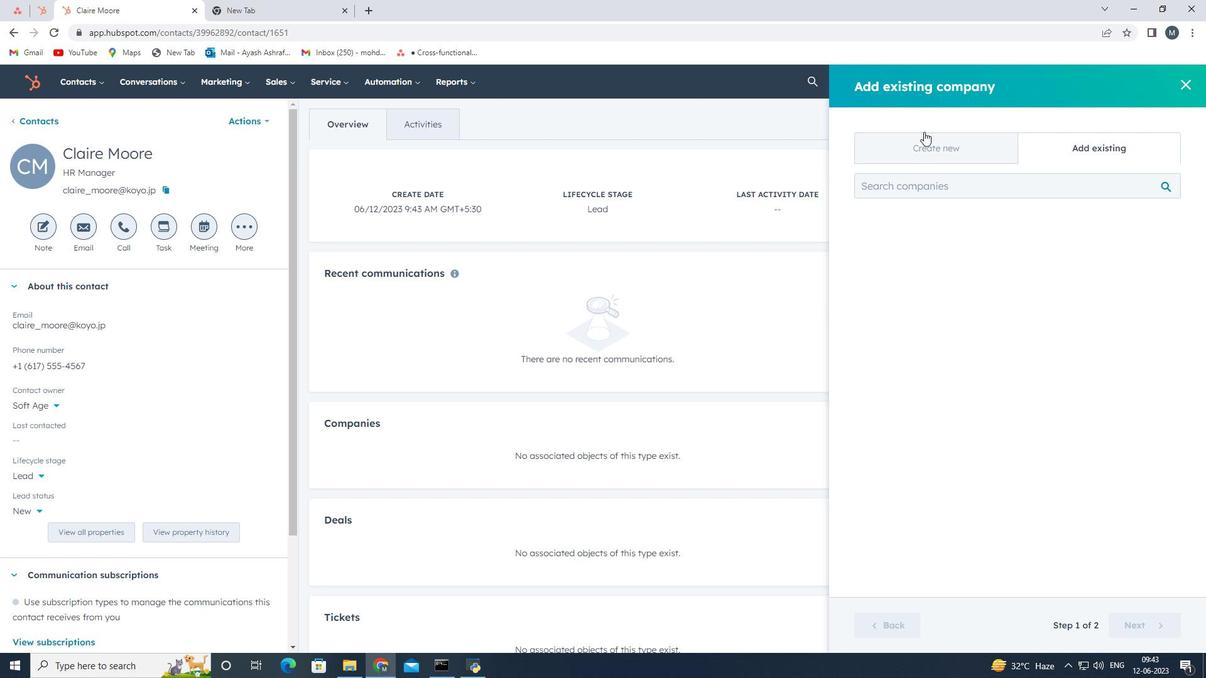 
Action: Mouse moved to (923, 147)
Screenshot: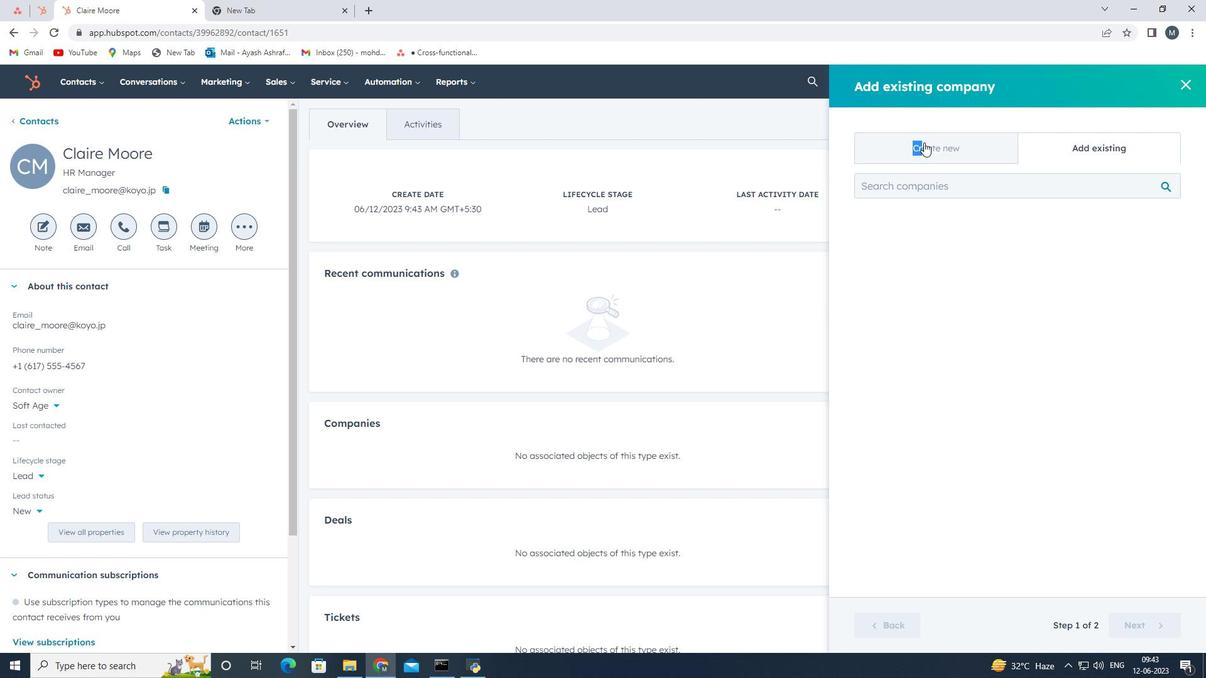 
Action: Mouse pressed left at (923, 147)
Screenshot: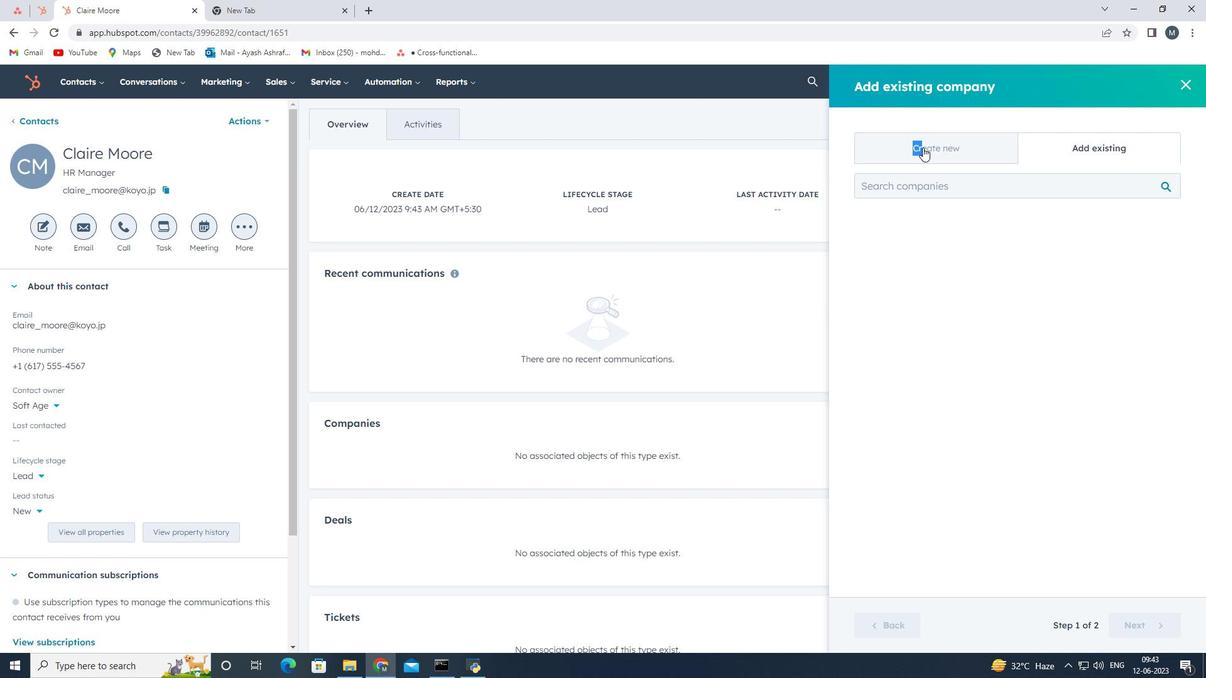 
Action: Mouse moved to (912, 226)
Screenshot: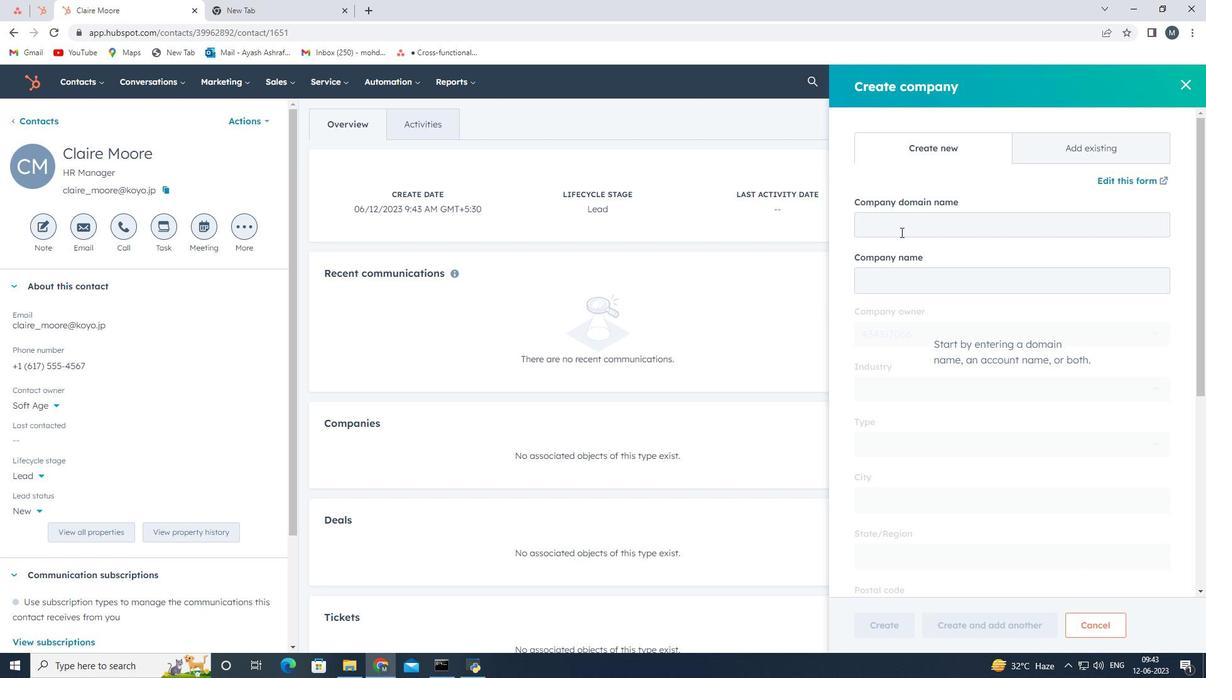 
Action: Mouse pressed left at (912, 226)
Screenshot: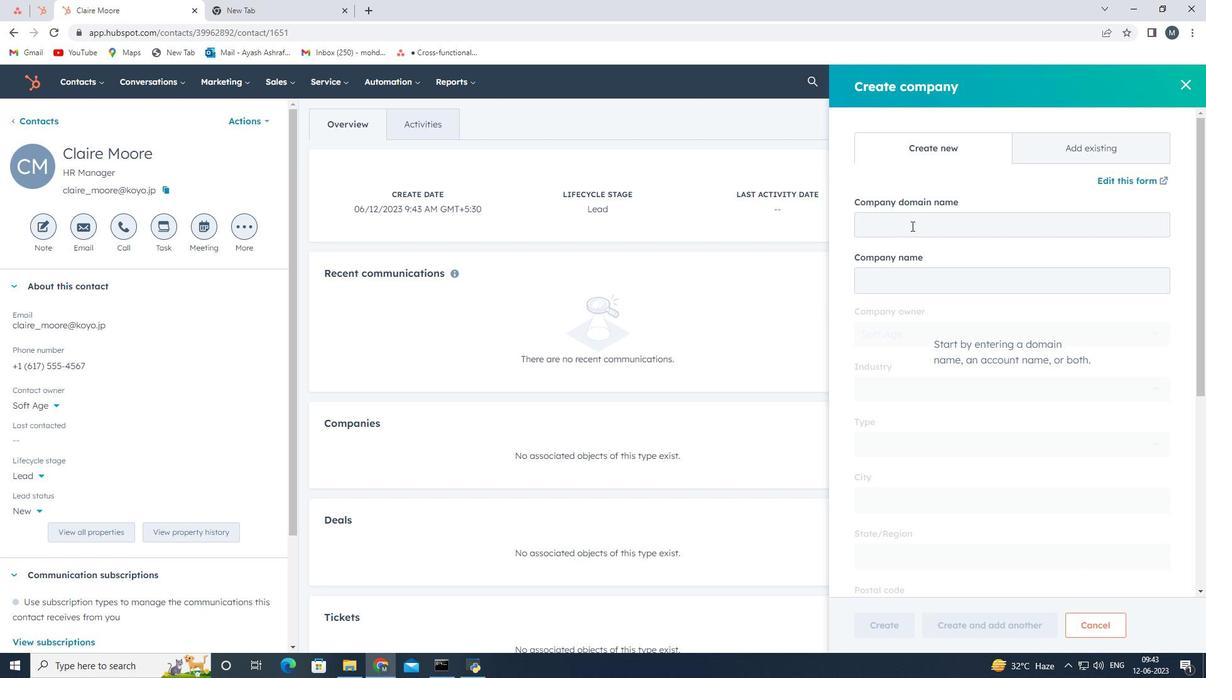 
Action: Key pressed www.relicellbattery.com
Screenshot: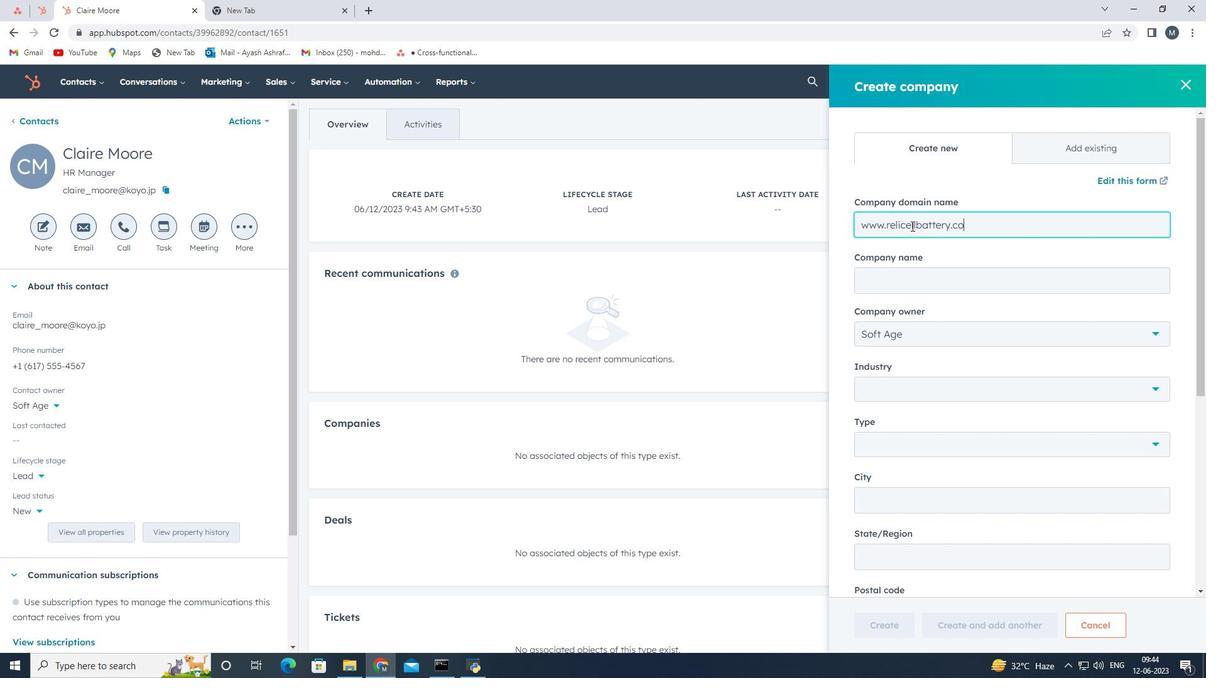 
Action: Mouse moved to (959, 235)
Screenshot: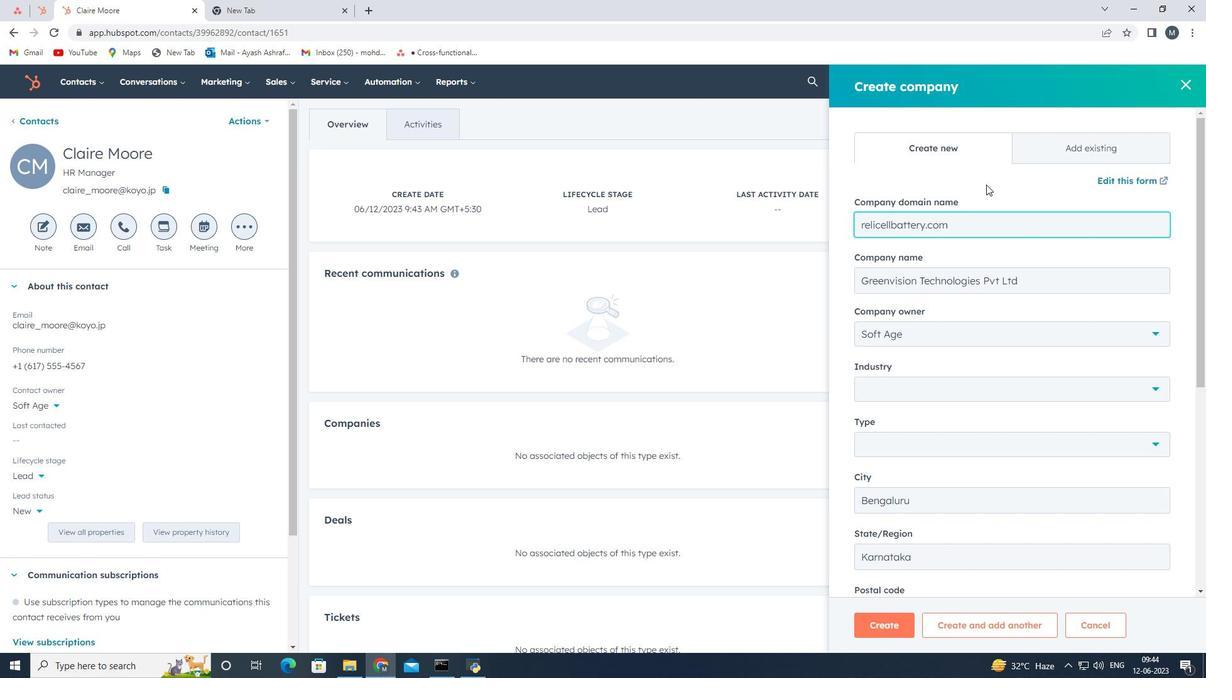 
Action: Mouse scrolled (959, 234) with delta (0, 0)
Screenshot: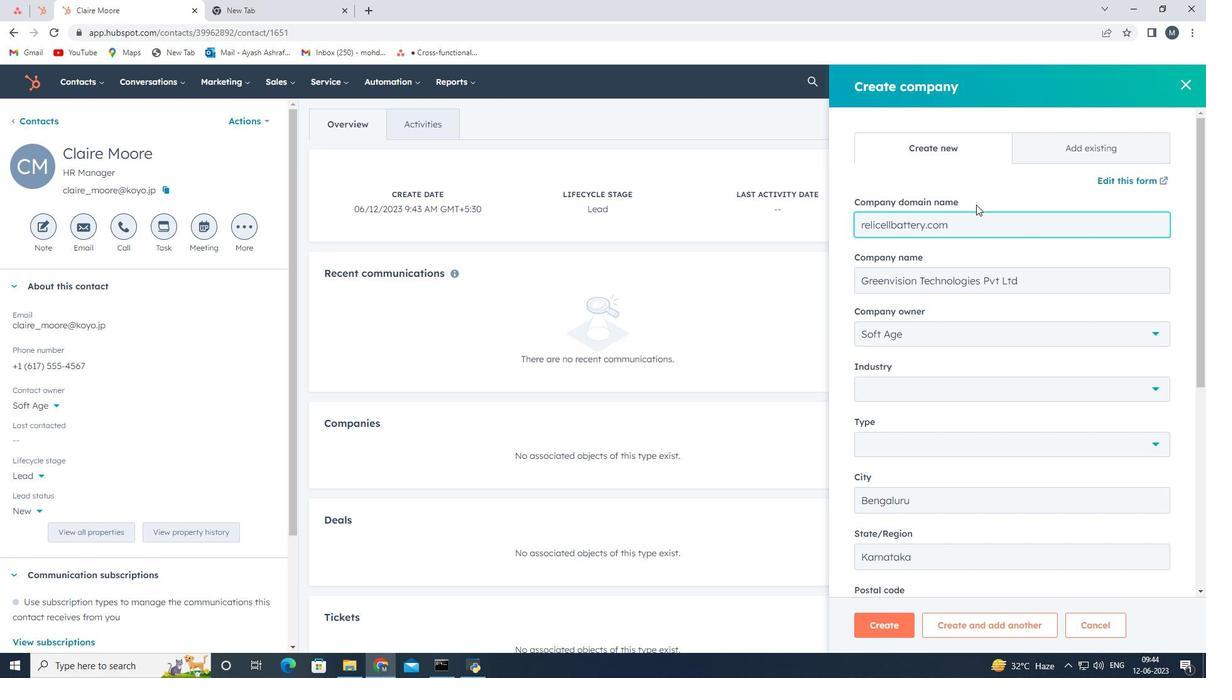 
Action: Mouse moved to (962, 252)
Screenshot: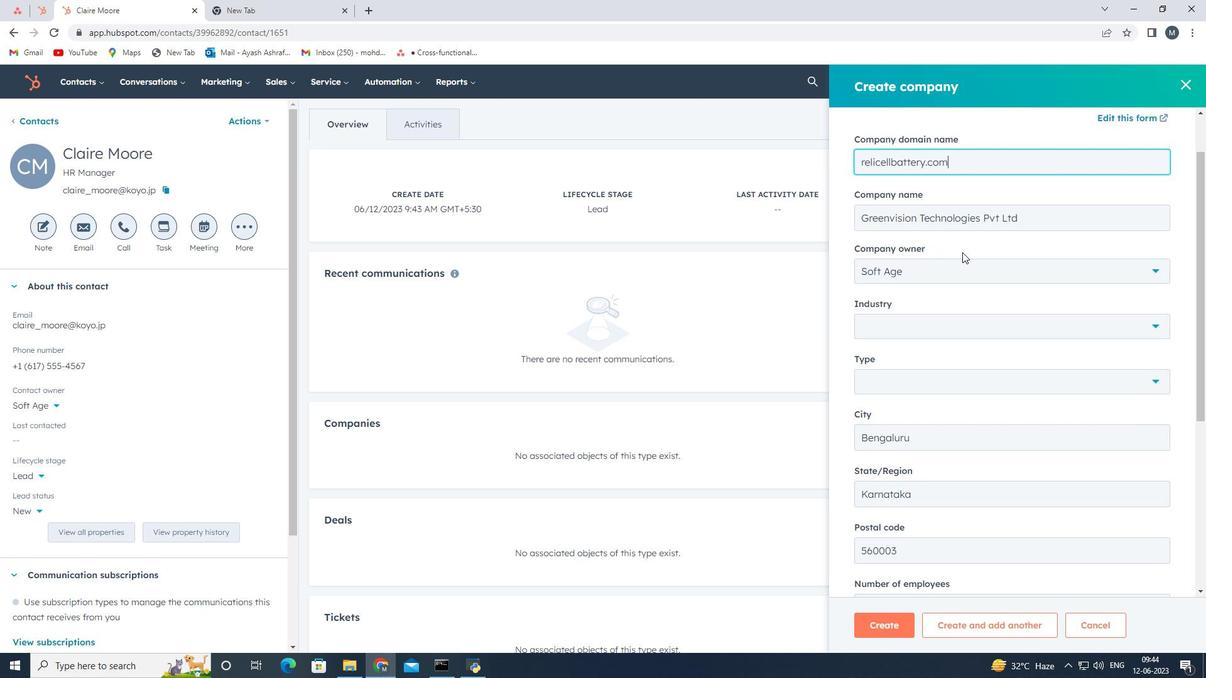 
Action: Mouse scrolled (962, 252) with delta (0, 0)
Screenshot: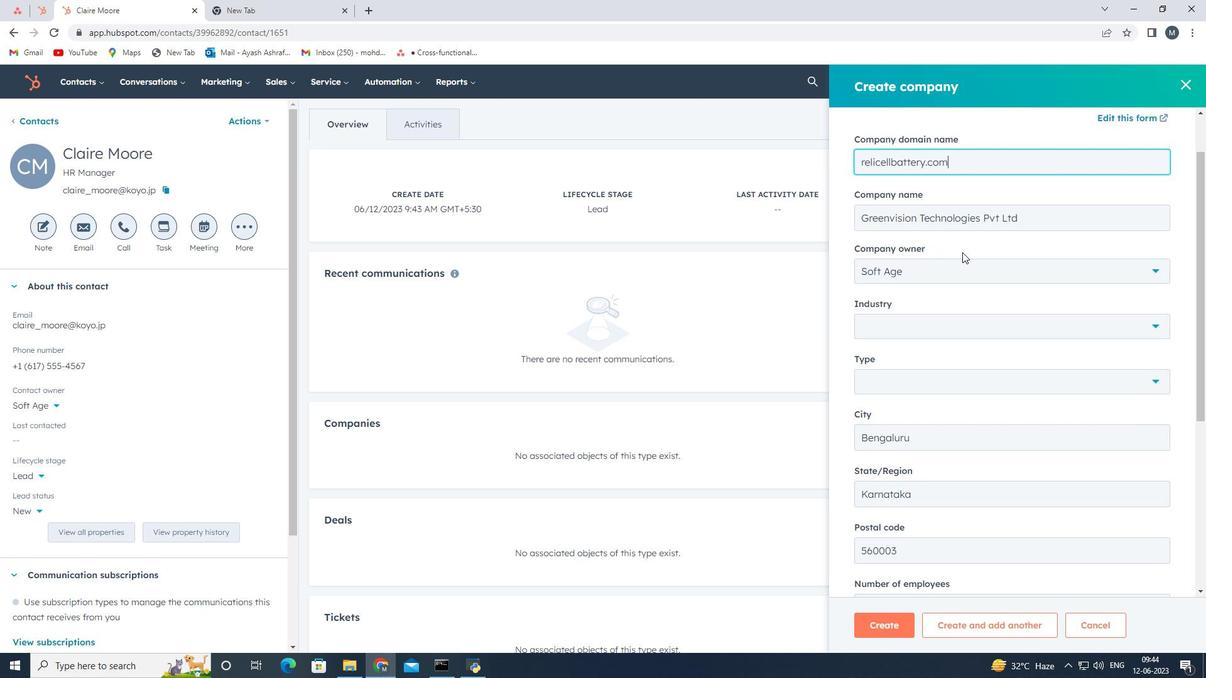 
Action: Mouse moved to (962, 253)
Screenshot: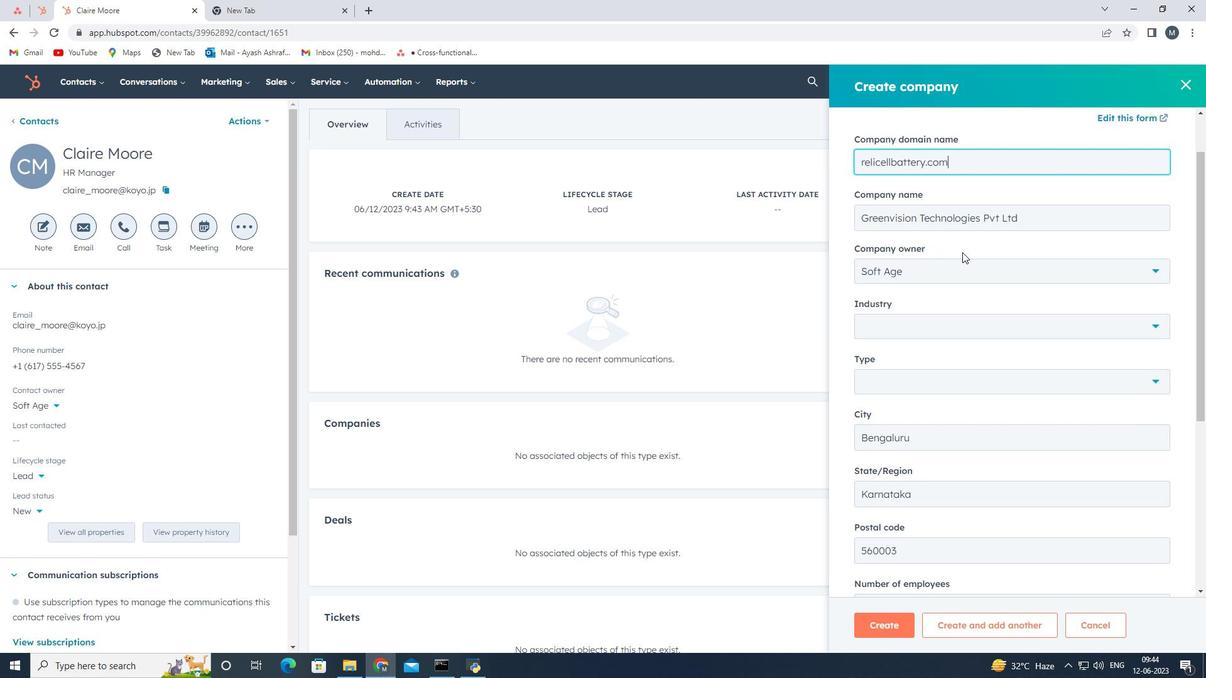 
Action: Mouse scrolled (962, 252) with delta (0, 0)
Screenshot: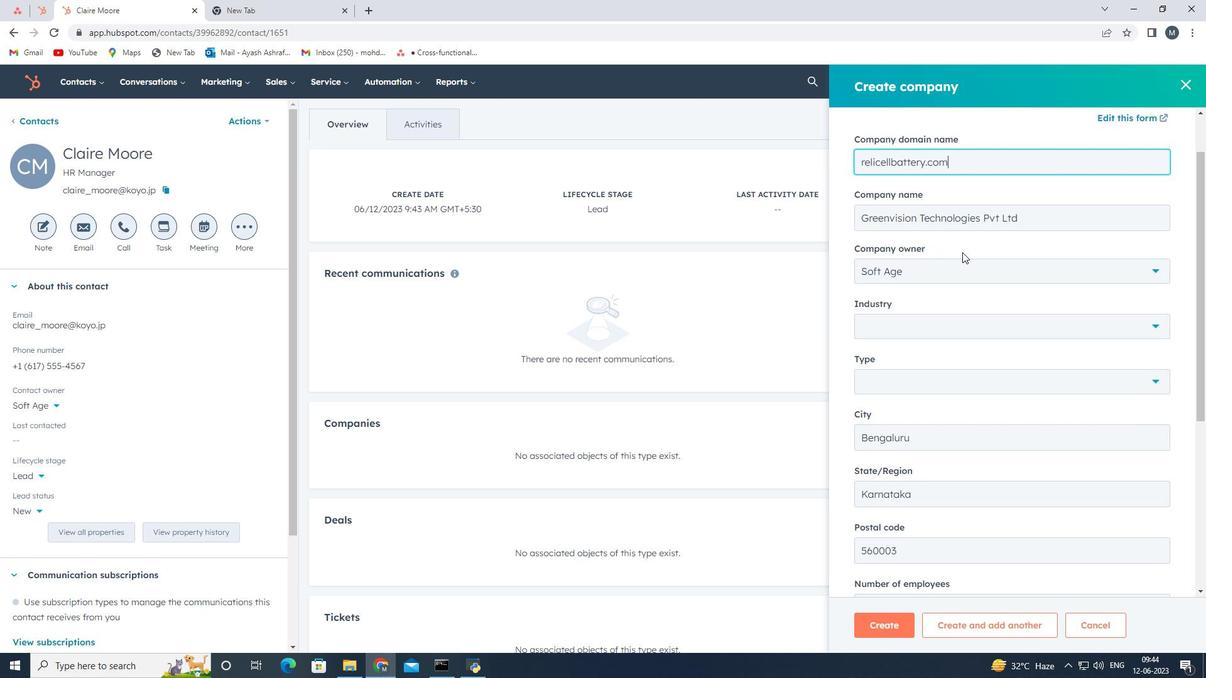 
Action: Mouse scrolled (962, 252) with delta (0, 0)
Screenshot: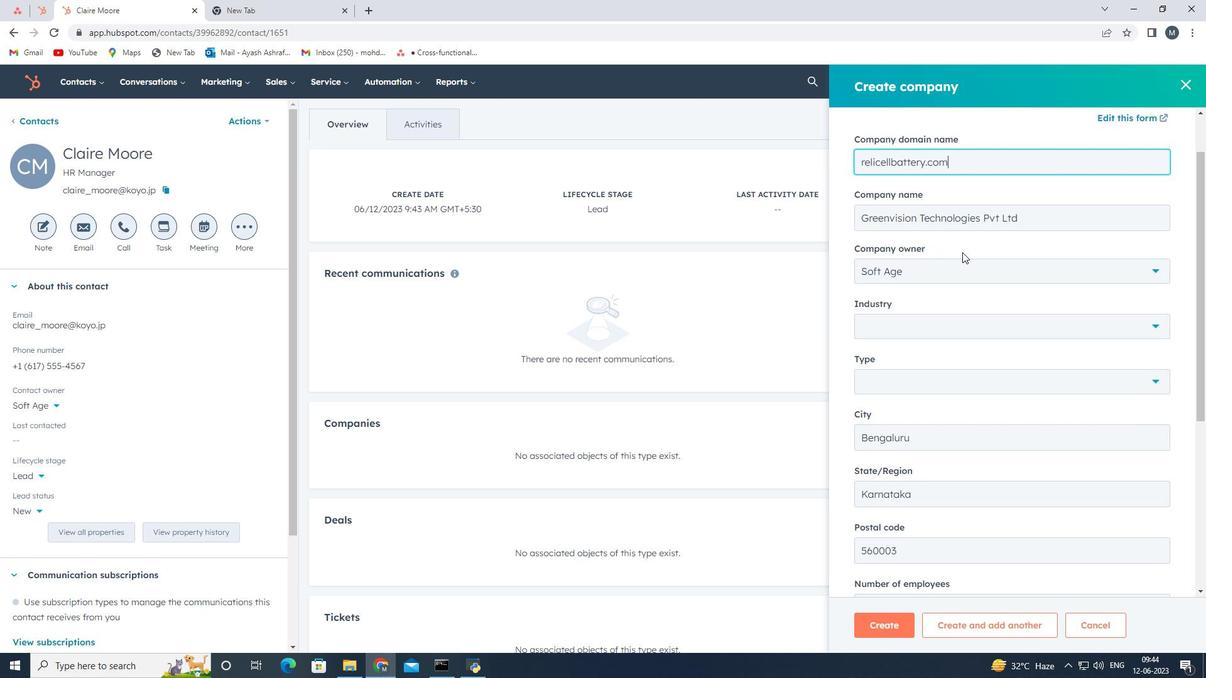 
Action: Mouse moved to (962, 253)
Screenshot: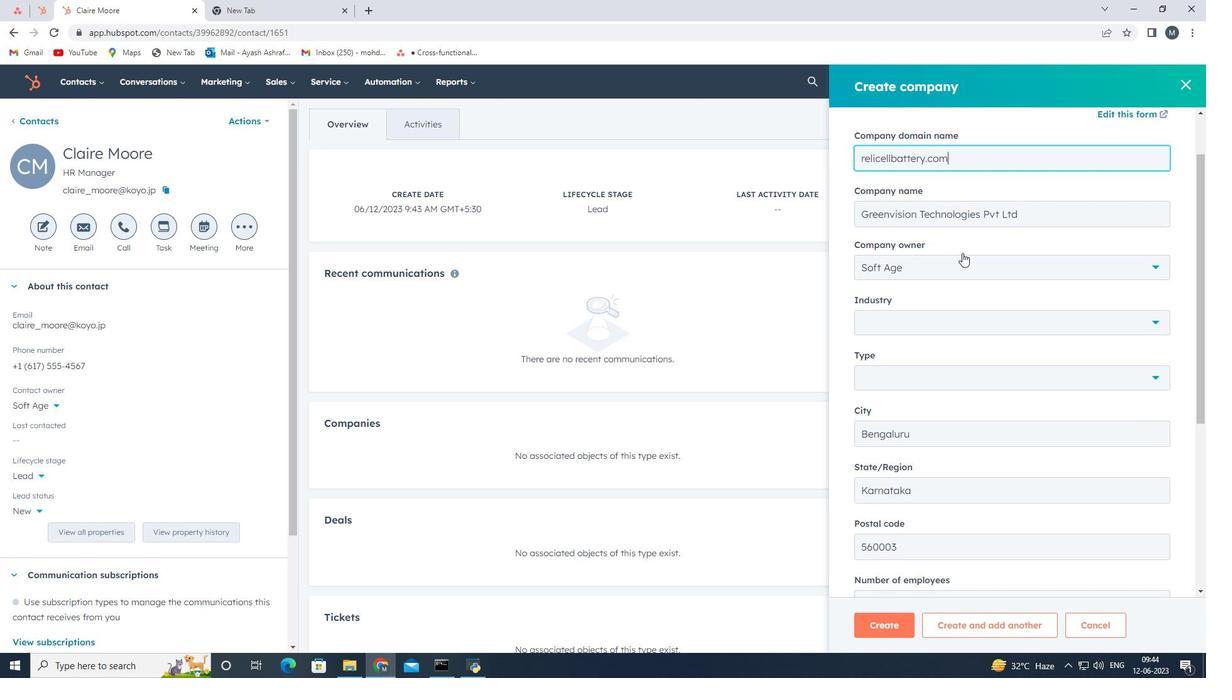 
Action: Mouse scrolled (962, 253) with delta (0, 0)
Screenshot: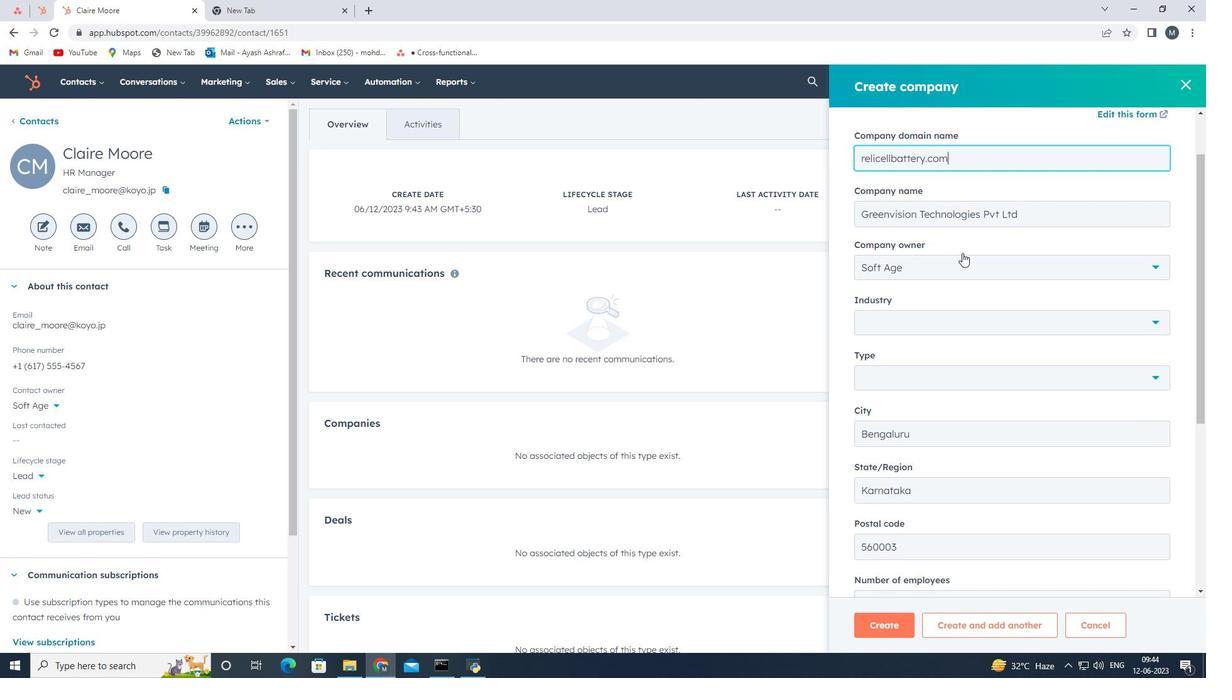 
Action: Mouse moved to (963, 252)
Screenshot: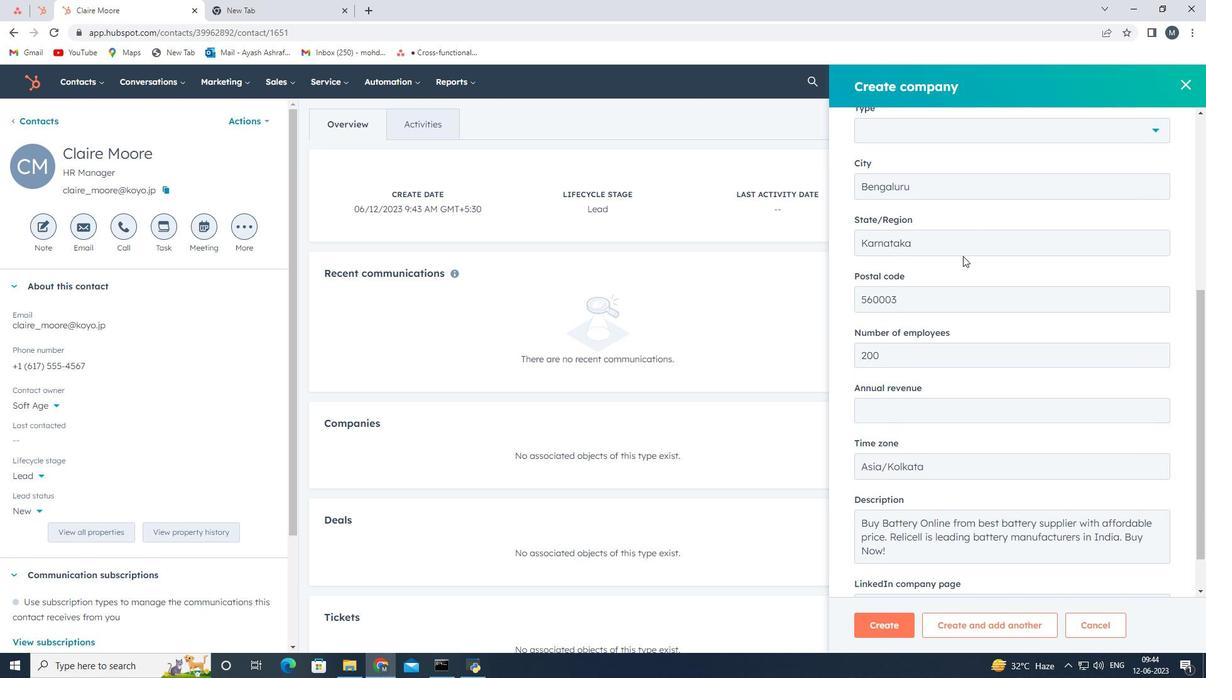 
Action: Mouse scrolled (963, 252) with delta (0, 0)
Screenshot: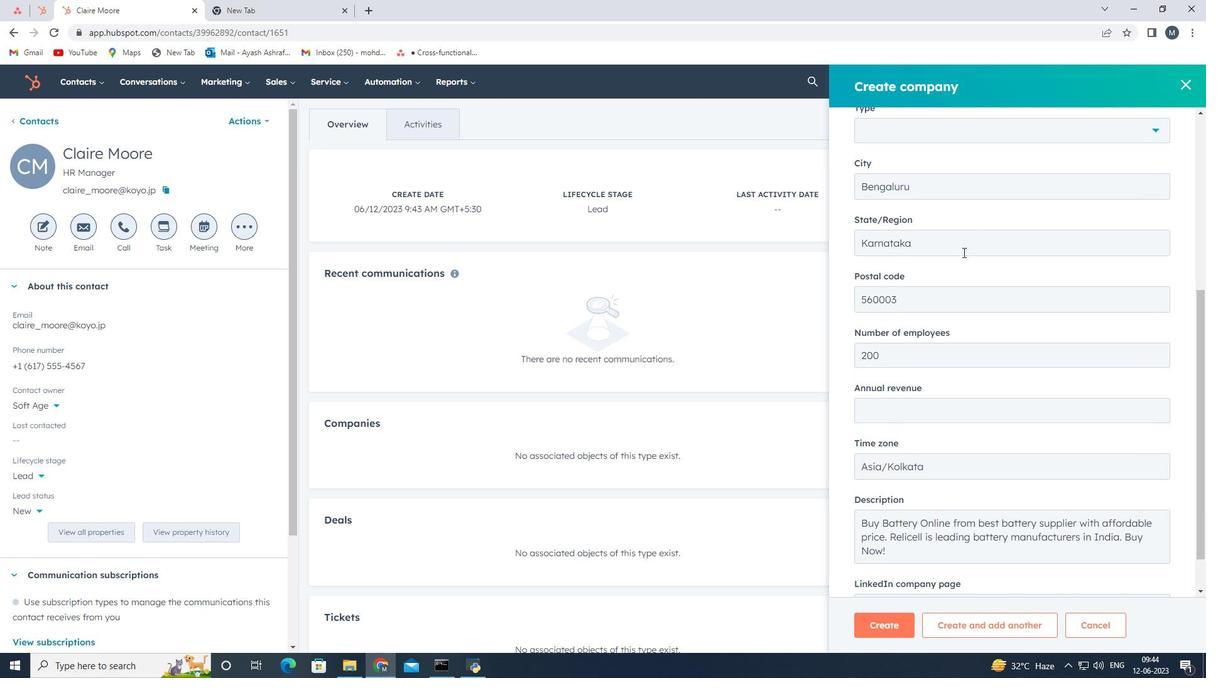 
Action: Mouse scrolled (963, 252) with delta (0, 0)
Screenshot: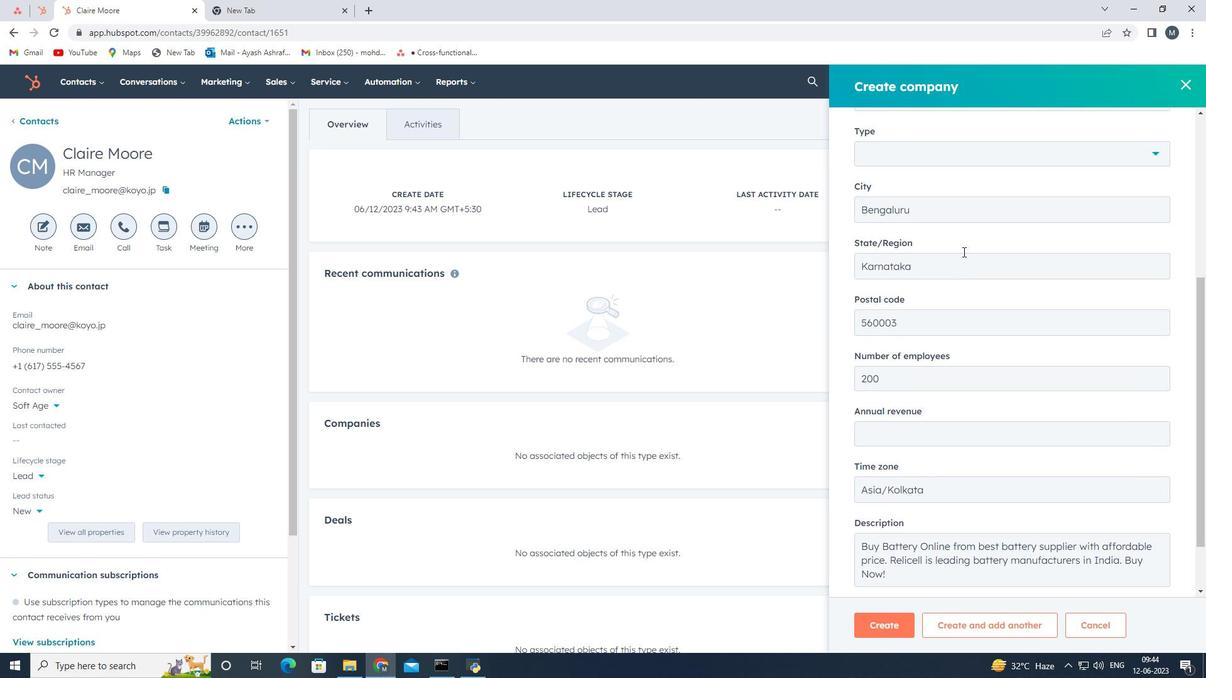 
Action: Mouse moved to (960, 256)
Screenshot: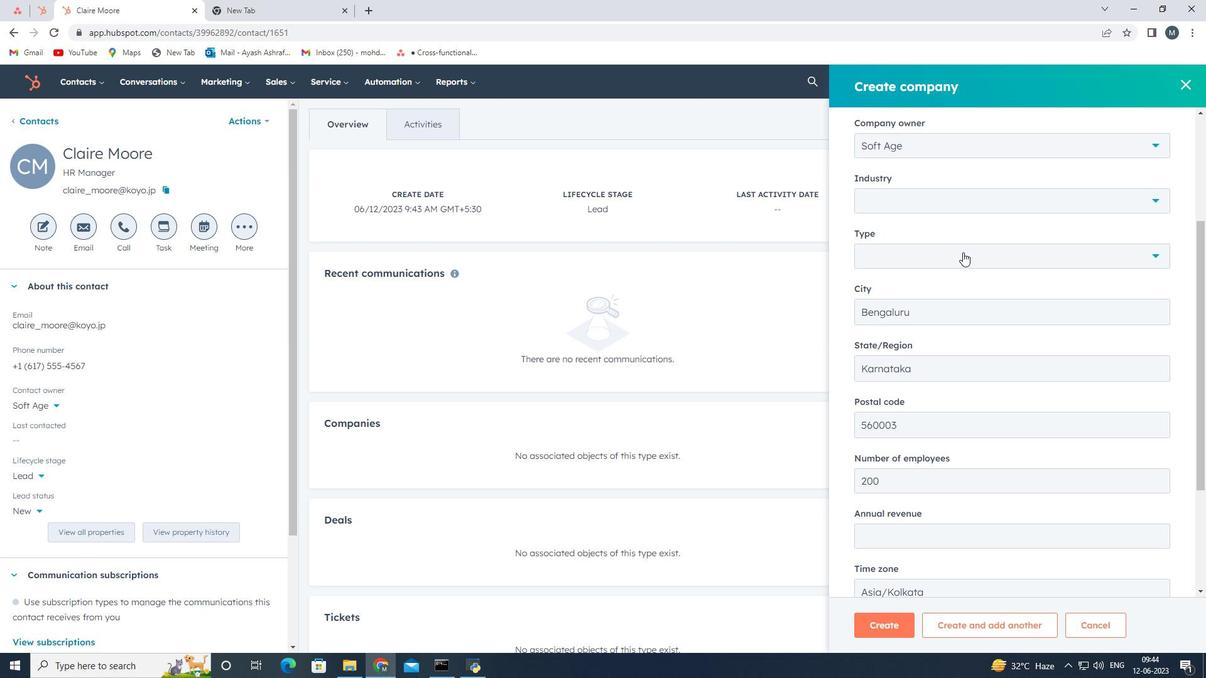 
Action: Mouse pressed left at (960, 256)
Screenshot: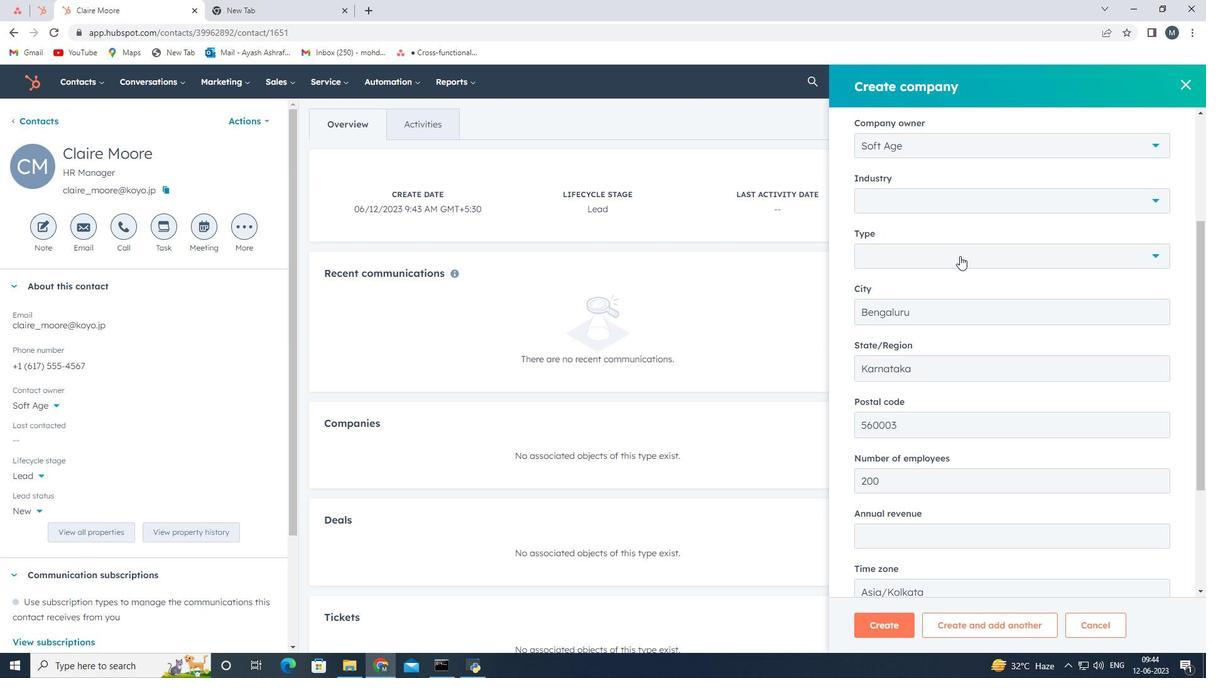 
Action: Mouse moved to (915, 360)
Screenshot: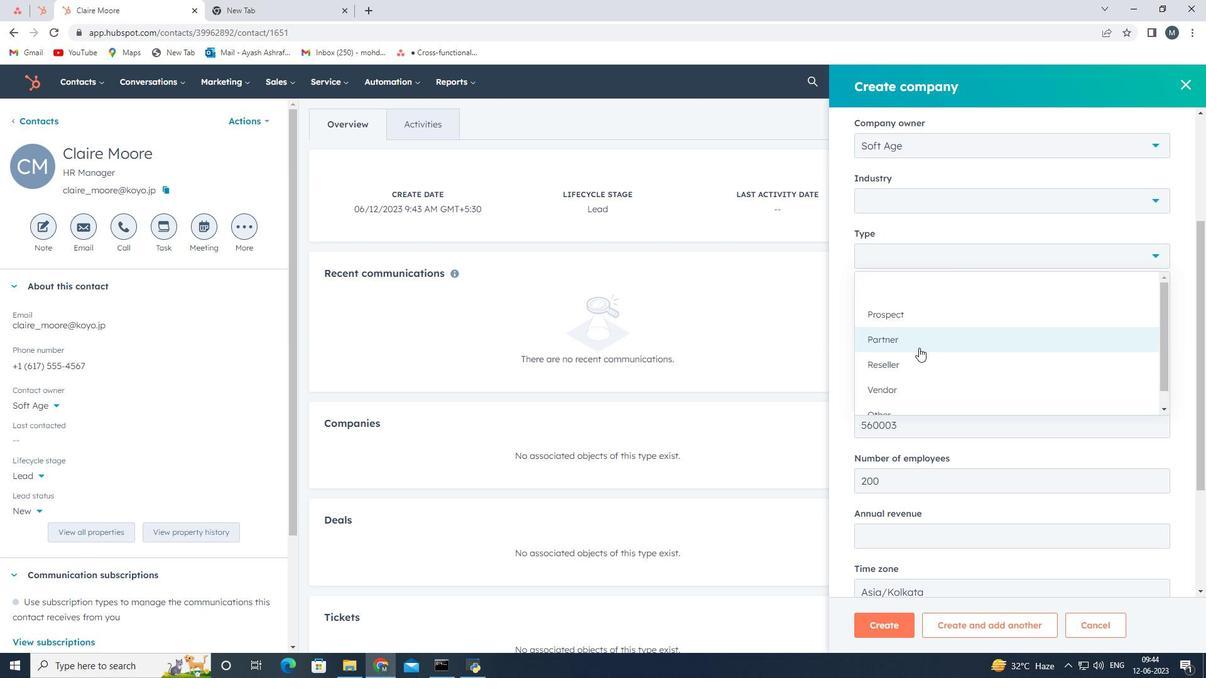 
Action: Mouse pressed left at (915, 360)
Screenshot: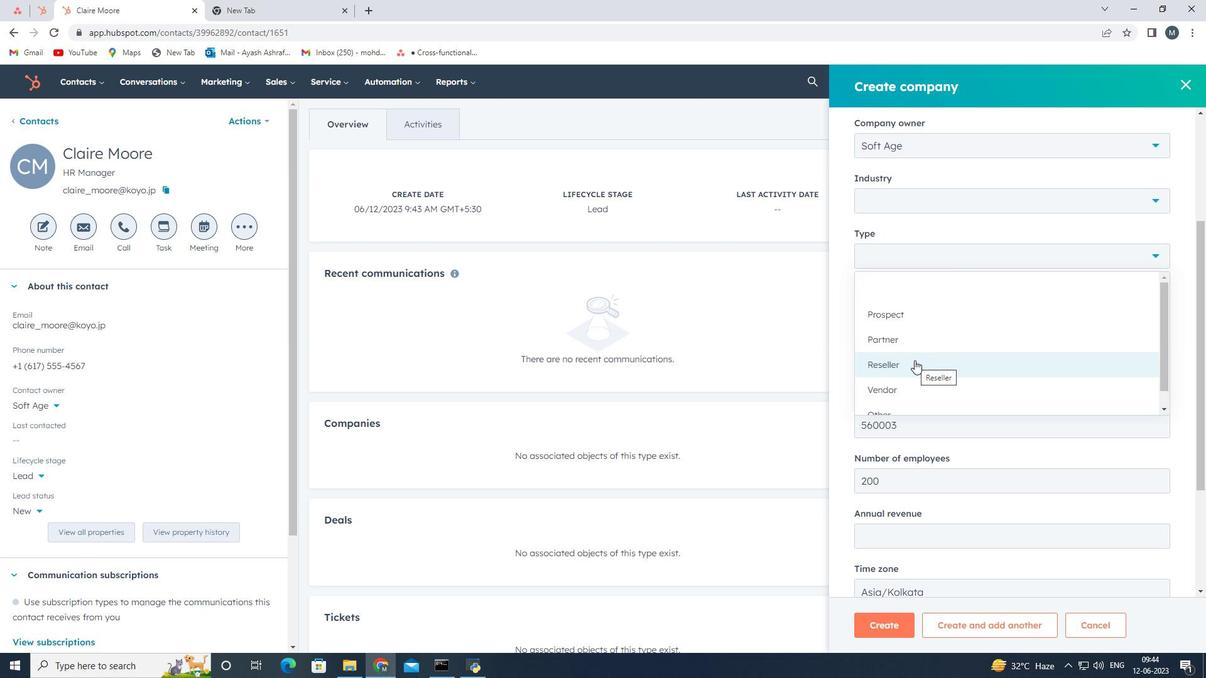 
Action: Mouse scrolled (915, 360) with delta (0, 0)
Screenshot: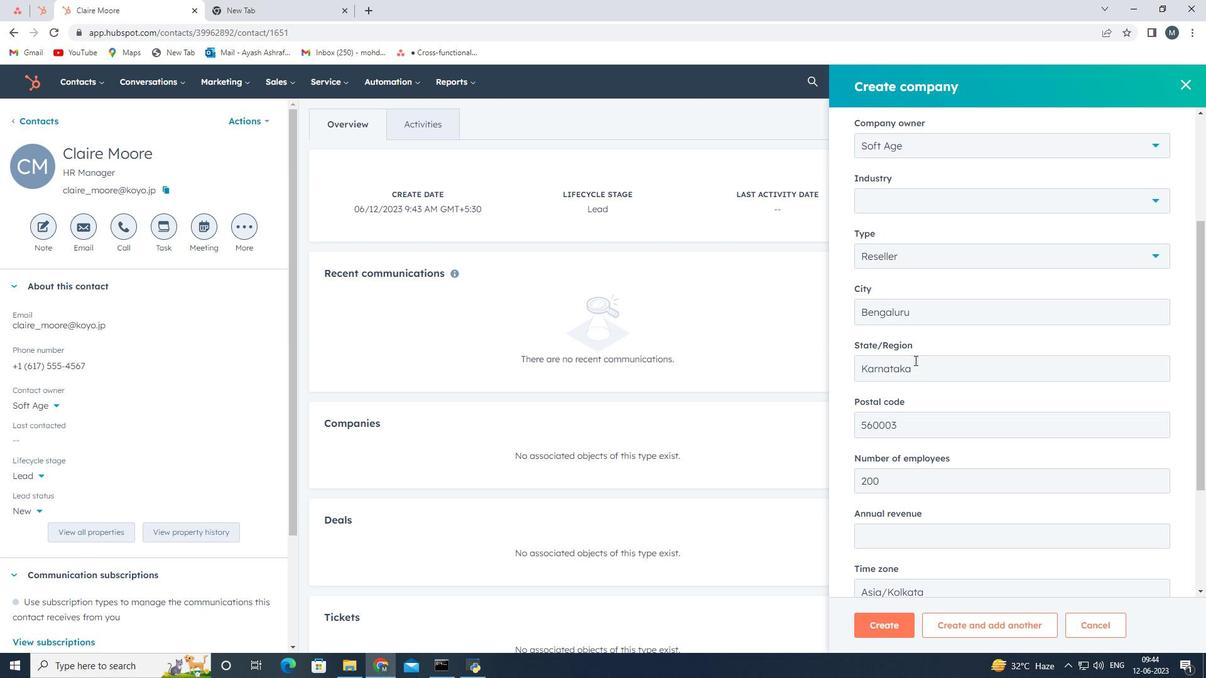
Action: Mouse scrolled (915, 360) with delta (0, 0)
Screenshot: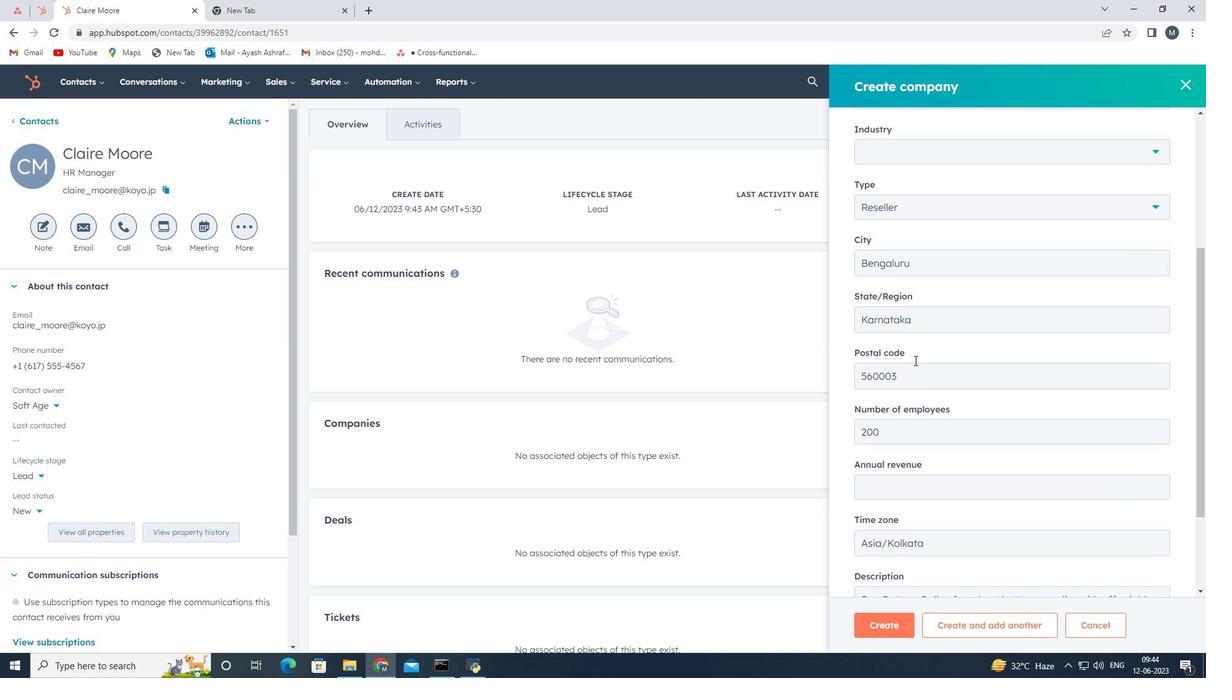 
Action: Mouse scrolled (915, 360) with delta (0, 0)
Screenshot: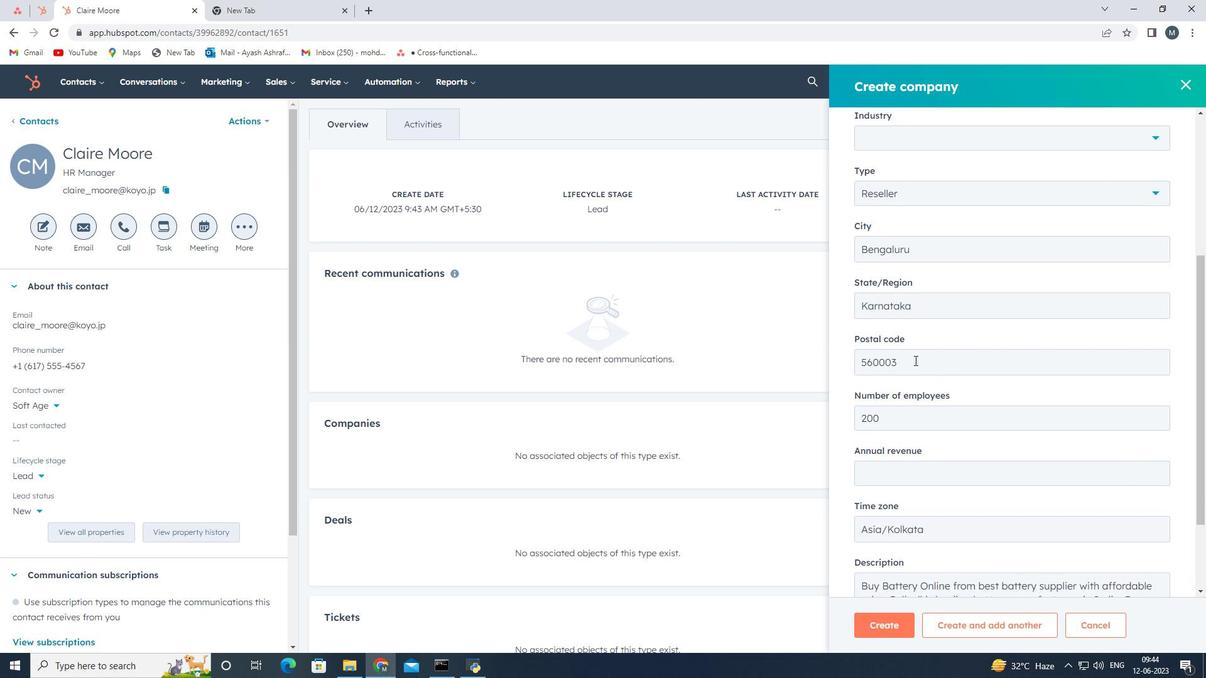 
Action: Mouse scrolled (915, 360) with delta (0, 0)
Screenshot: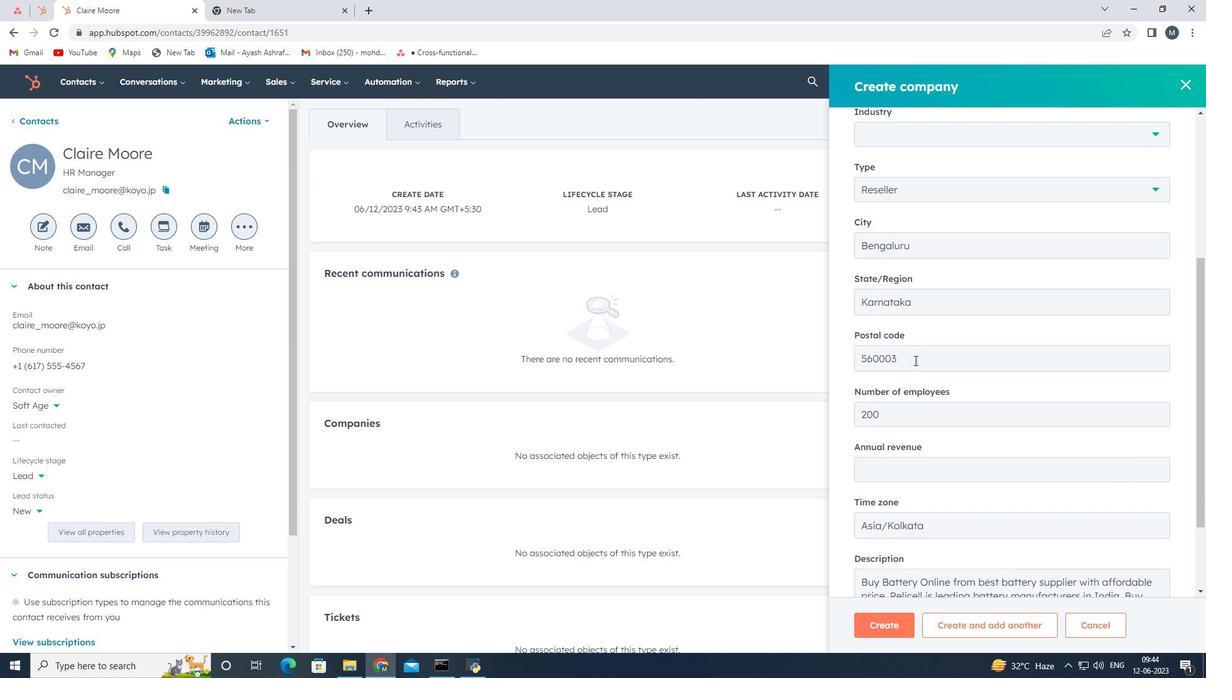 
Action: Mouse moved to (915, 377)
Screenshot: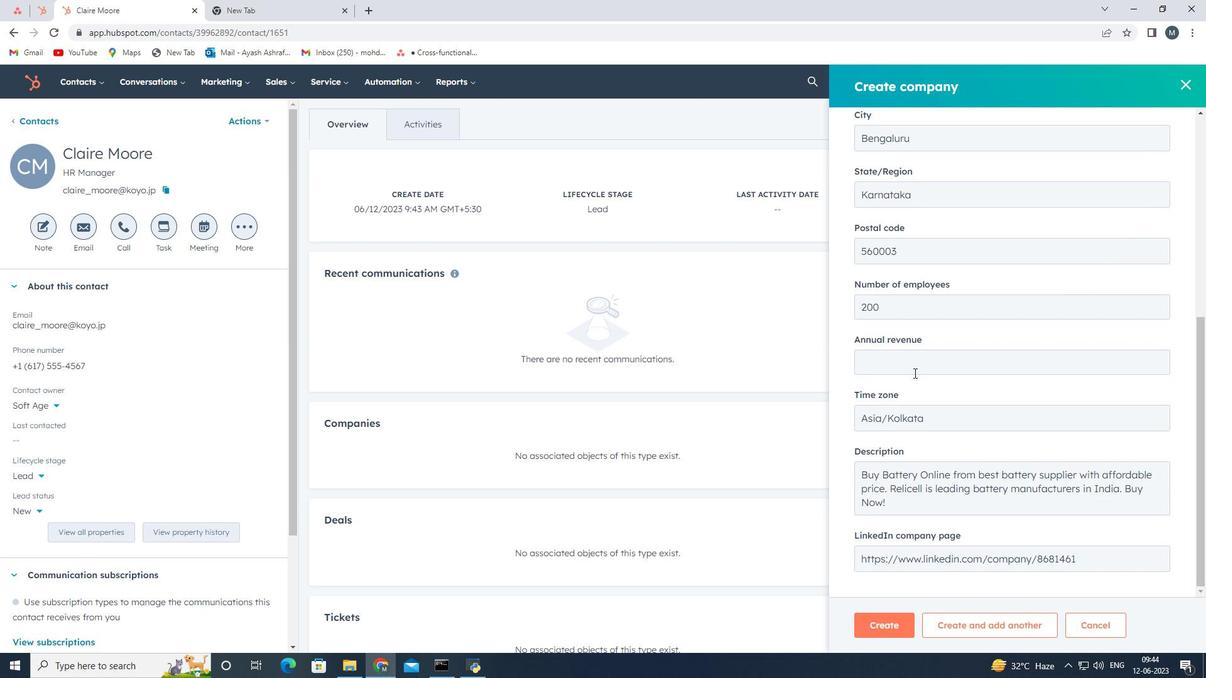 
Action: Mouse scrolled (915, 375) with delta (0, 0)
Screenshot: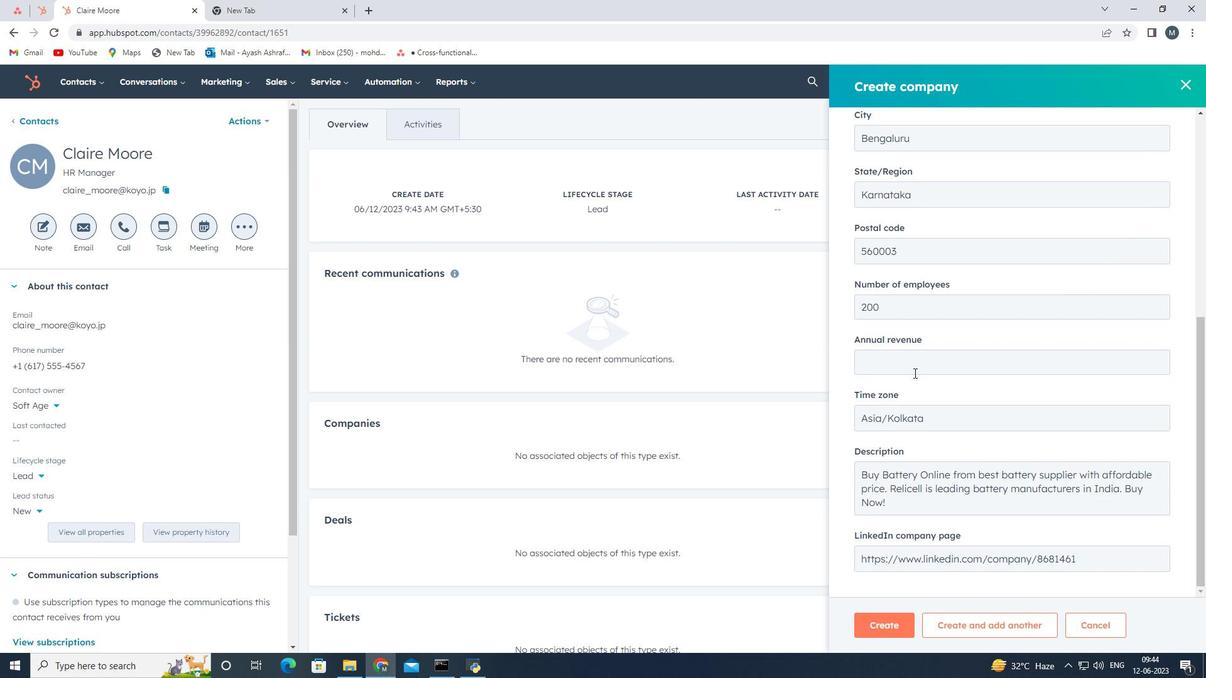 
Action: Mouse scrolled (915, 376) with delta (0, 0)
Screenshot: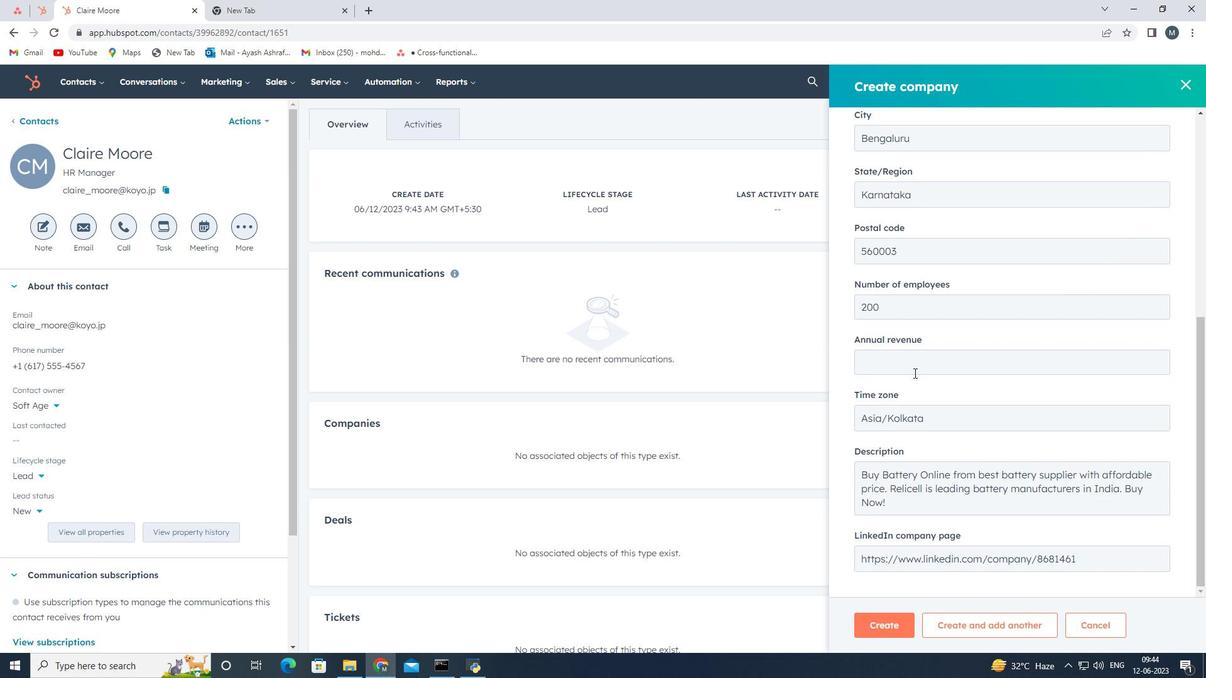 
Action: Mouse scrolled (915, 377) with delta (0, 0)
Screenshot: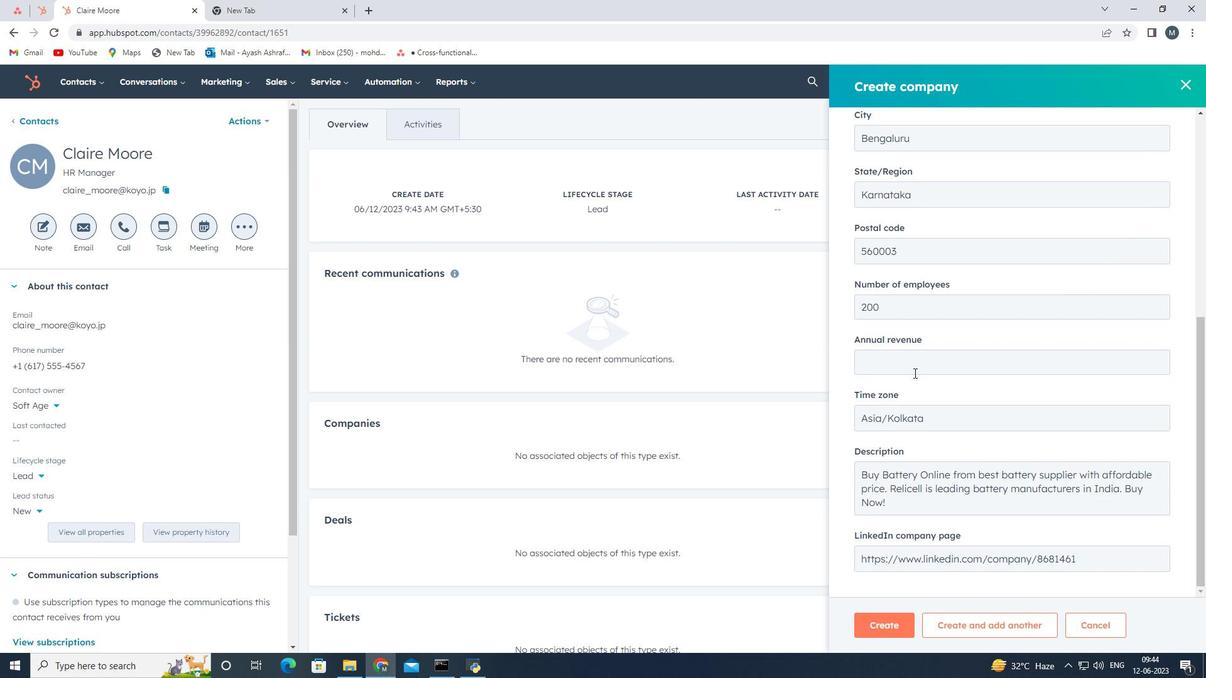 
Action: Mouse scrolled (915, 377) with delta (0, 0)
Screenshot: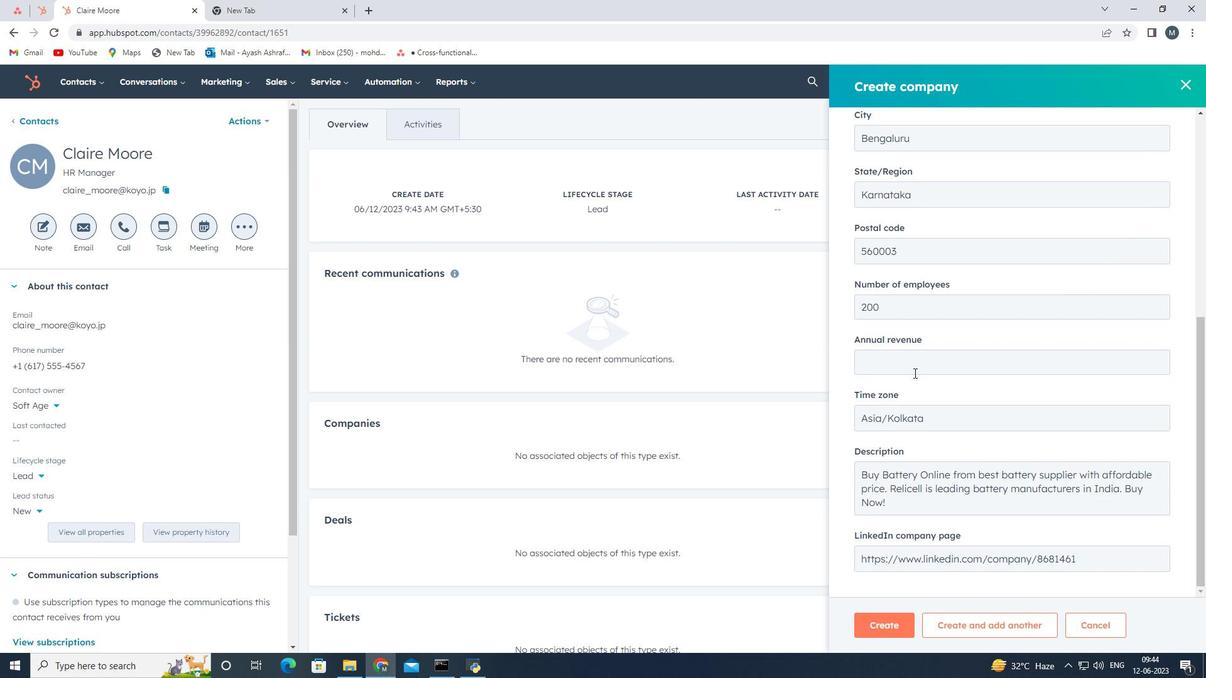 
Action: Mouse moved to (968, 370)
Screenshot: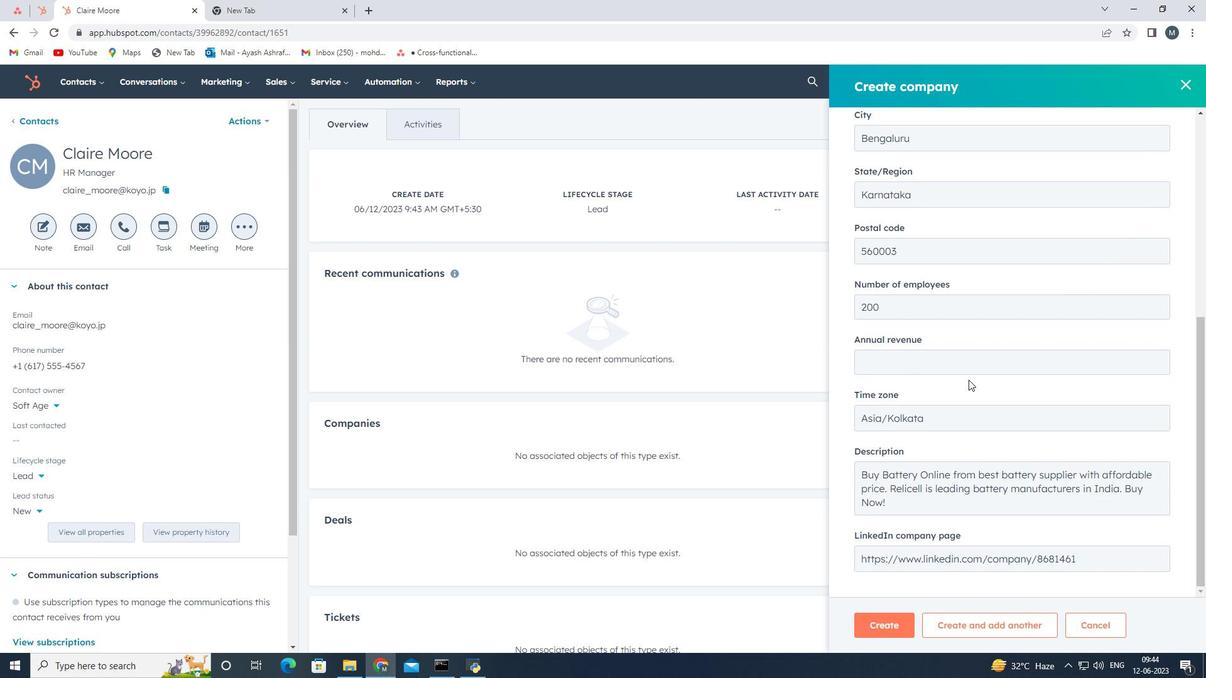 
Action: Mouse scrolled (968, 371) with delta (0, 0)
Screenshot: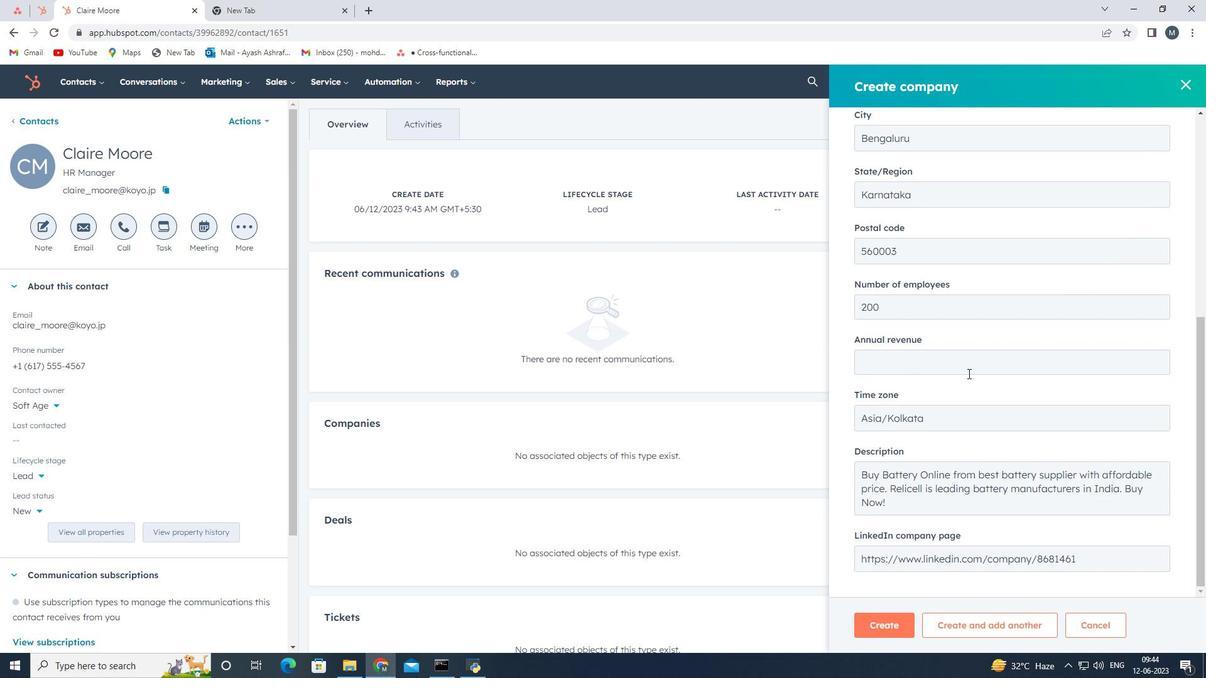 
Action: Mouse scrolled (968, 371) with delta (0, 0)
Screenshot: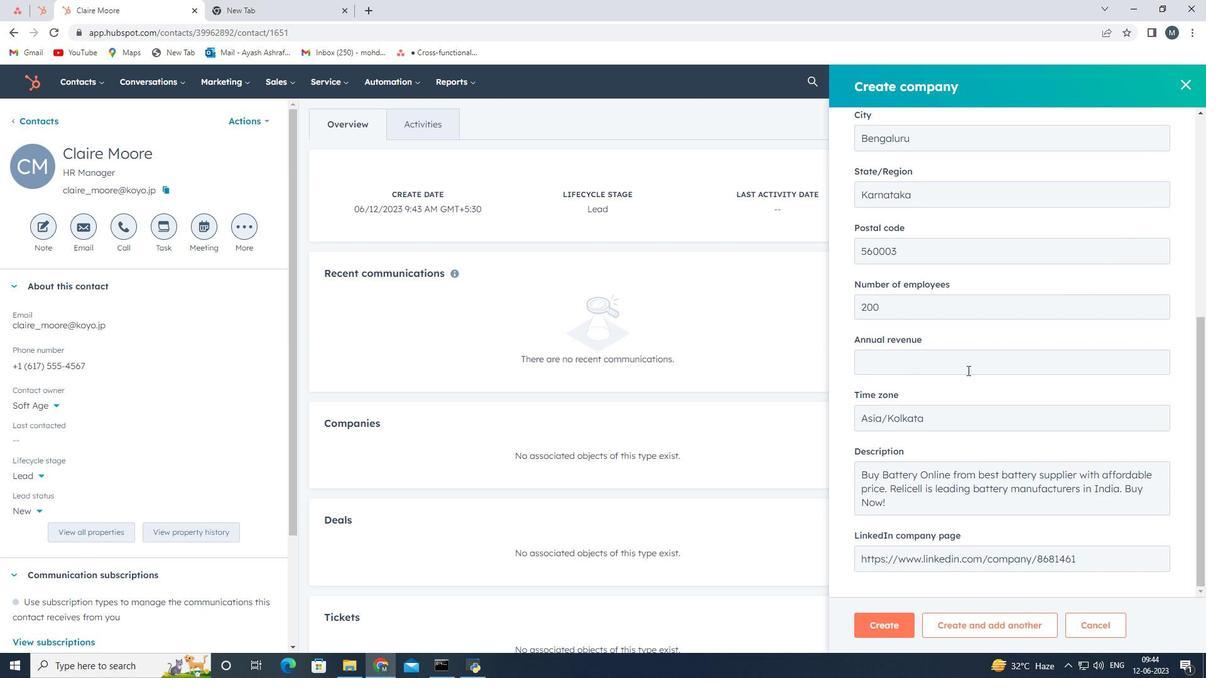 
Action: Mouse scrolled (968, 371) with delta (0, 0)
Screenshot: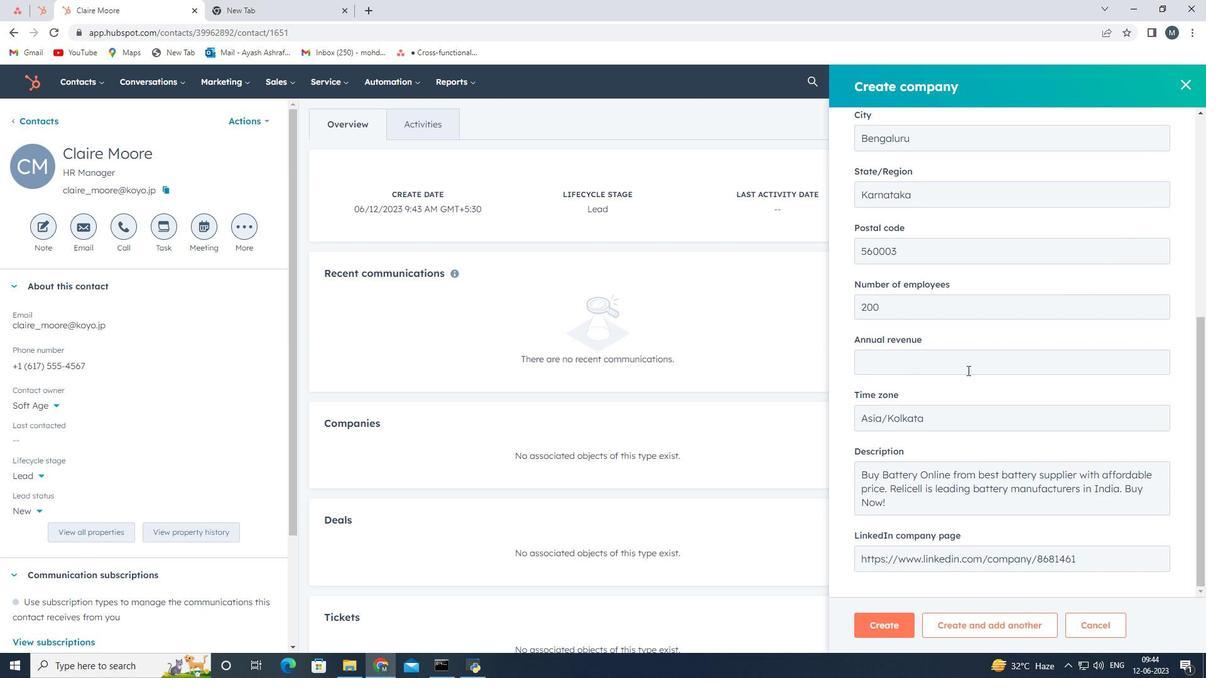 
Action: Mouse scrolled (968, 371) with delta (0, 0)
Screenshot: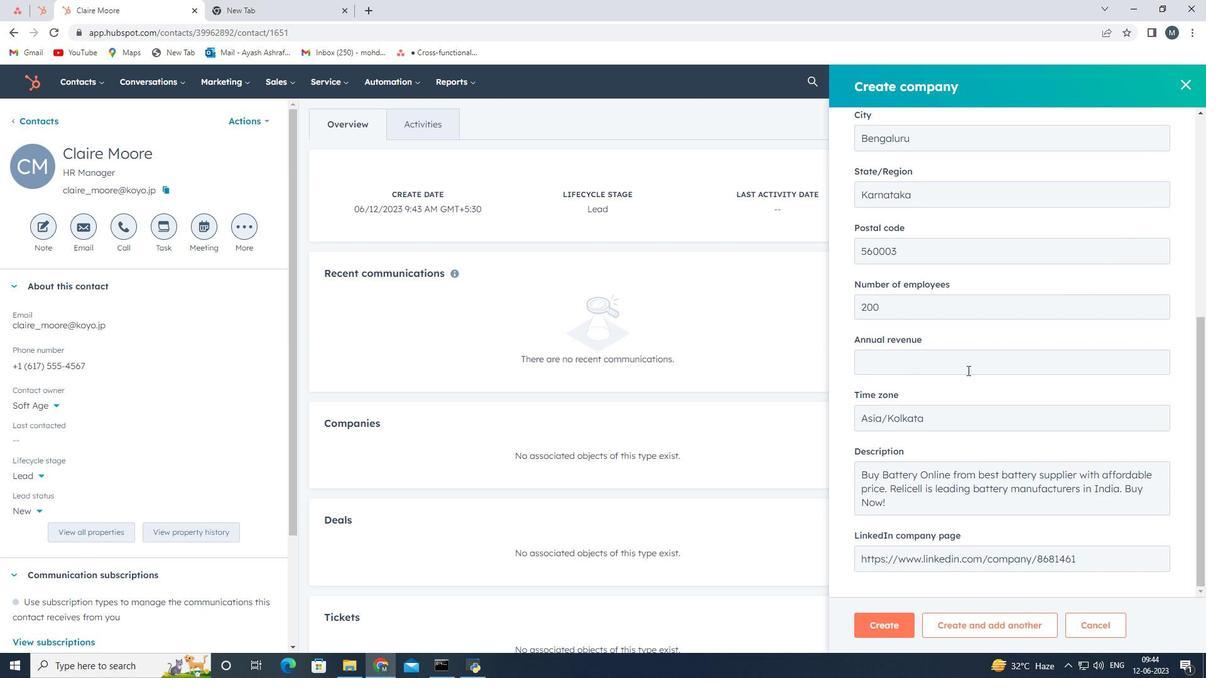 
Action: Mouse moved to (942, 363)
Screenshot: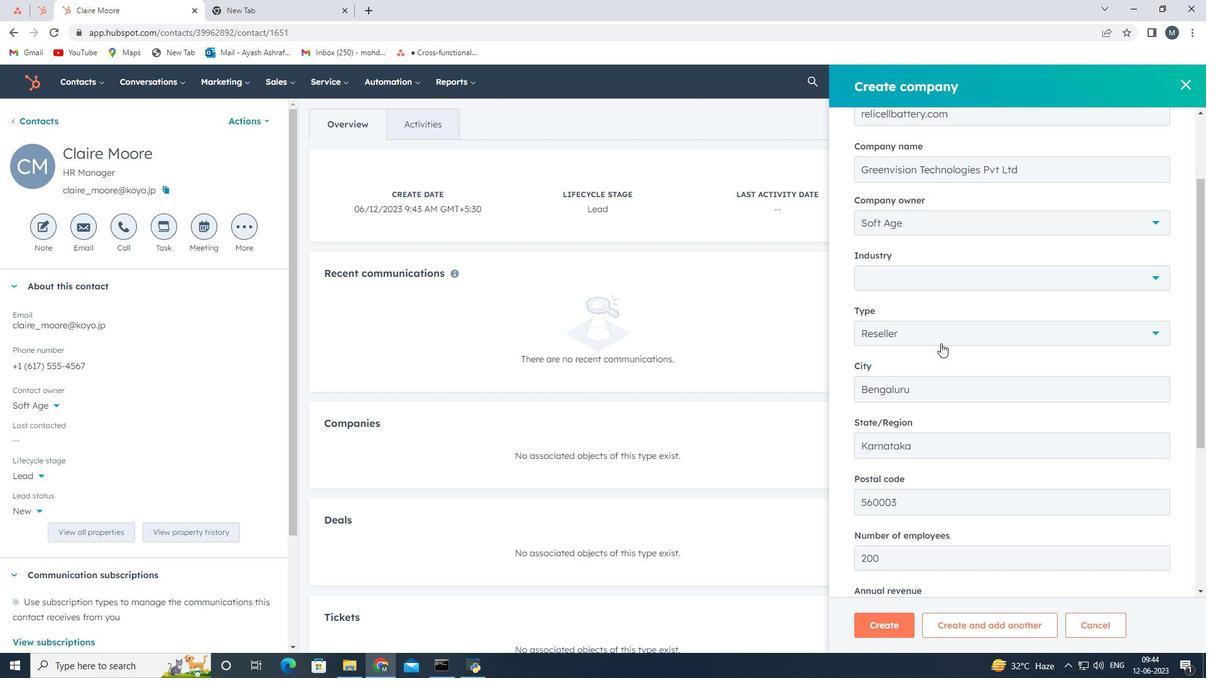 
Action: Mouse scrolled (942, 361) with delta (0, 0)
Screenshot: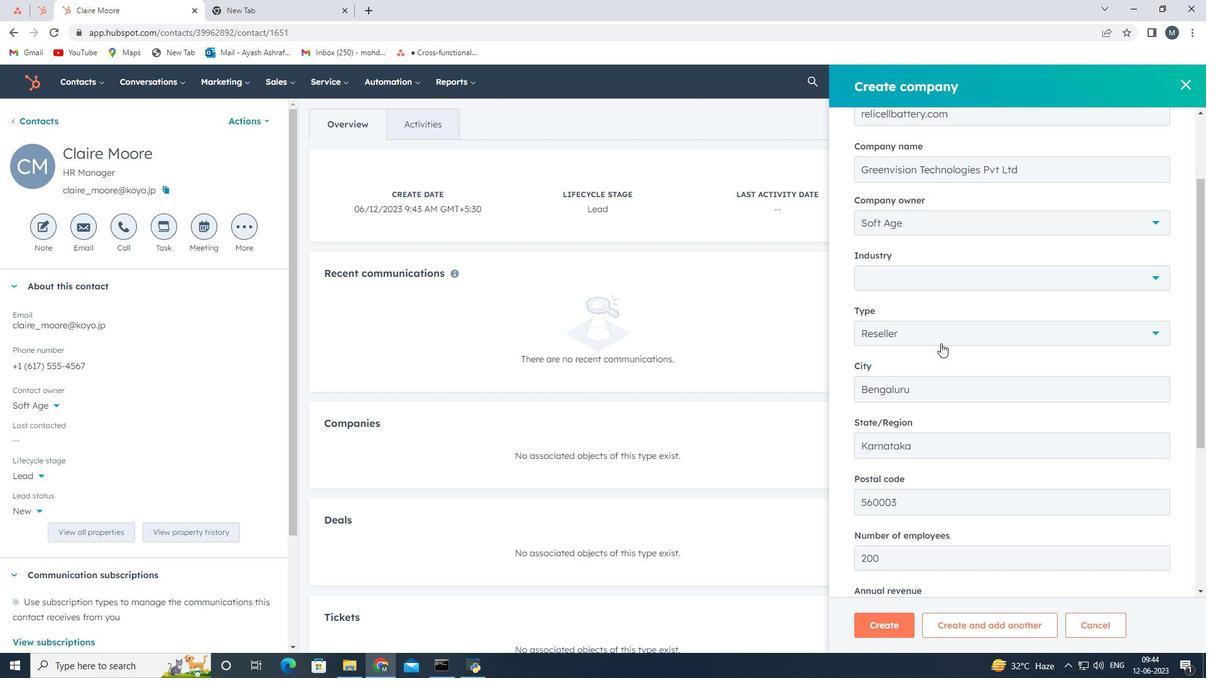 
Action: Mouse moved to (942, 368)
Screenshot: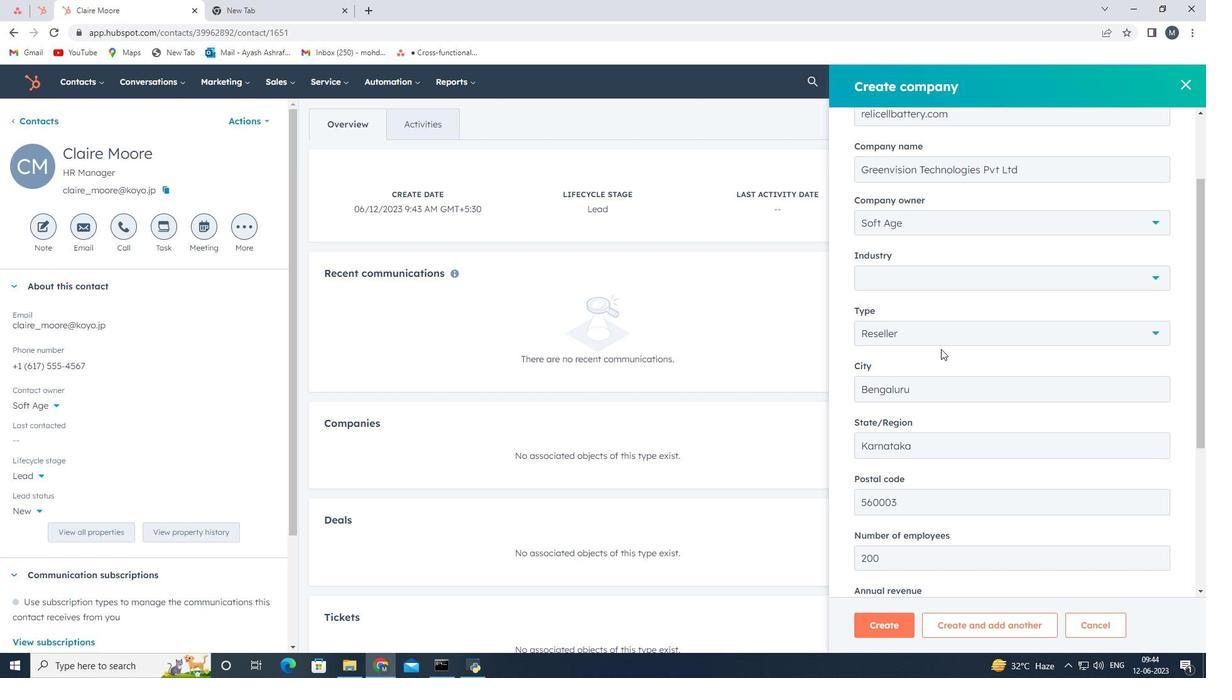 
Action: Mouse scrolled (942, 367) with delta (0, 0)
Screenshot: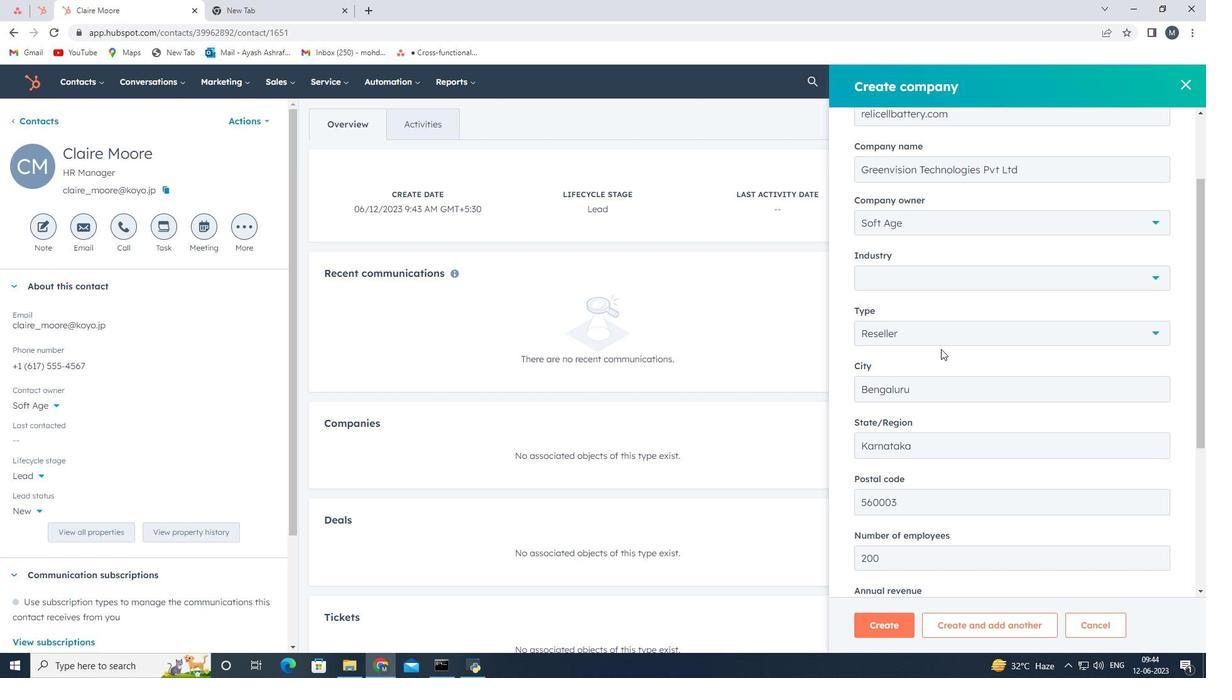 
Action: Mouse moved to (942, 368)
Screenshot: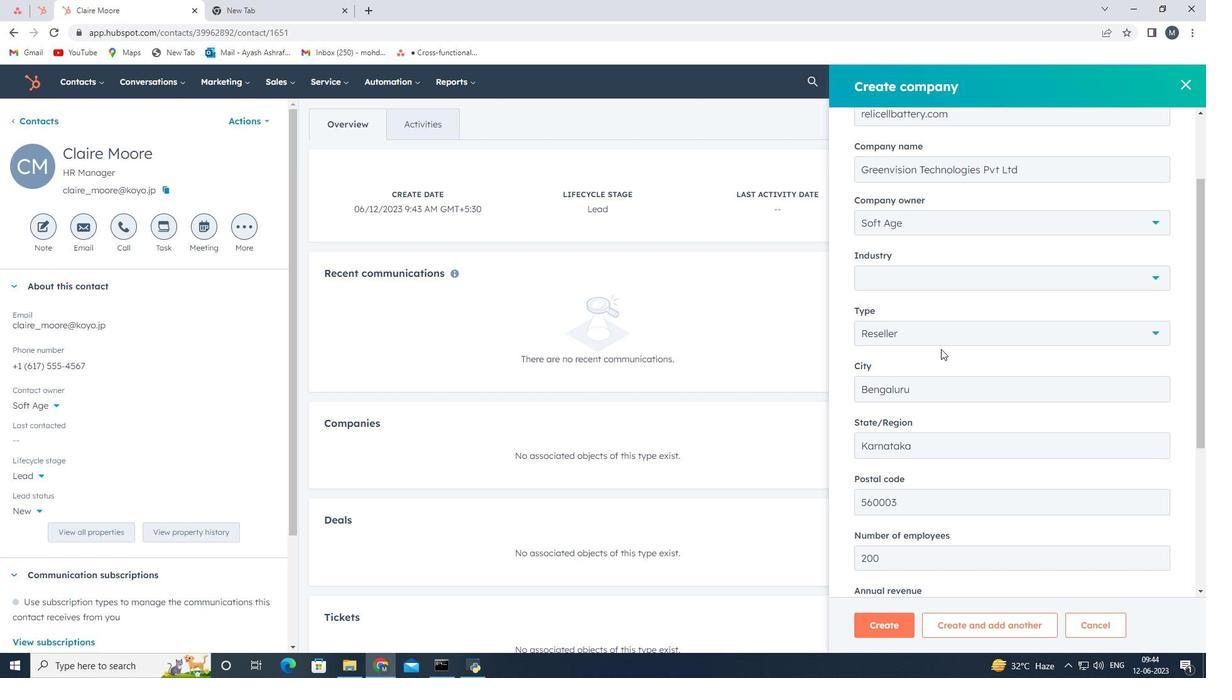
Action: Mouse scrolled (942, 367) with delta (0, 0)
Screenshot: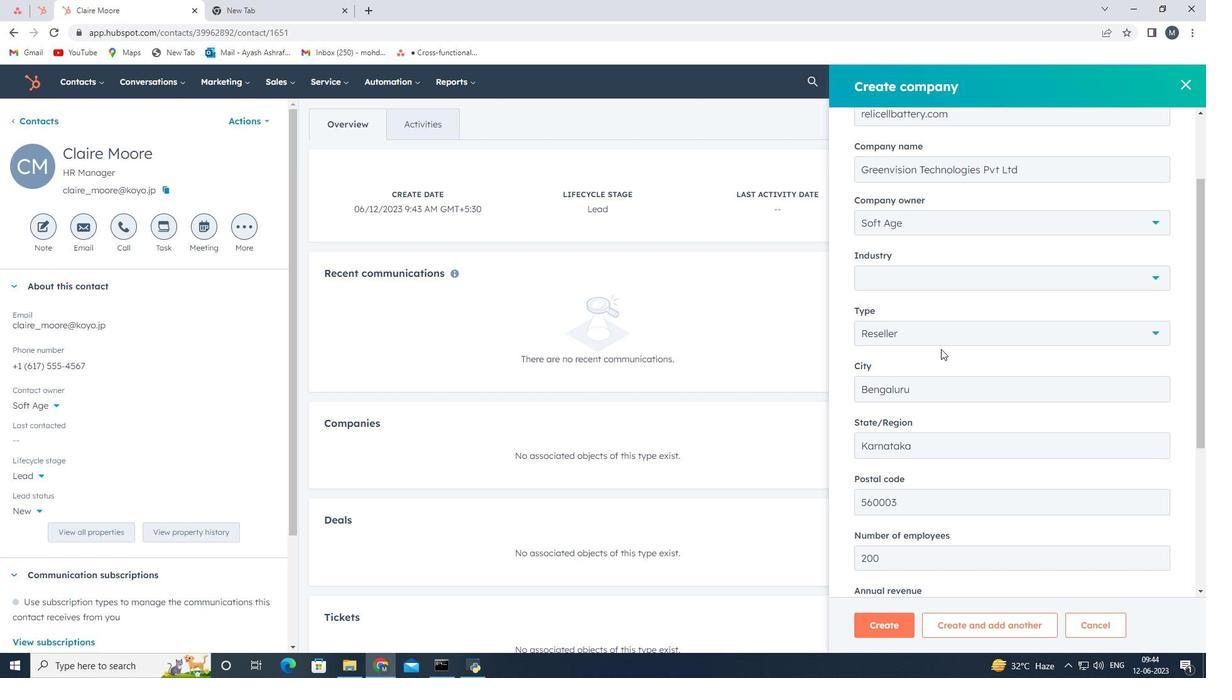 
Action: Mouse moved to (942, 368)
Screenshot: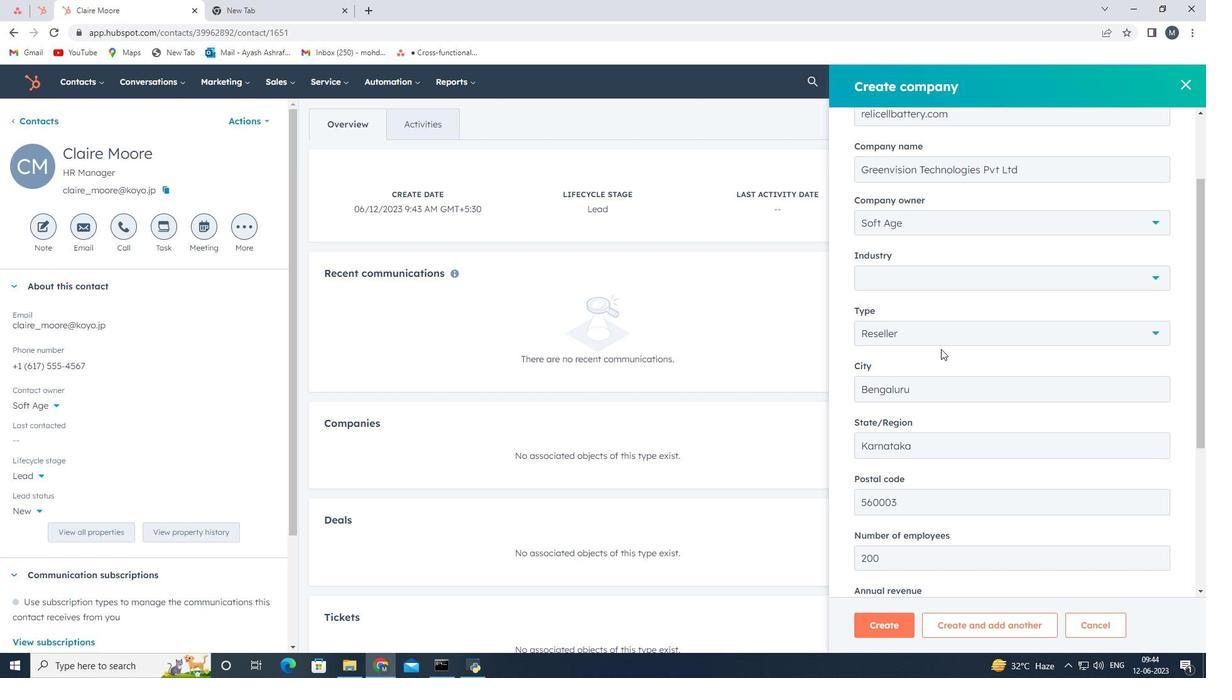
Action: Mouse scrolled (942, 368) with delta (0, 0)
Screenshot: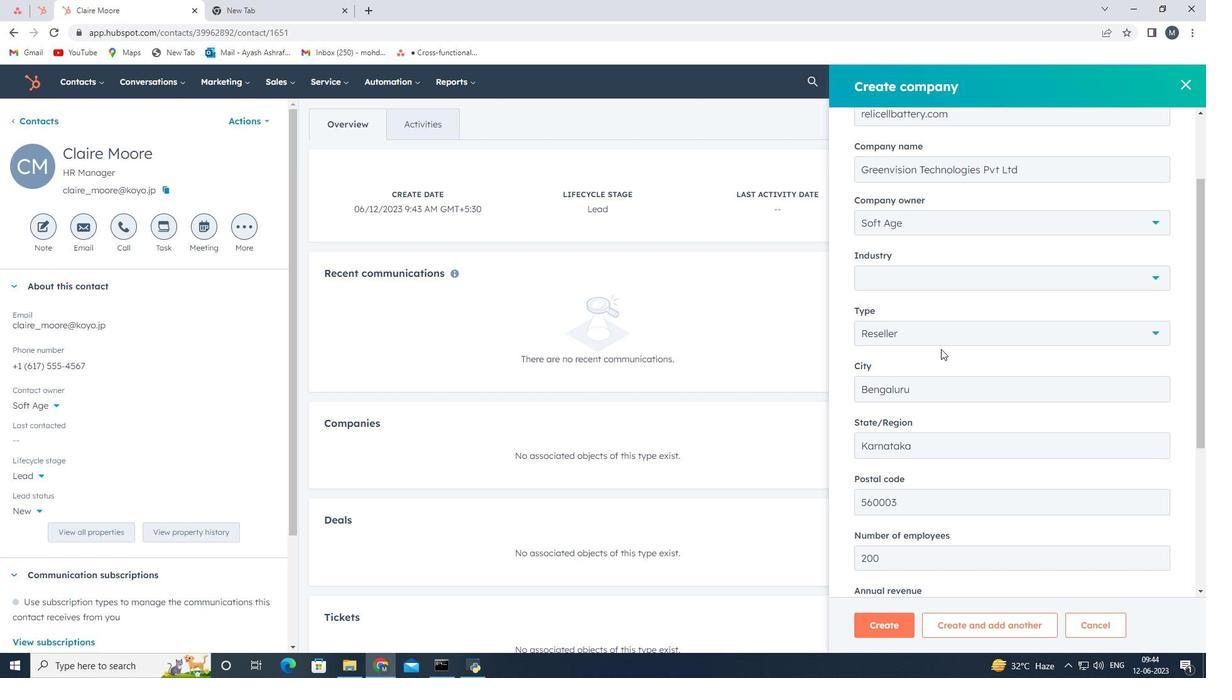 
Action: Mouse scrolled (942, 368) with delta (0, 0)
Screenshot: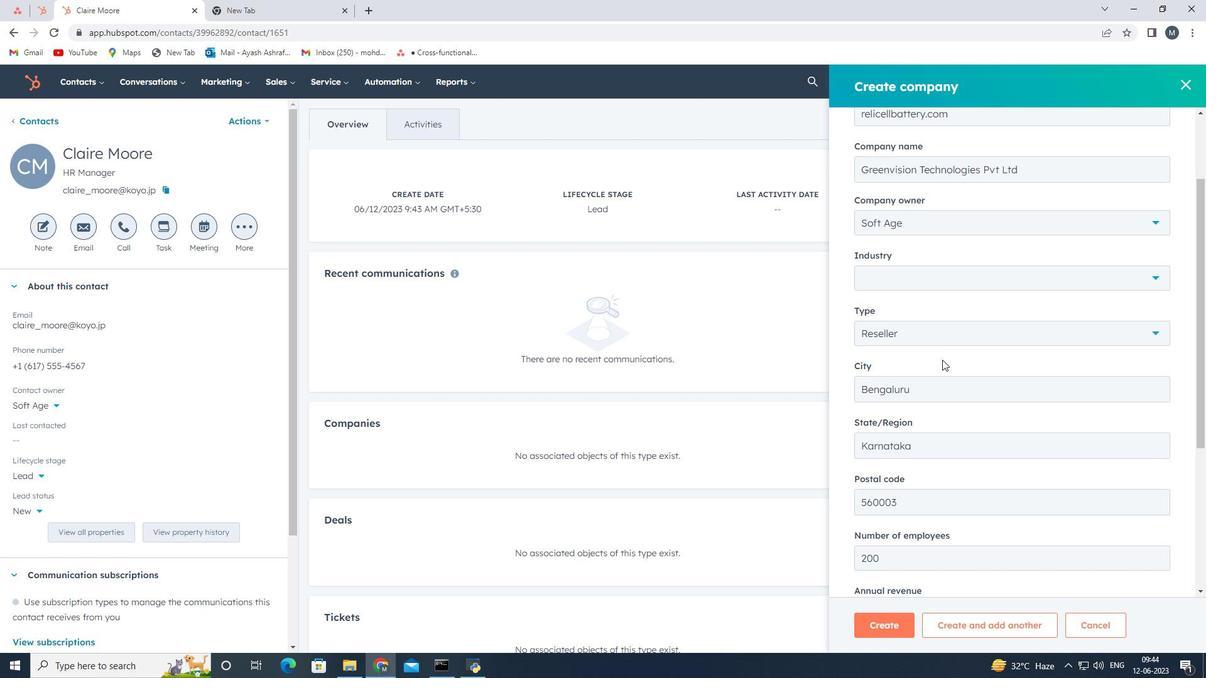 
Action: Mouse moved to (926, 380)
Screenshot: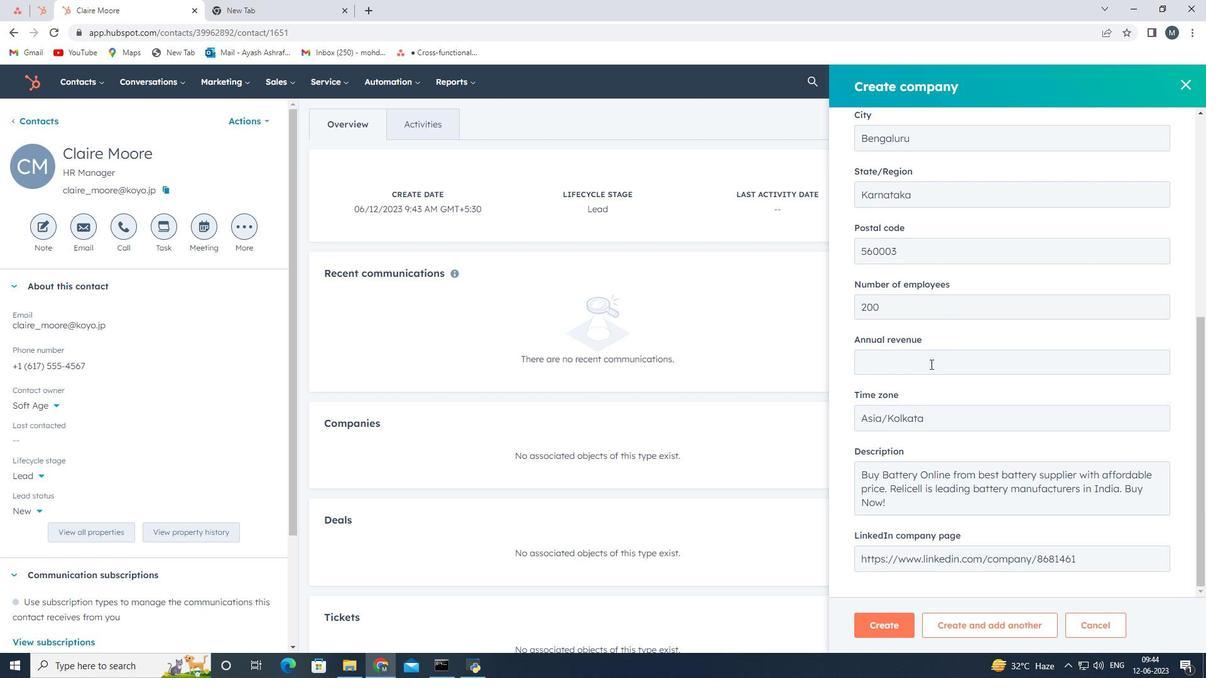 
Action: Mouse scrolled (927, 379) with delta (0, 0)
Screenshot: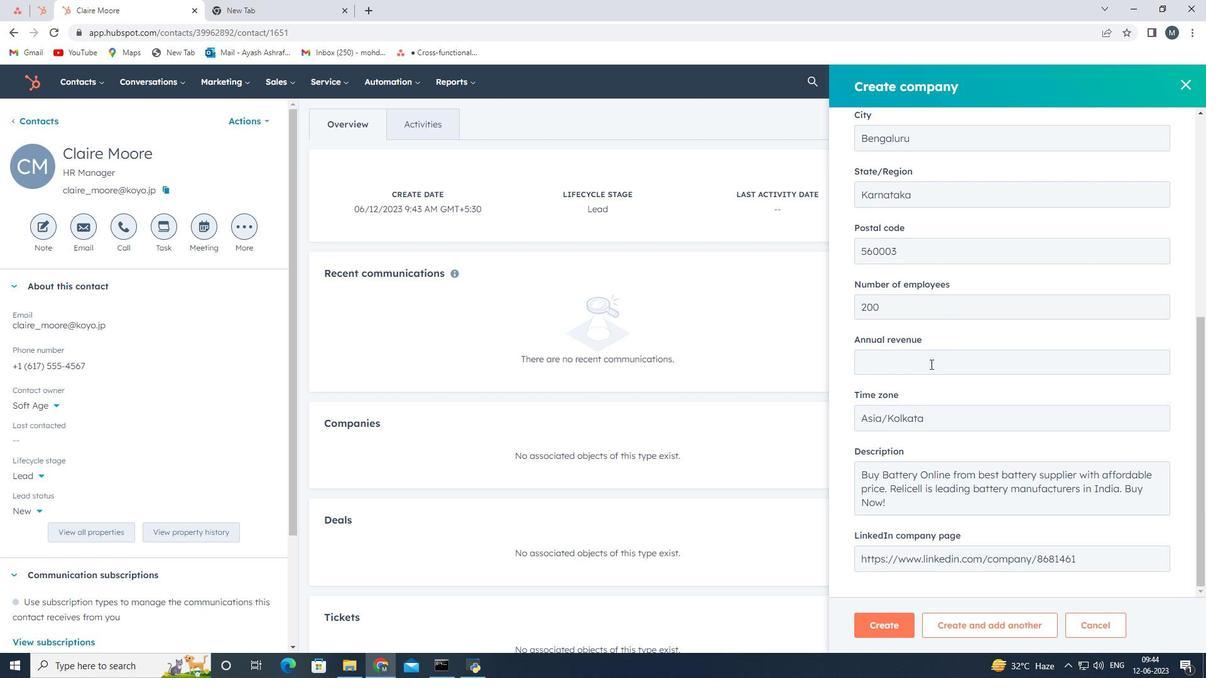 
Action: Mouse moved to (926, 384)
Screenshot: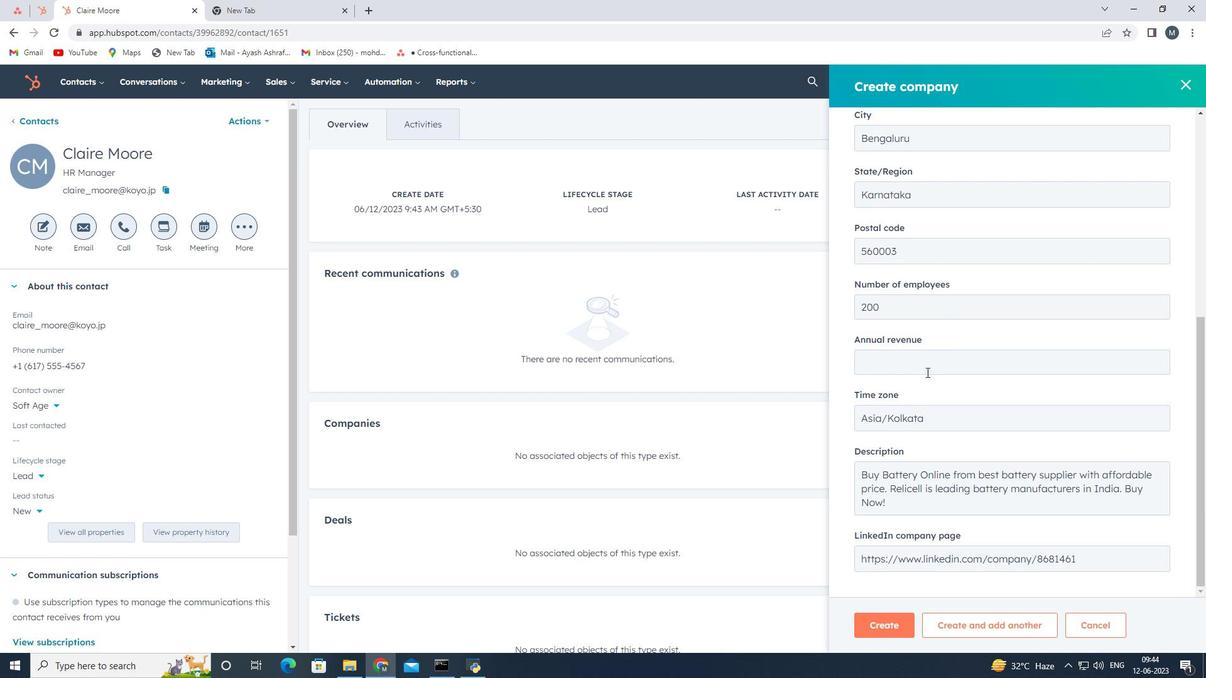 
Action: Mouse scrolled (926, 382) with delta (0, 0)
Screenshot: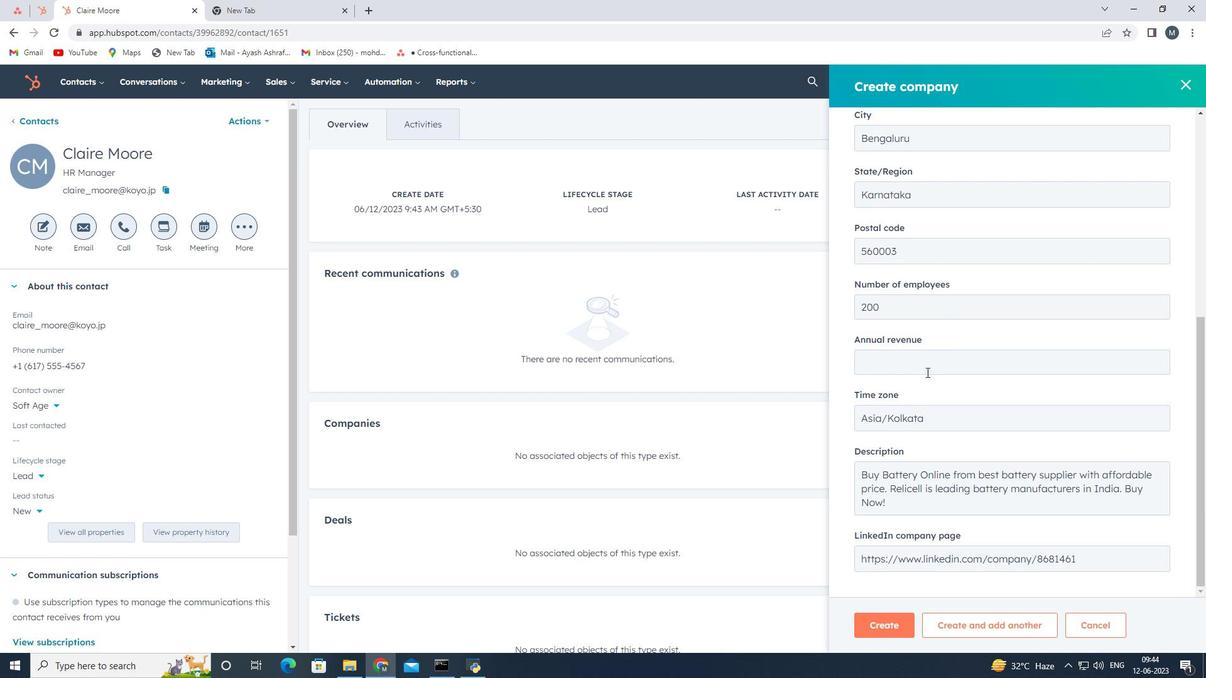 
Action: Mouse moved to (926, 387)
Screenshot: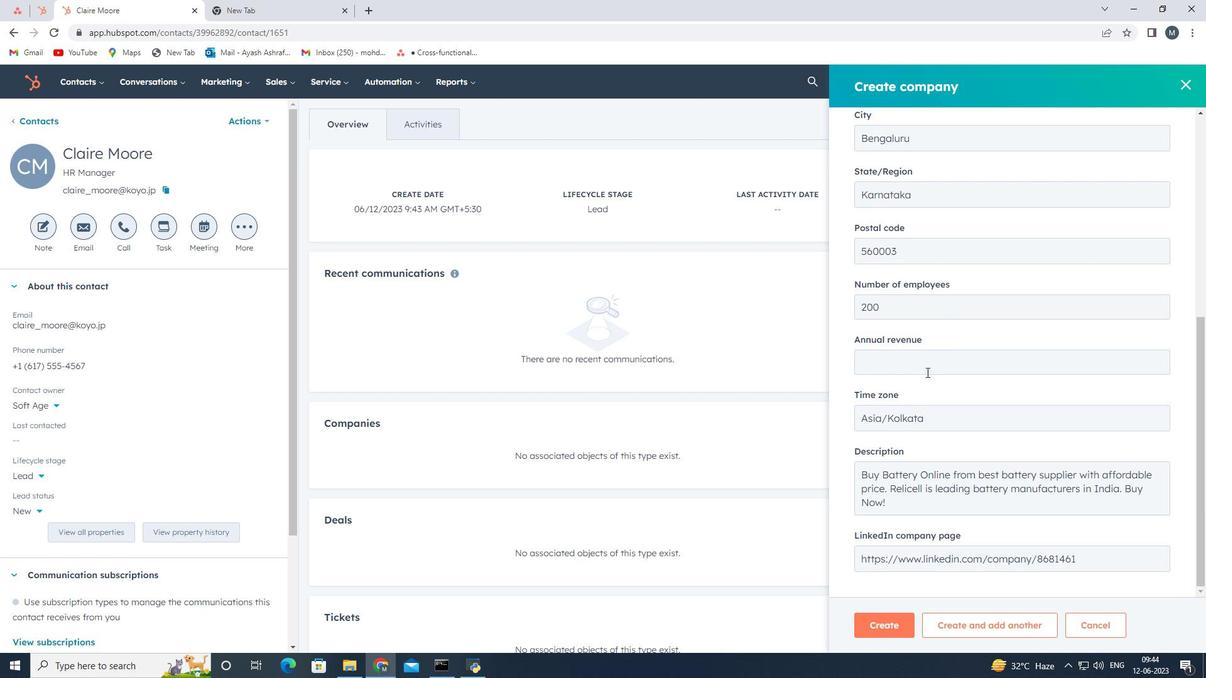 
Action: Mouse scrolled (926, 386) with delta (0, 0)
Screenshot: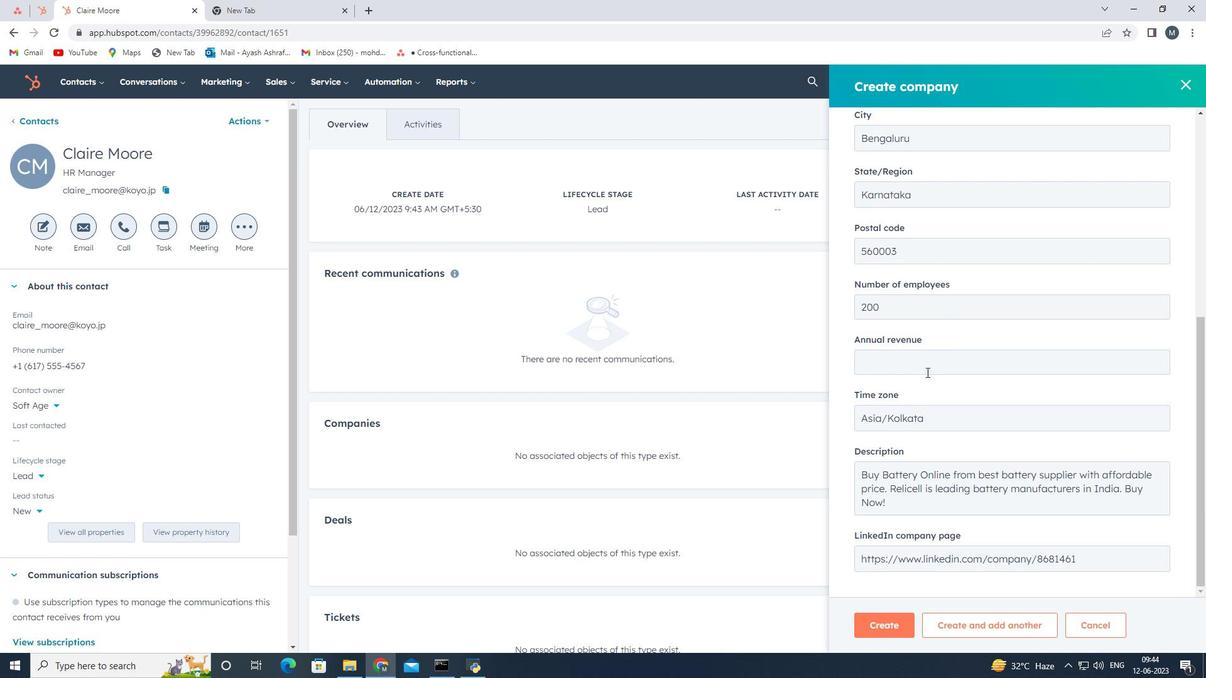 
Action: Mouse moved to (873, 626)
Screenshot: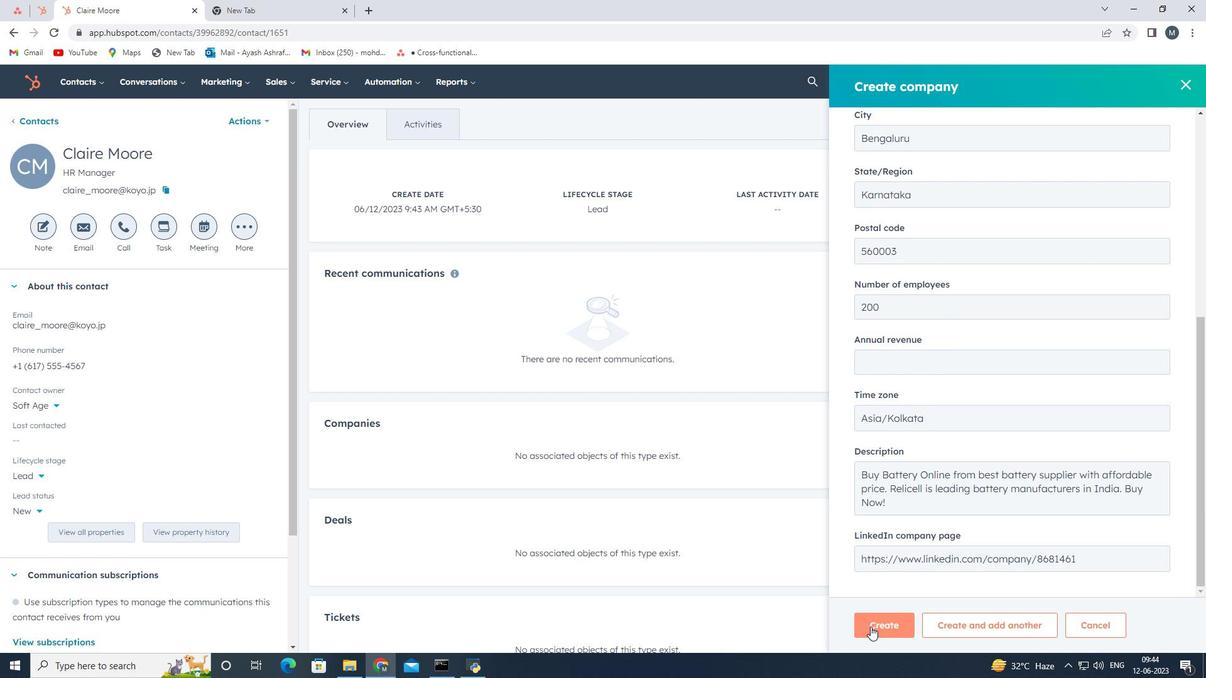 
Action: Mouse pressed left at (873, 626)
Screenshot: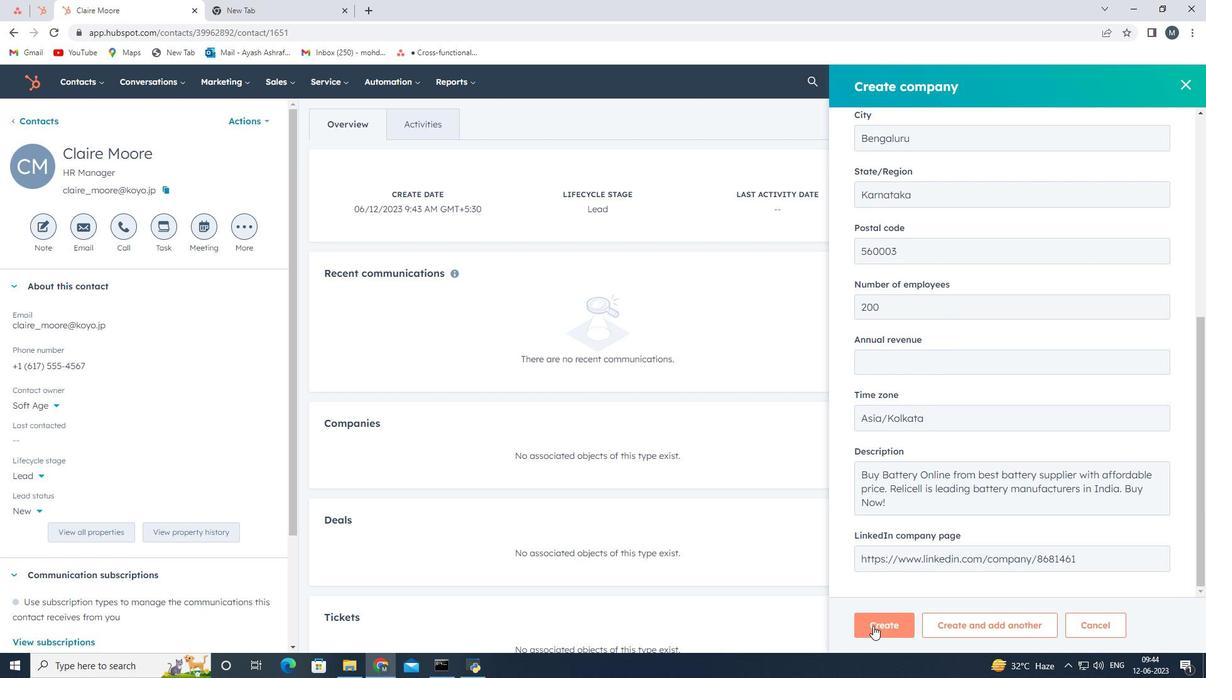 
Action: Mouse moved to (568, 347)
Screenshot: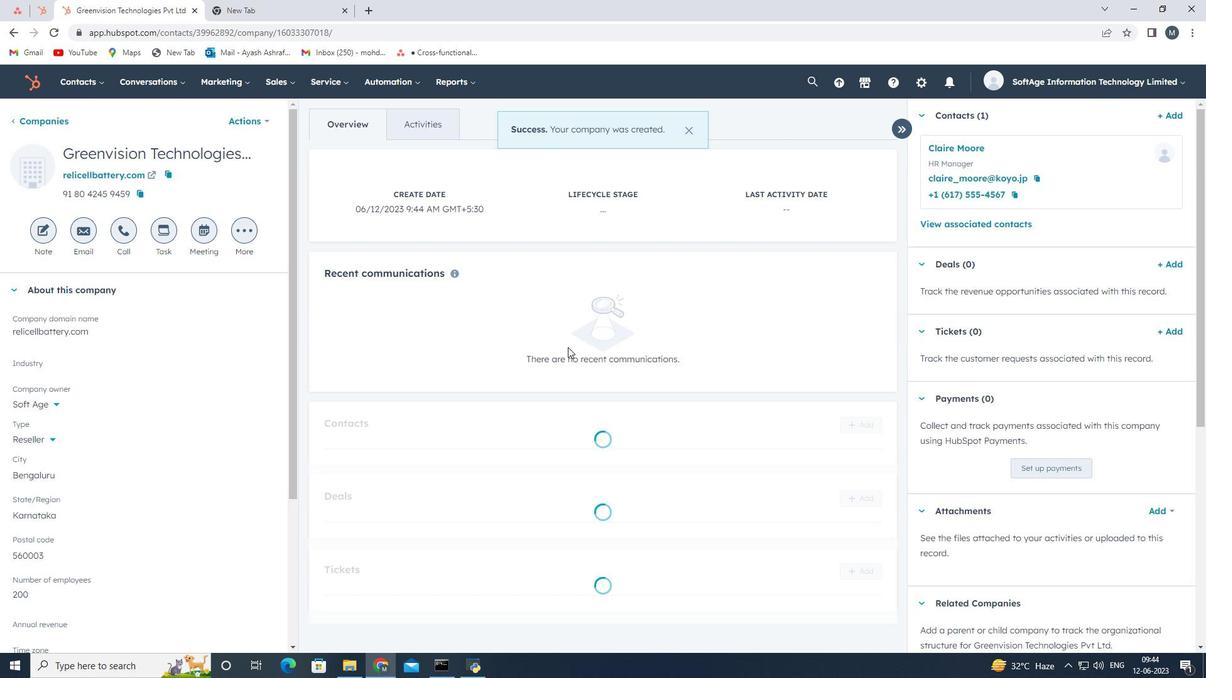
